 Task: Look for space in Stepnogorsk, Kazakhstan from 8th August, 2023 to 15th August, 2023 for 9 adults in price range Rs.10000 to Rs.14000. Place can be shared room with 5 bedrooms having 9 beds and 5 bathrooms. Property type can be house, flat, guest house. Amenities needed are: wifi, TV, free parkinig on premises, gym, breakfast. Booking option can be shelf check-in. Required host language is English.
Action: Mouse moved to (509, 96)
Screenshot: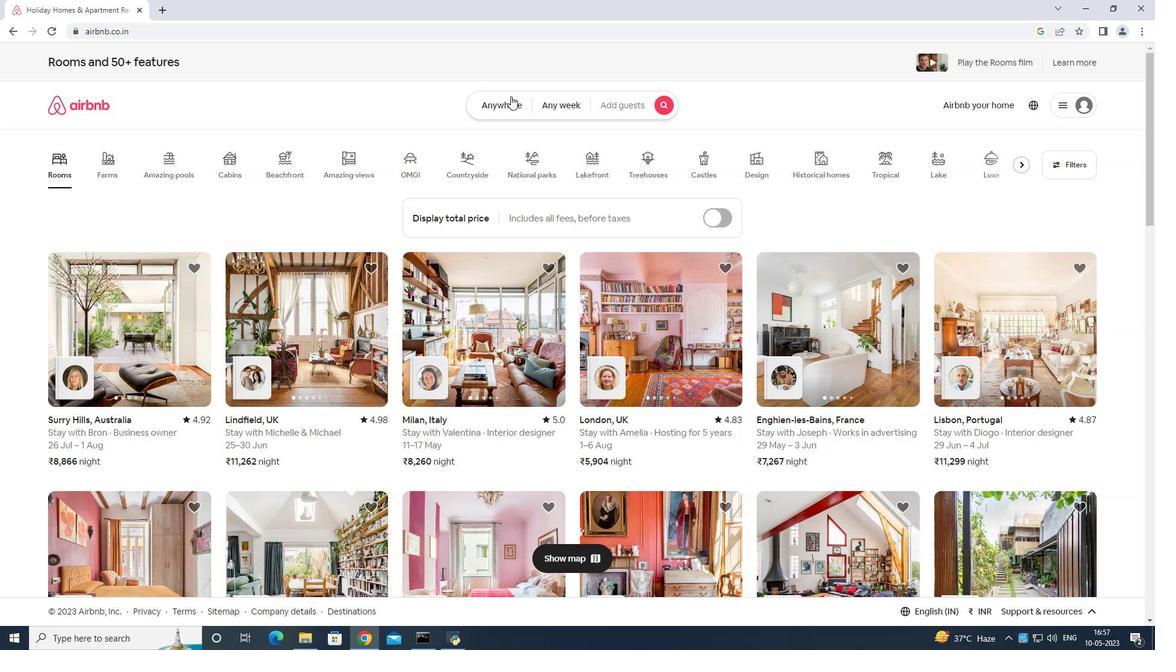 
Action: Mouse pressed left at (509, 96)
Screenshot: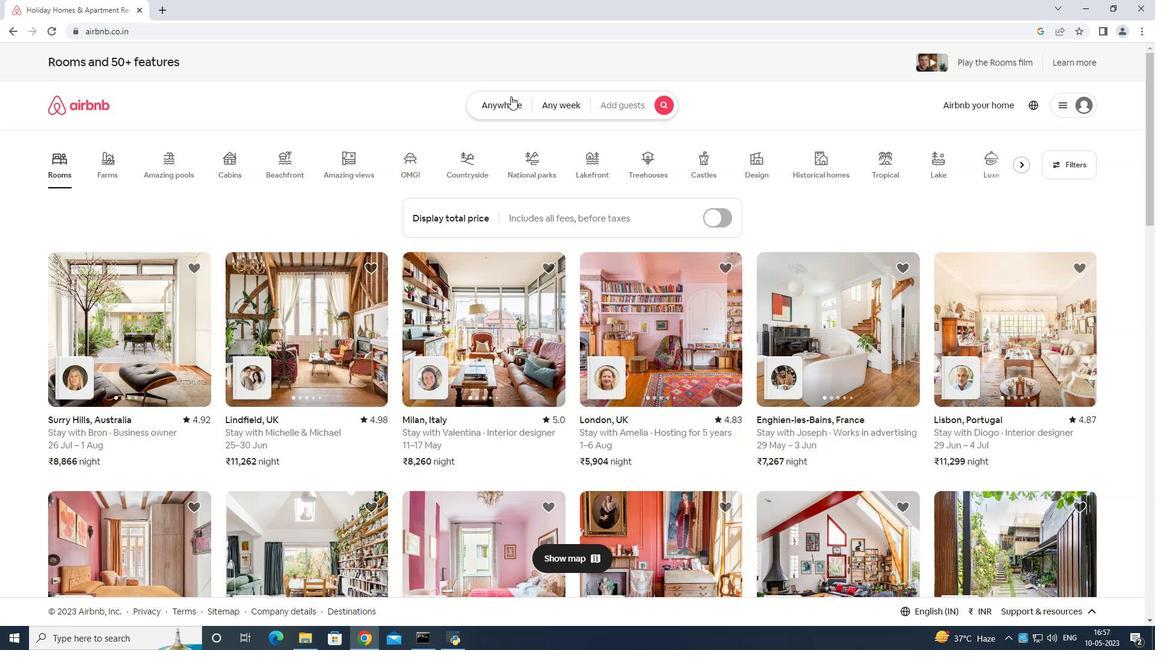 
Action: Mouse moved to (477, 134)
Screenshot: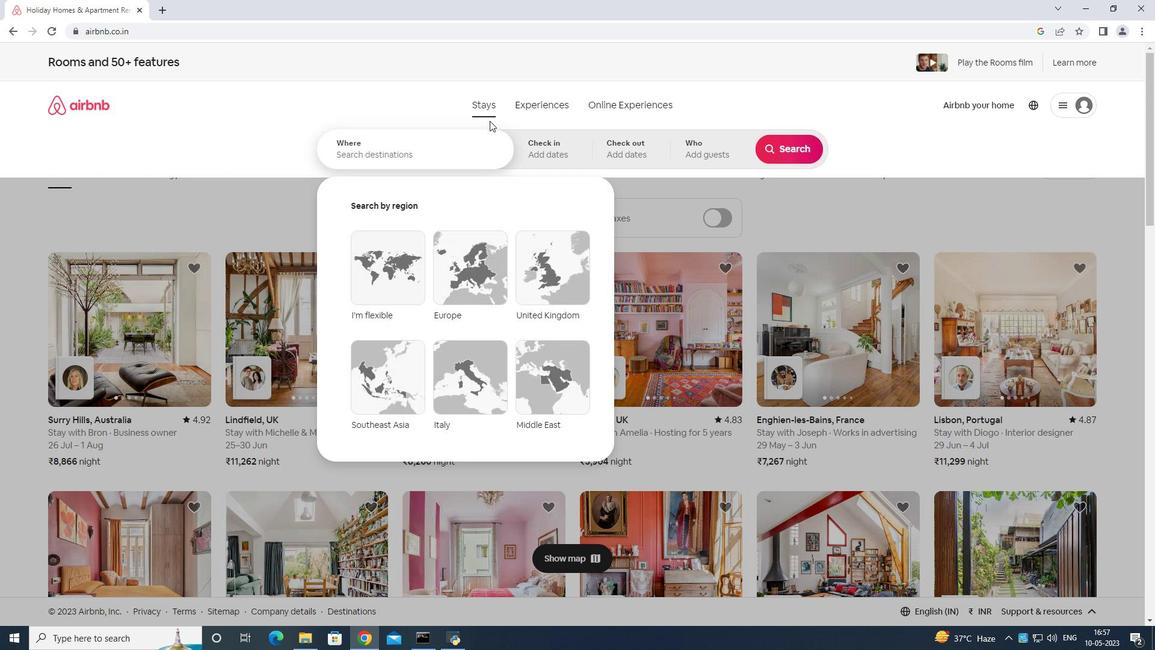 
Action: Mouse pressed left at (477, 134)
Screenshot: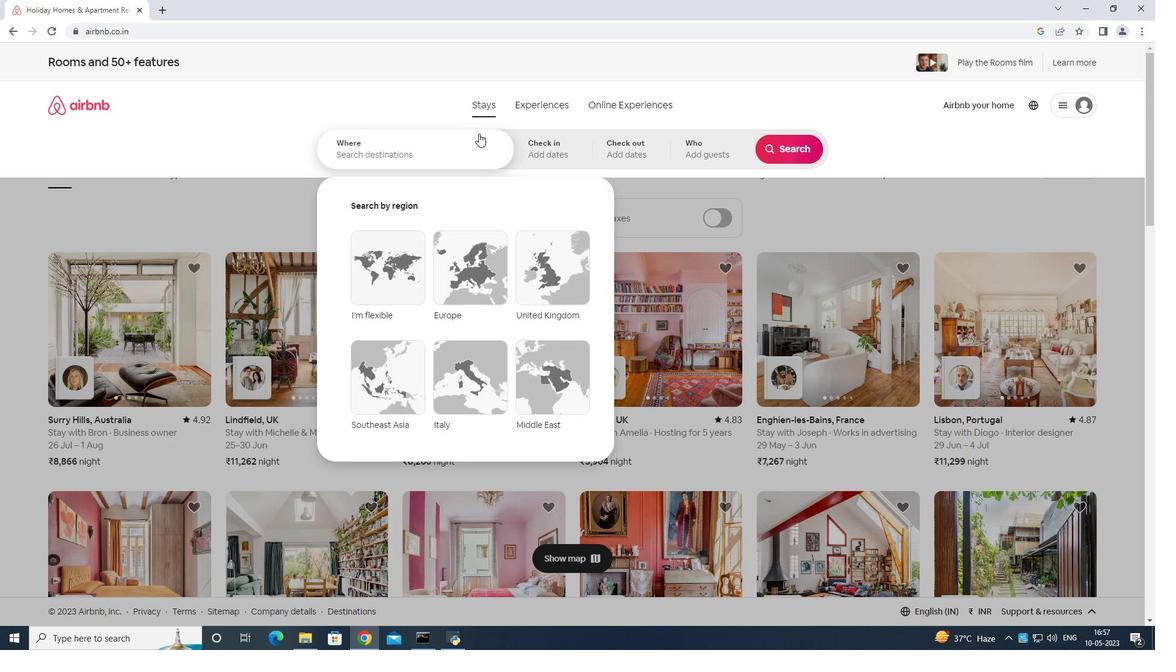 
Action: Mouse moved to (494, 151)
Screenshot: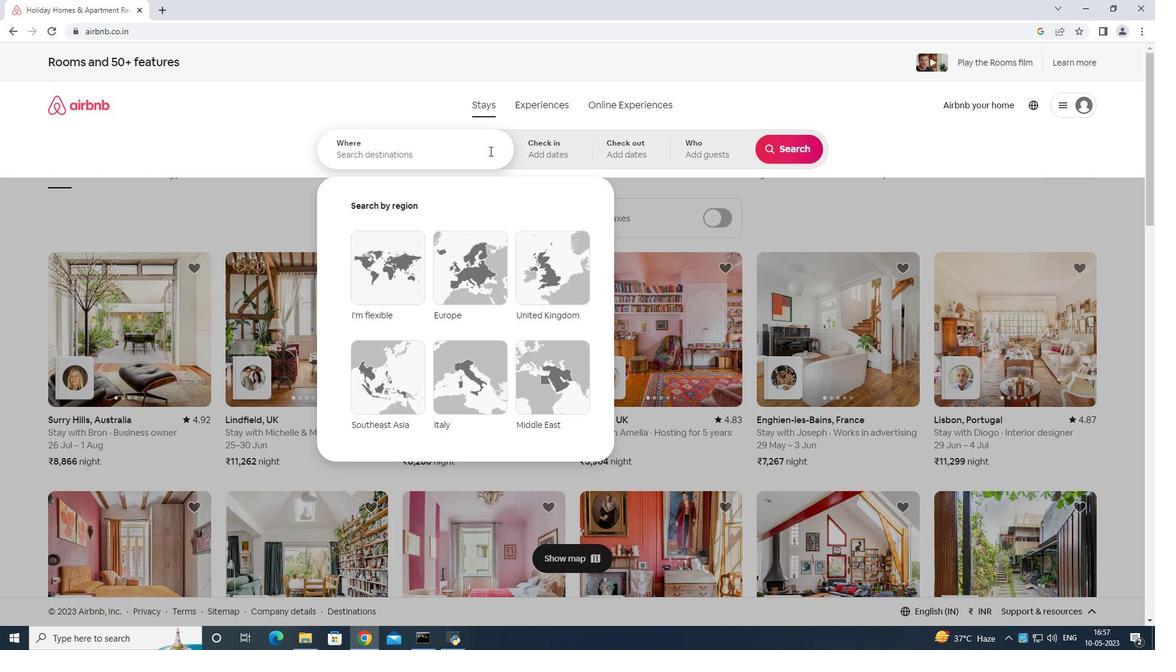 
Action: Key pressed <Key.shift>s<Key.backspace><Key.shift>Stepnogorsk<Key.space>kazakhstan<Key.enter>
Screenshot: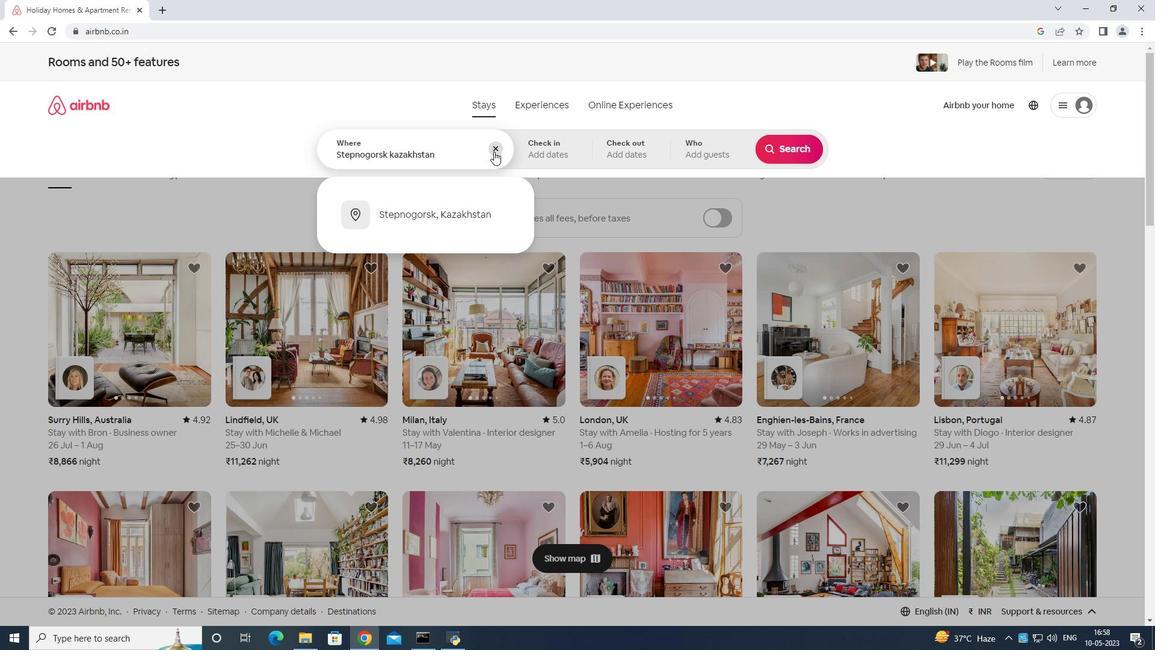
Action: Mouse moved to (789, 244)
Screenshot: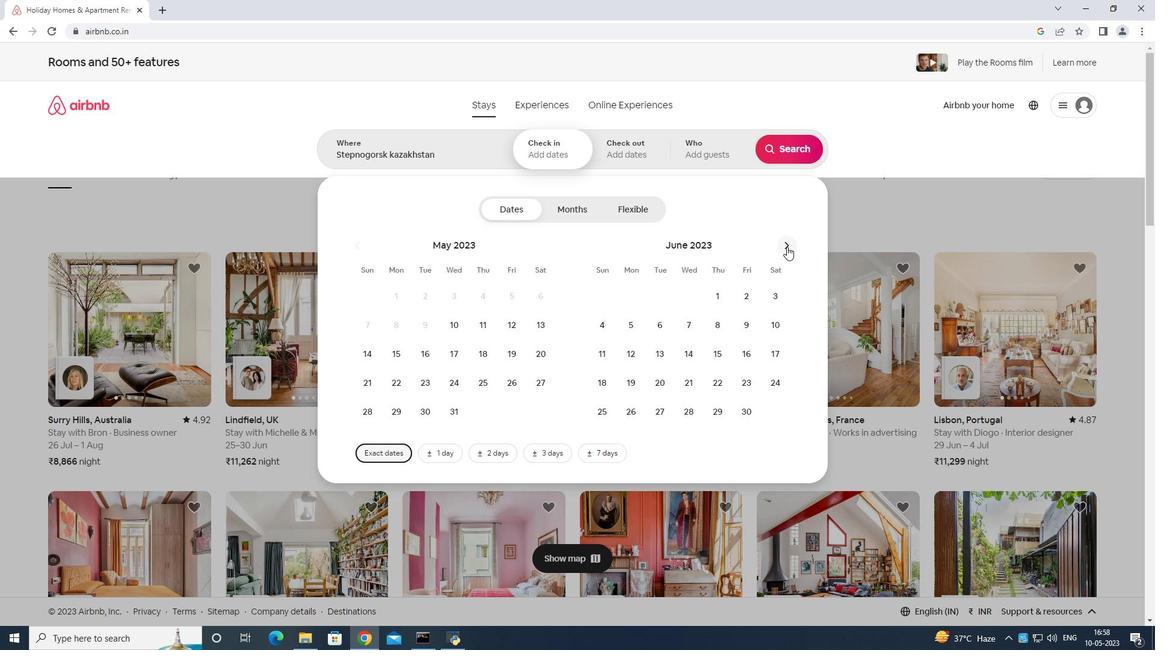 
Action: Mouse pressed left at (789, 244)
Screenshot: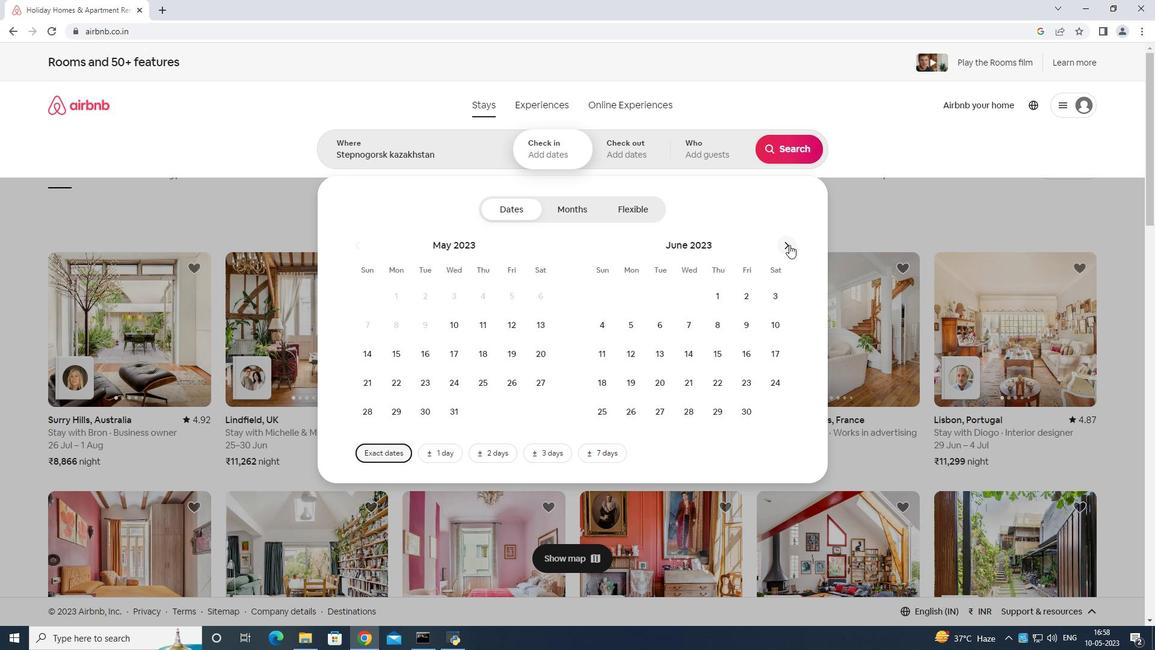 
Action: Mouse moved to (789, 243)
Screenshot: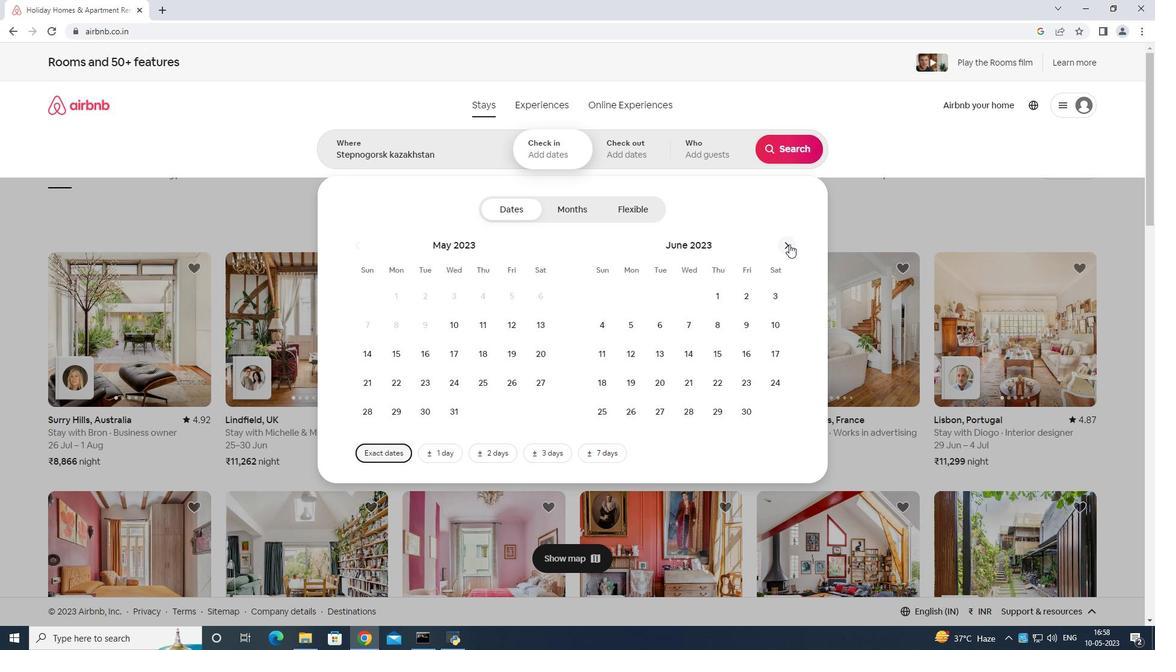 
Action: Mouse pressed left at (789, 243)
Screenshot: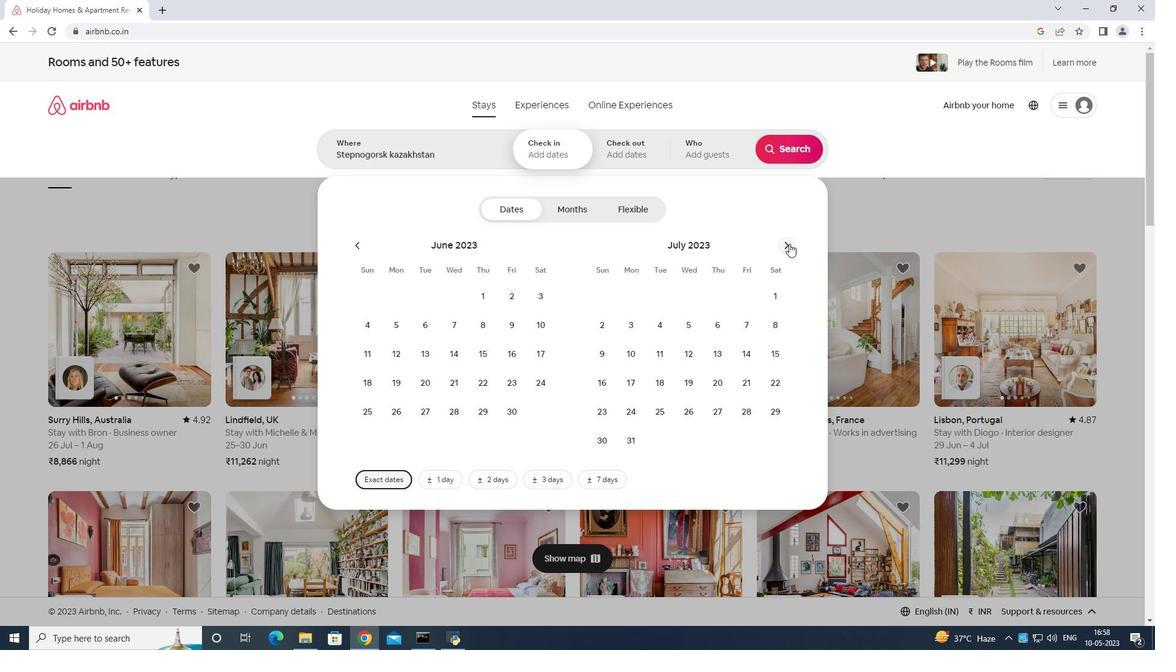 
Action: Mouse moved to (662, 323)
Screenshot: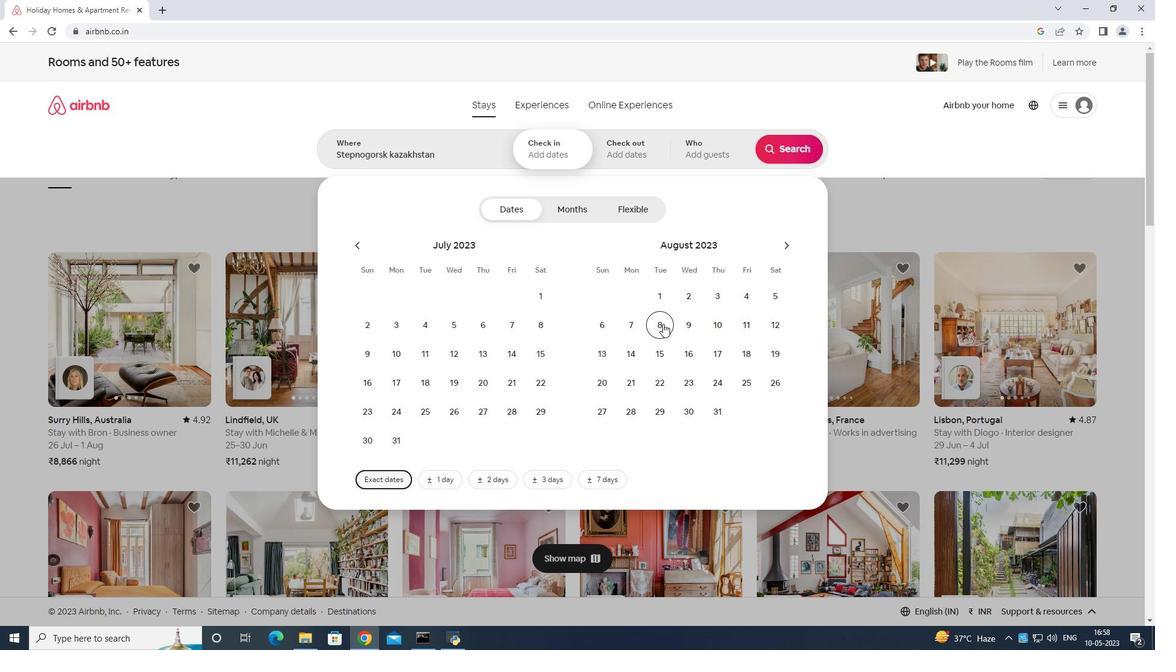 
Action: Mouse pressed left at (662, 323)
Screenshot: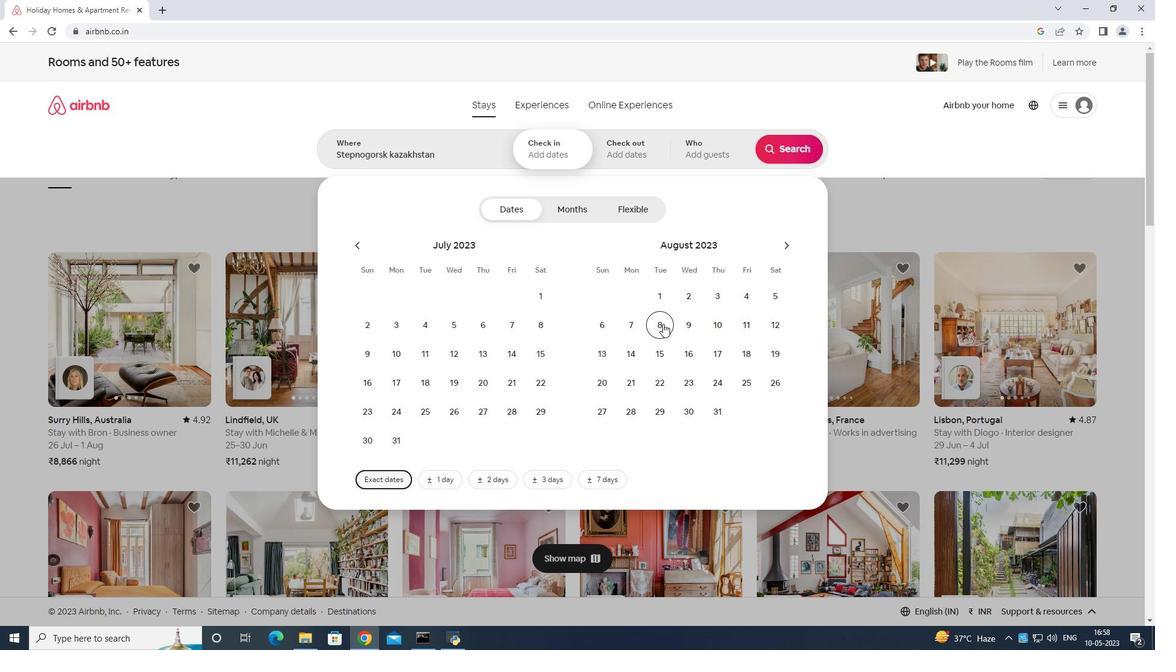 
Action: Mouse moved to (660, 349)
Screenshot: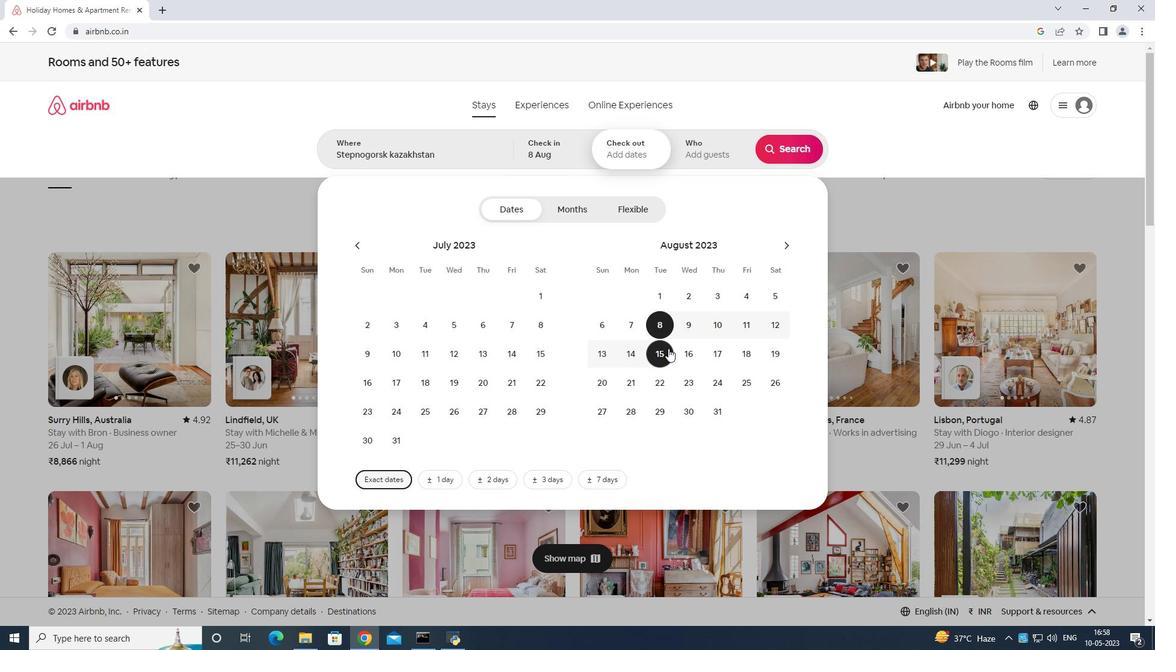 
Action: Mouse pressed left at (660, 349)
Screenshot: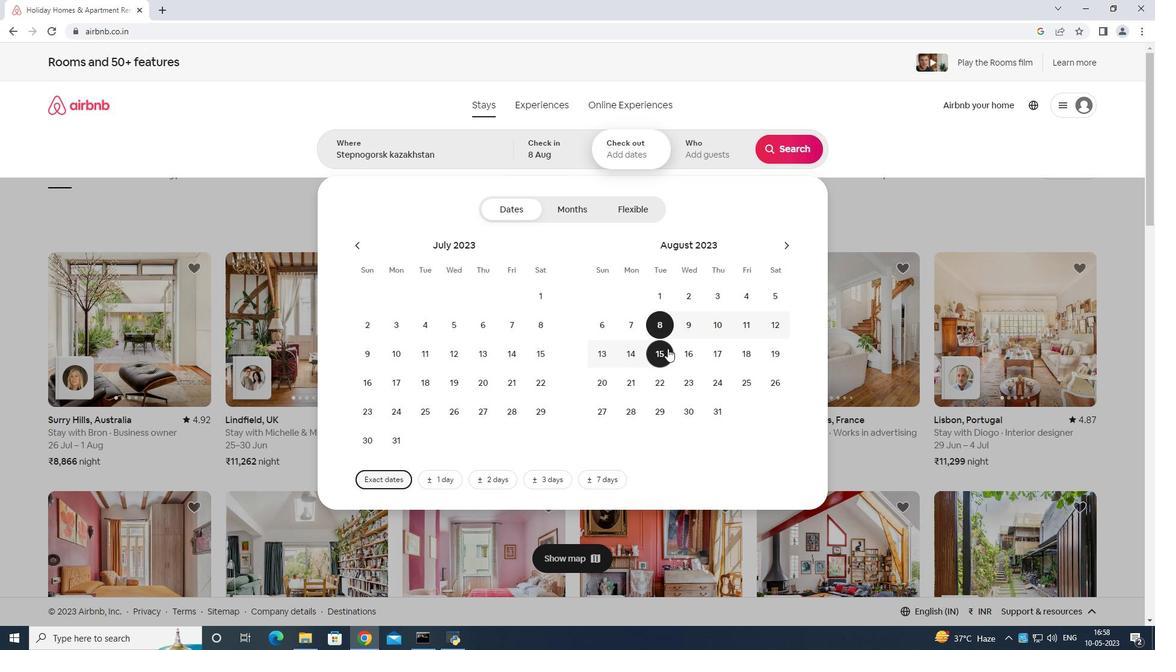 
Action: Mouse moved to (710, 152)
Screenshot: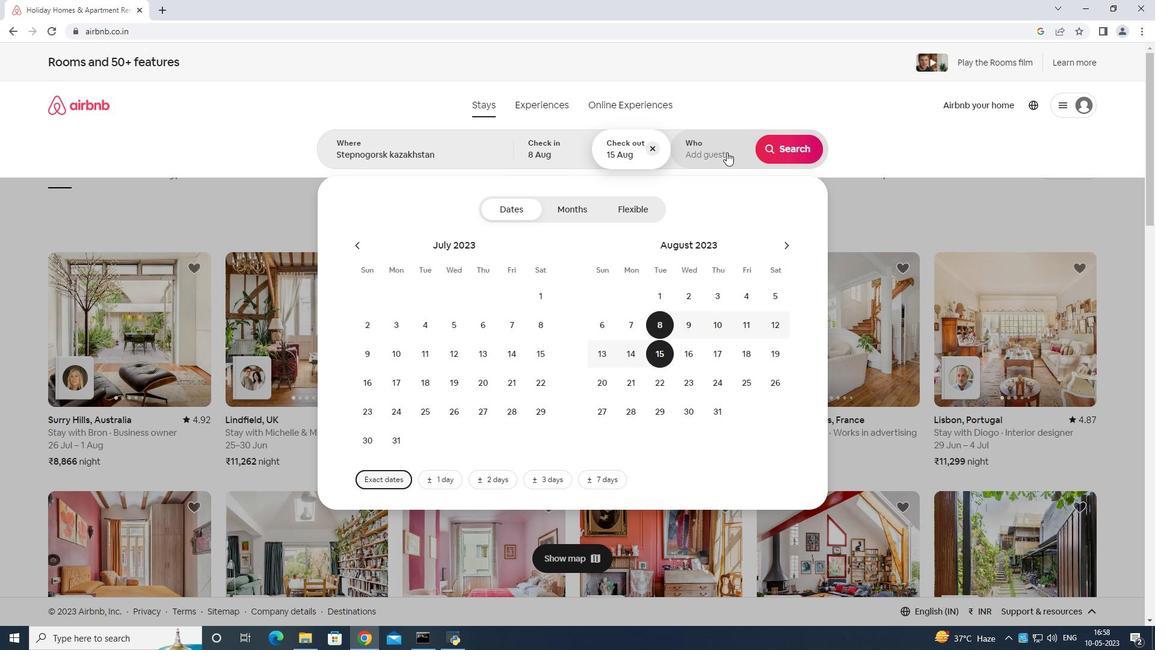
Action: Mouse pressed left at (710, 152)
Screenshot: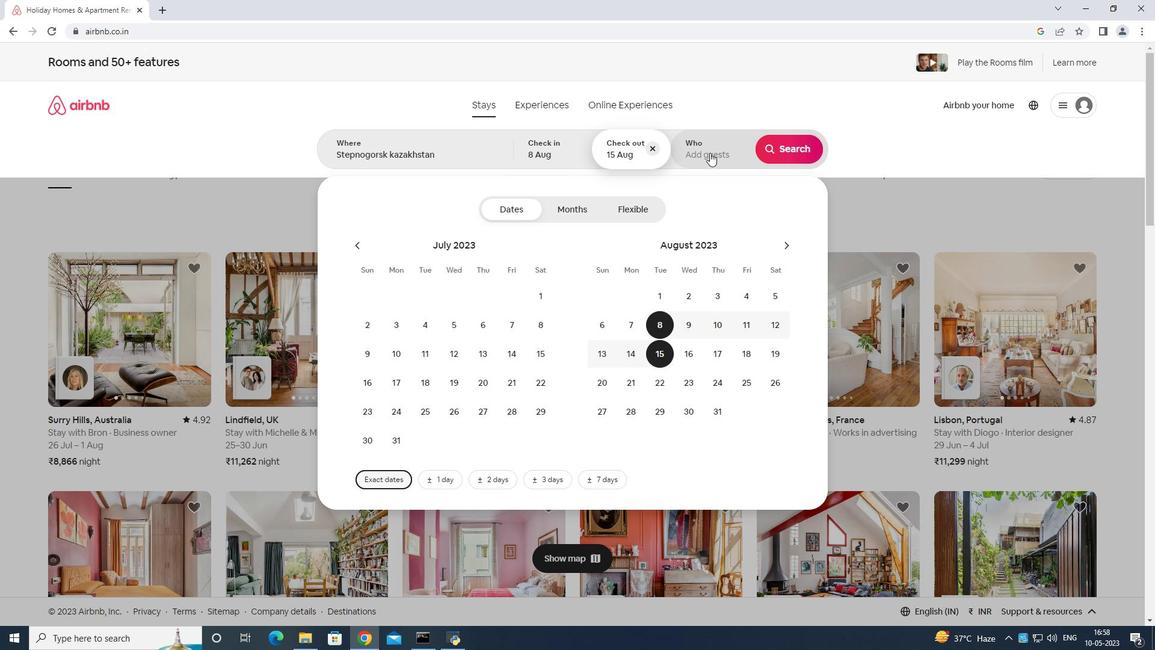 
Action: Mouse moved to (794, 212)
Screenshot: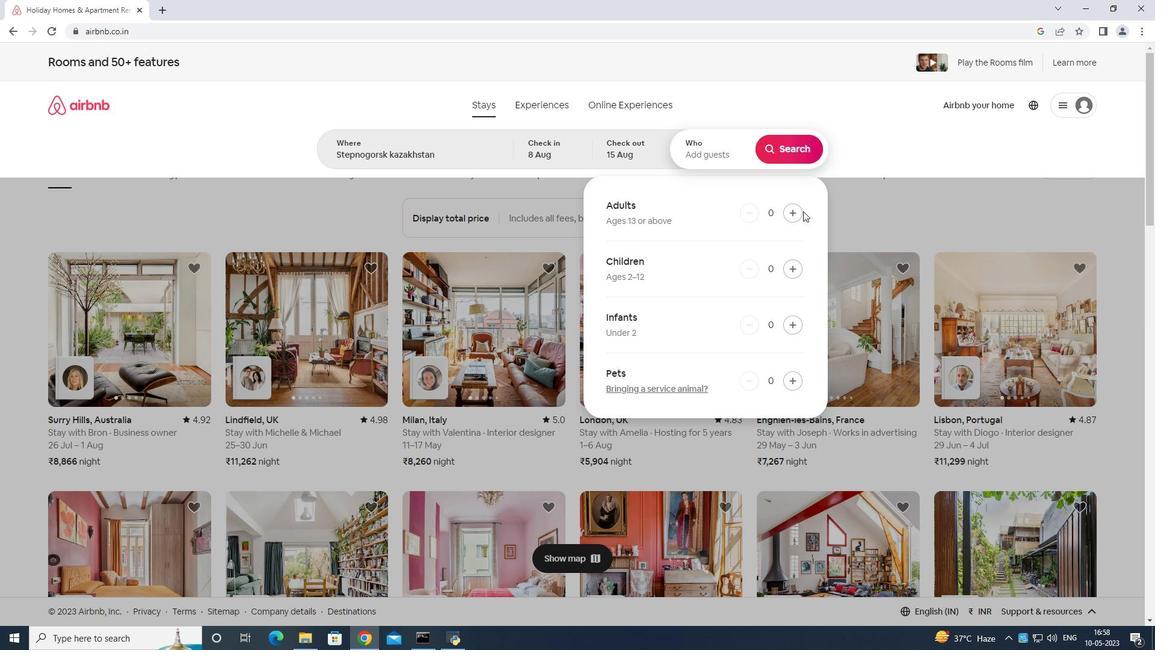 
Action: Mouse pressed left at (794, 212)
Screenshot: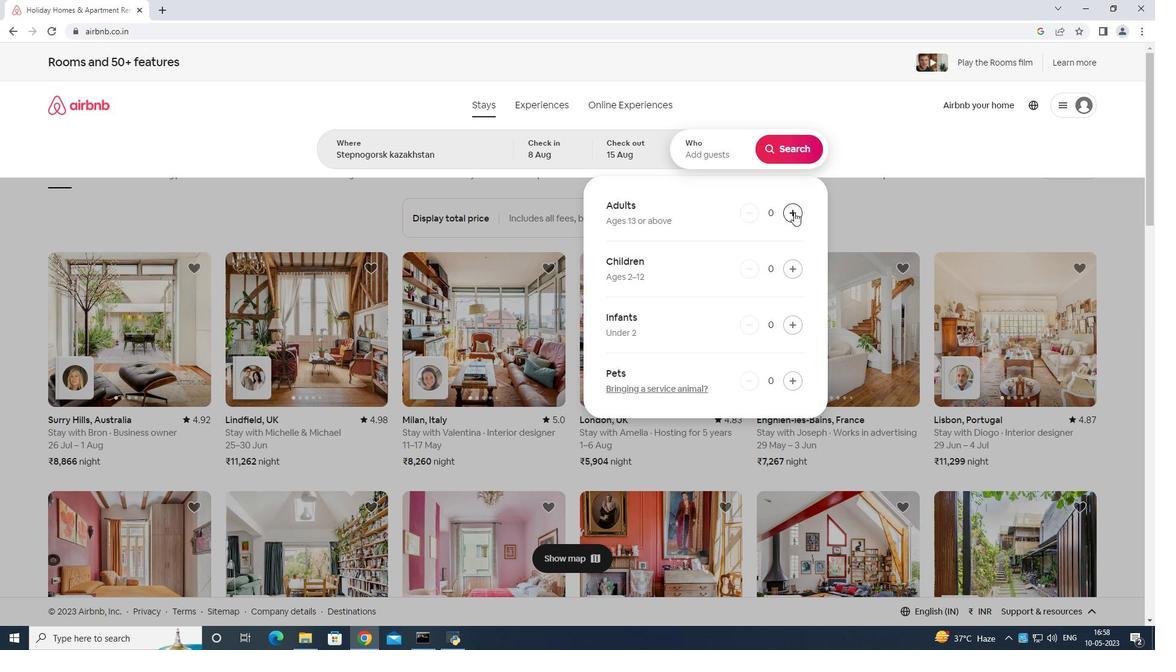 
Action: Mouse moved to (788, 213)
Screenshot: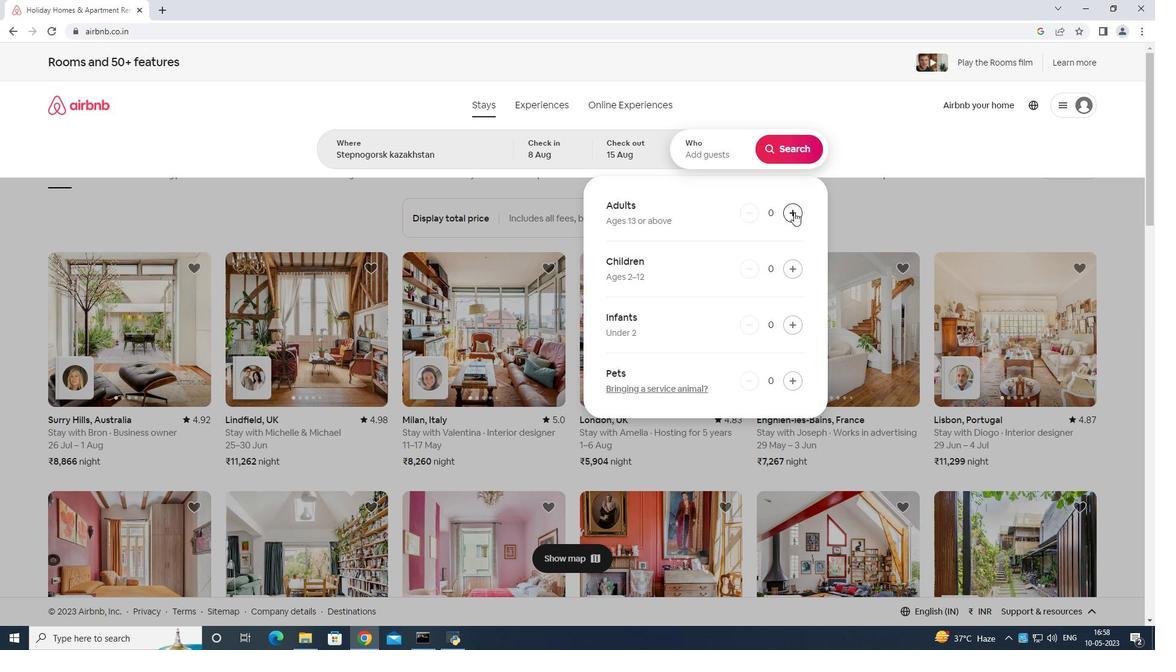 
Action: Mouse pressed left at (788, 213)
Screenshot: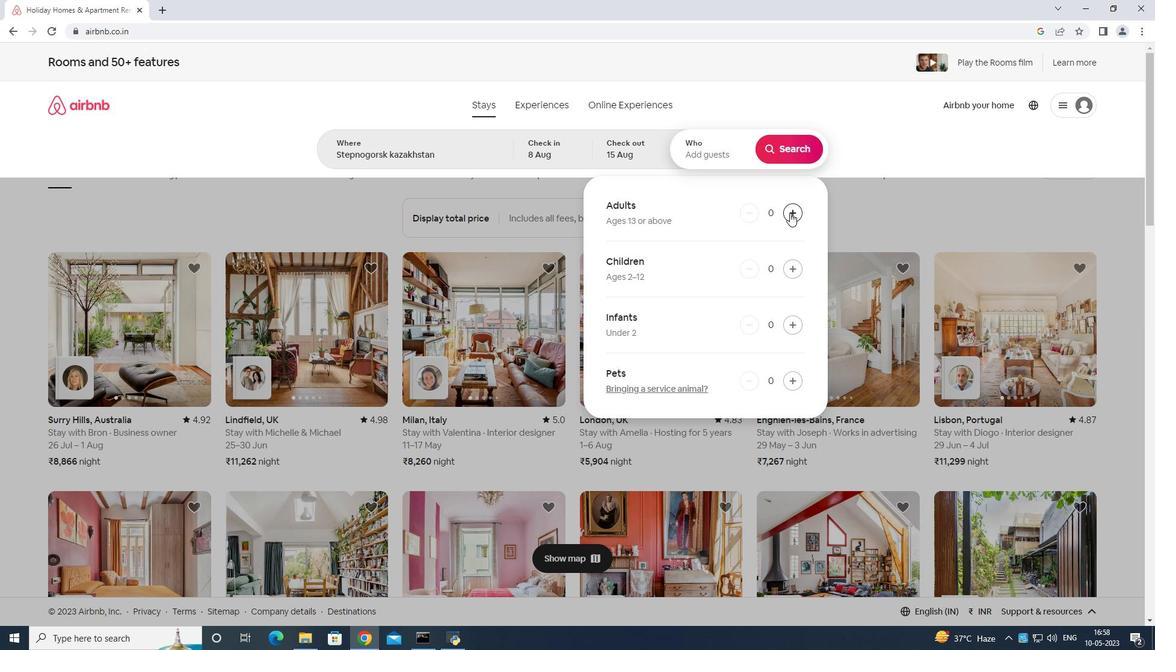 
Action: Mouse pressed left at (788, 213)
Screenshot: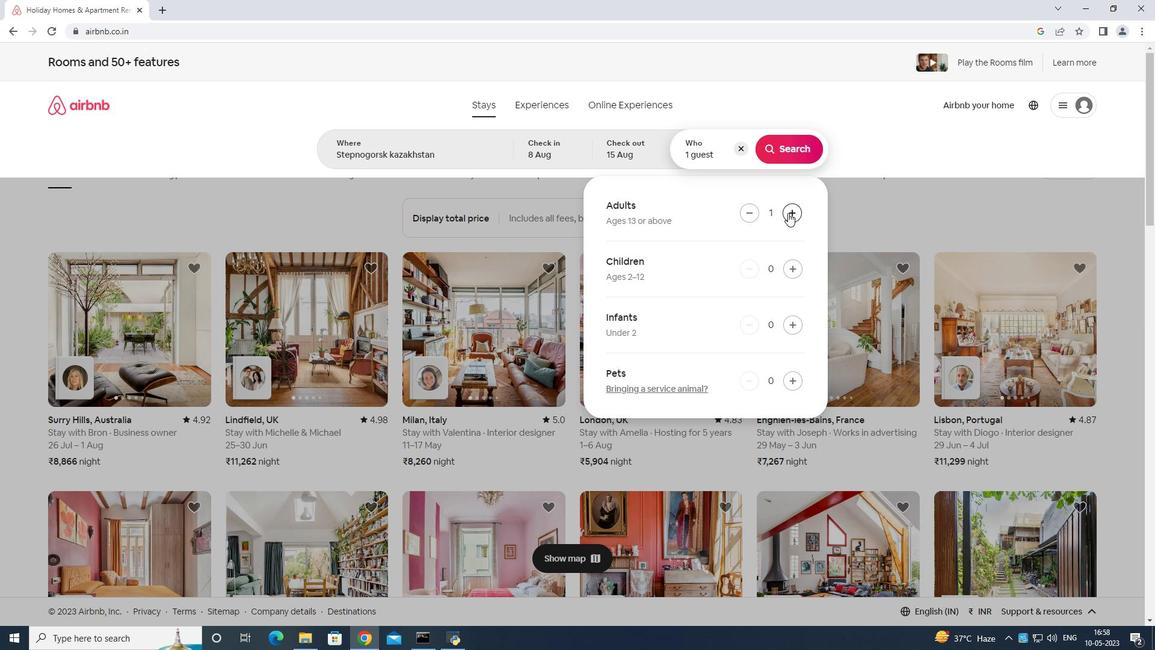 
Action: Mouse pressed left at (788, 213)
Screenshot: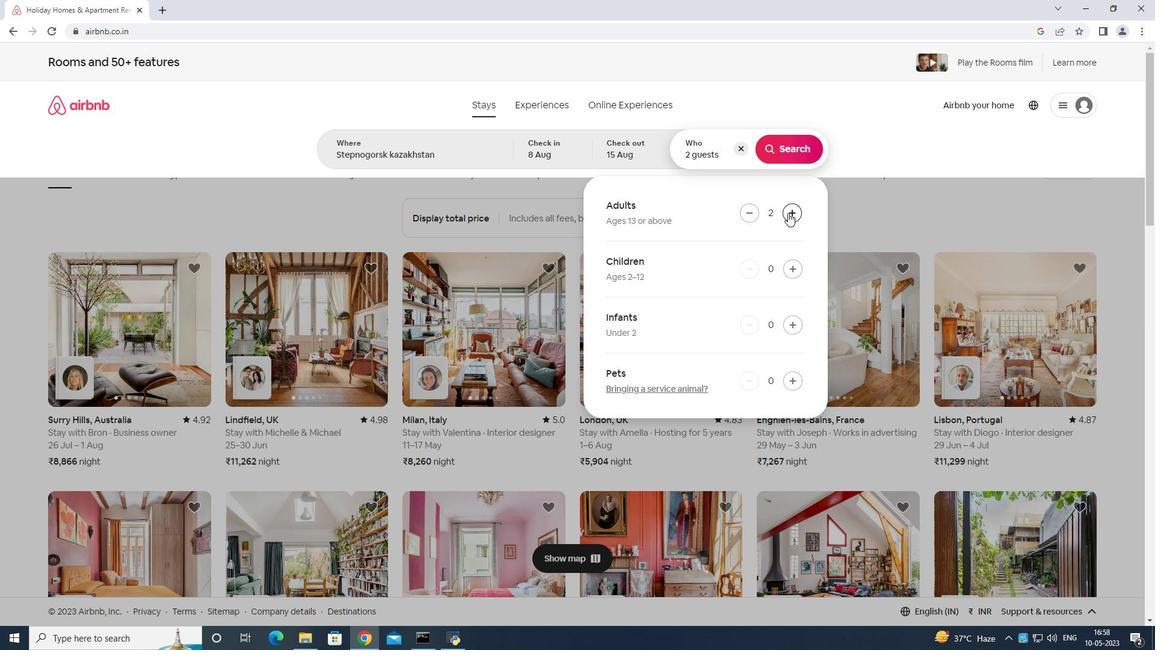 
Action: Mouse moved to (788, 212)
Screenshot: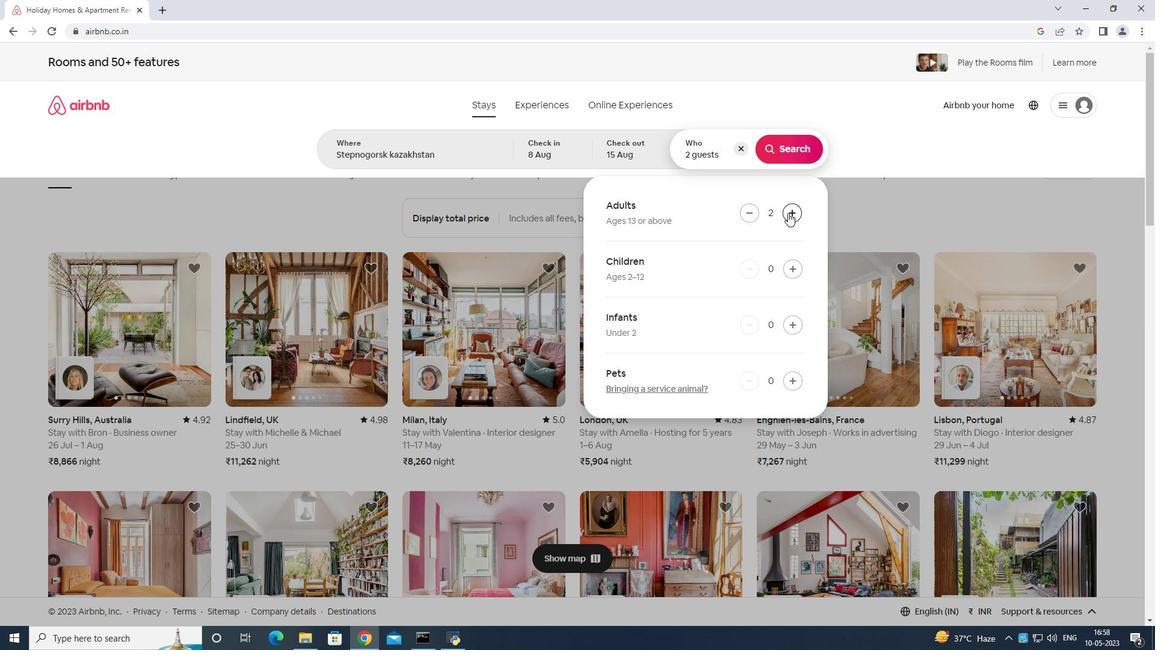 
Action: Mouse pressed left at (788, 212)
Screenshot: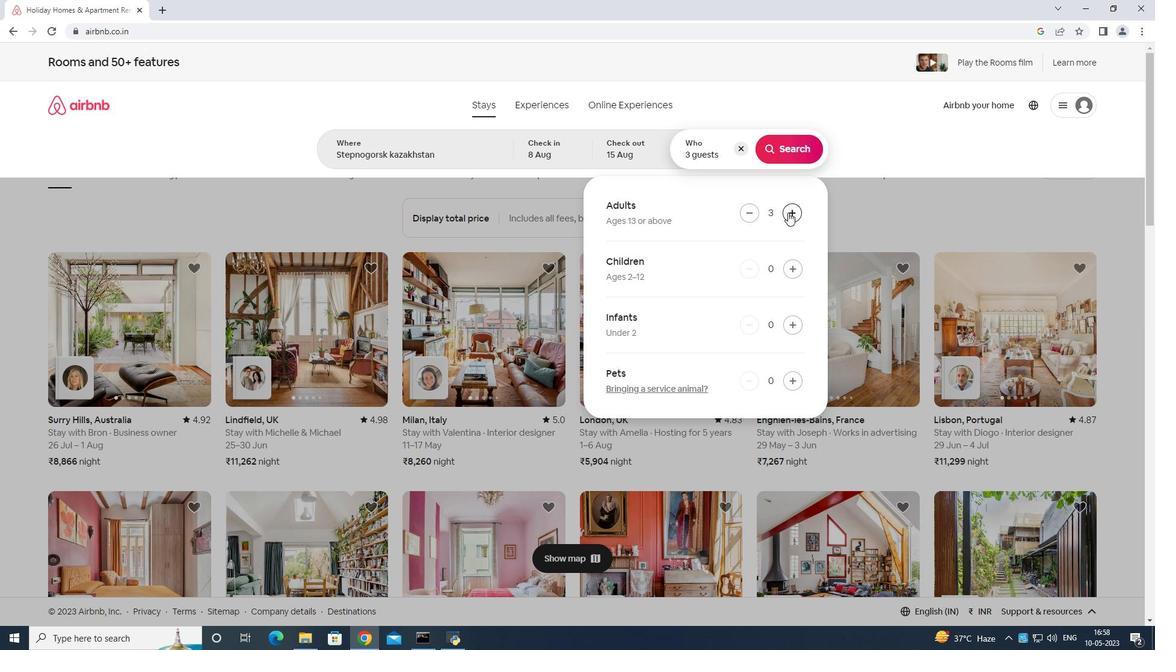 
Action: Mouse pressed left at (788, 212)
Screenshot: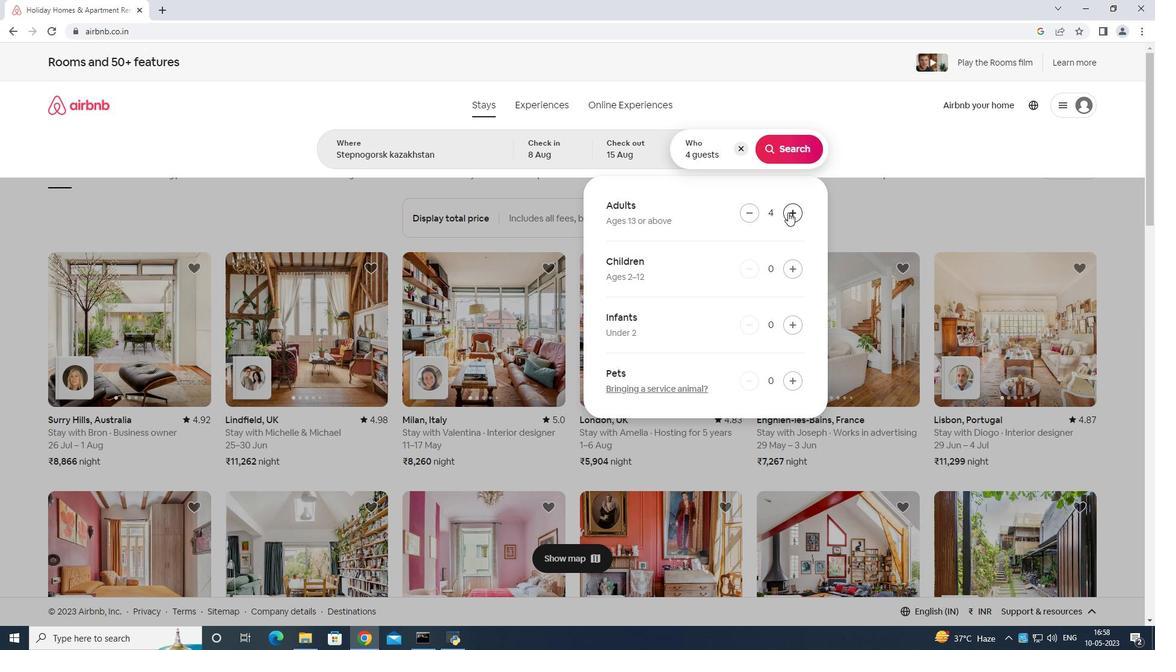 
Action: Mouse pressed left at (788, 212)
Screenshot: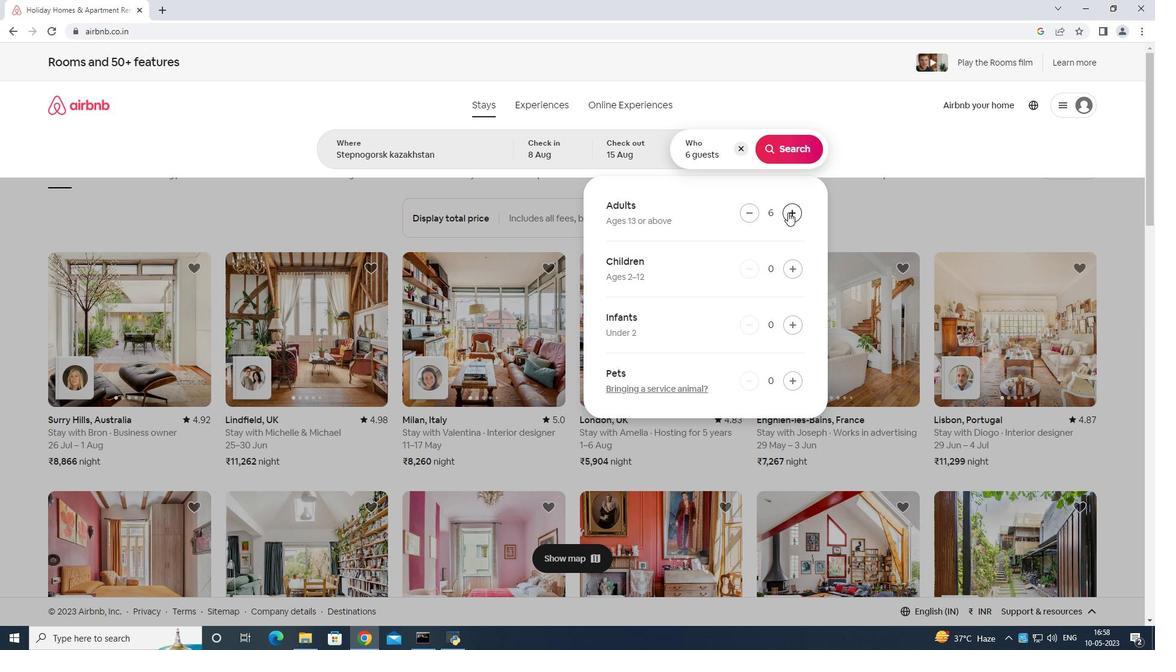 
Action: Mouse pressed left at (788, 212)
Screenshot: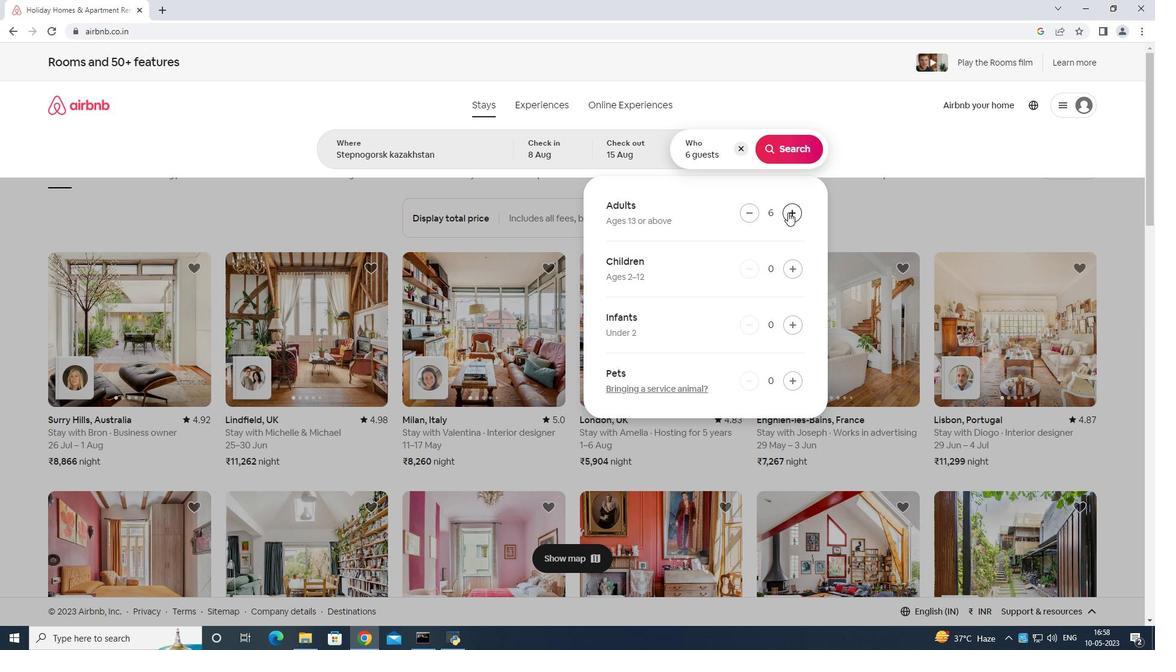 
Action: Mouse pressed left at (788, 212)
Screenshot: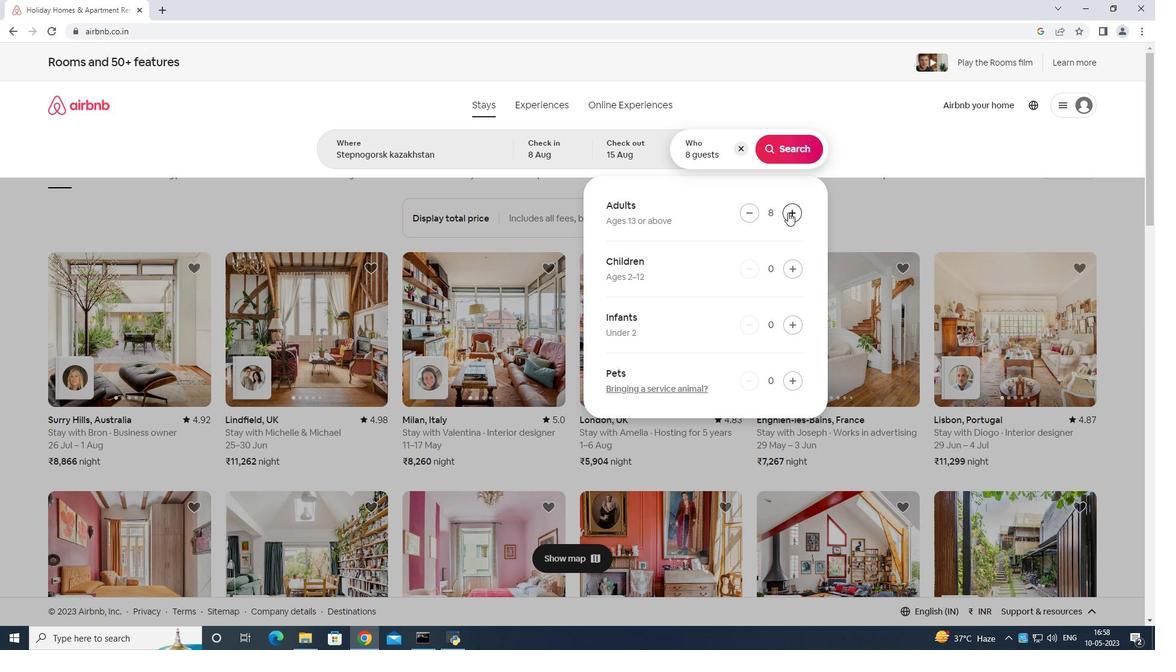 
Action: Mouse moved to (785, 140)
Screenshot: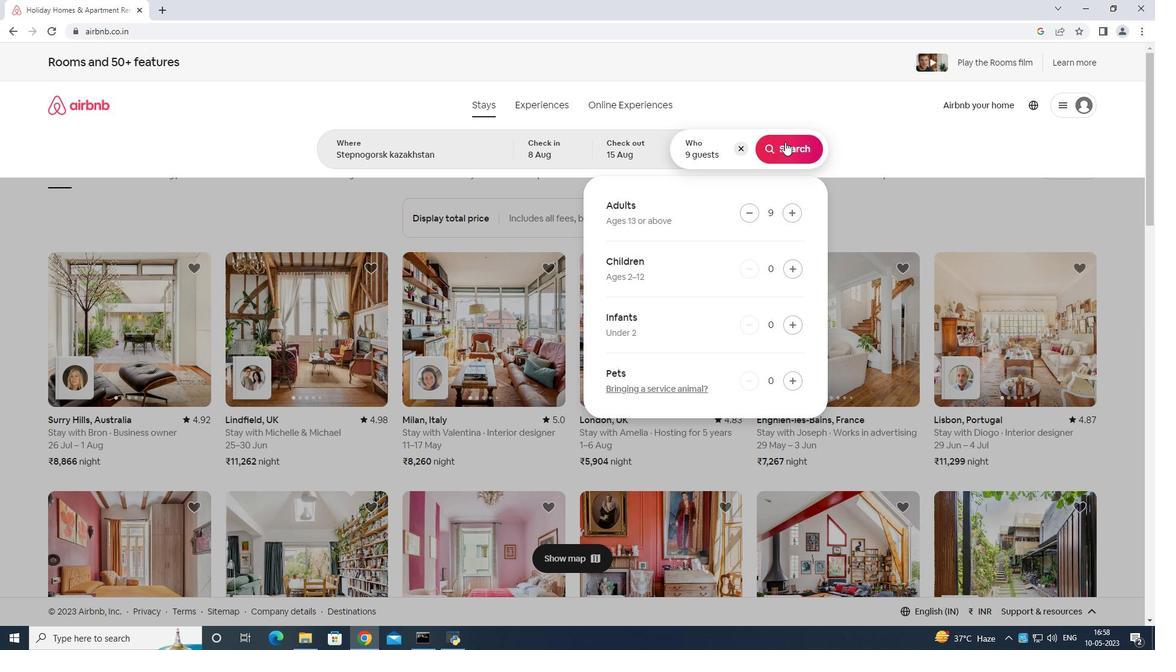 
Action: Mouse pressed left at (785, 140)
Screenshot: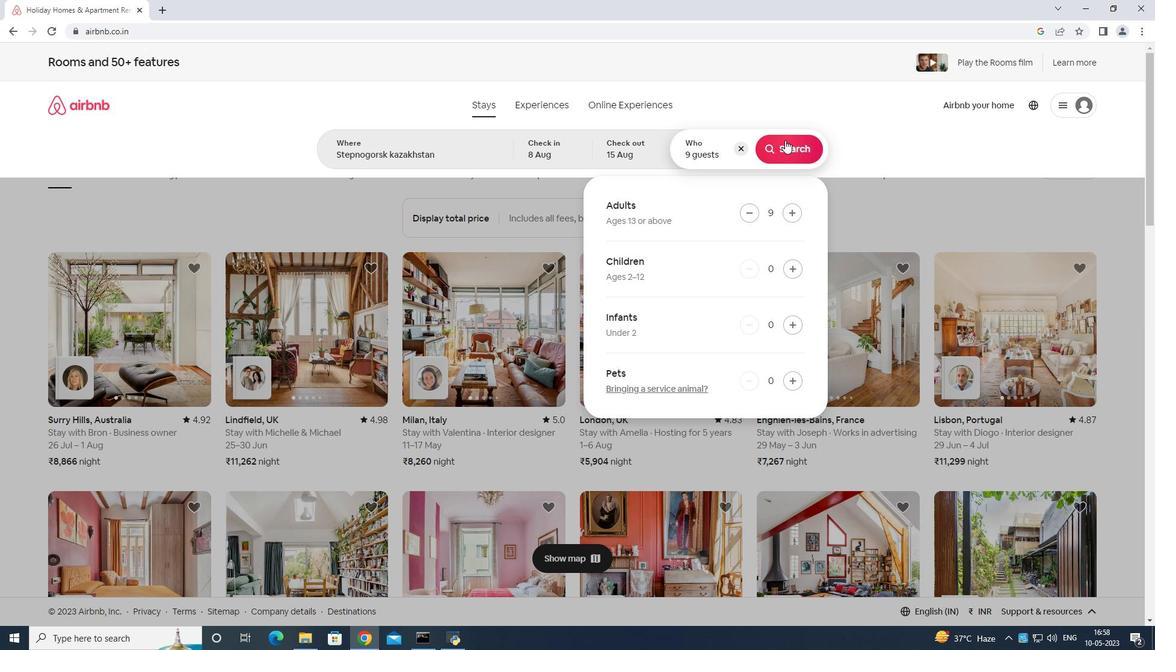 
Action: Mouse moved to (1103, 106)
Screenshot: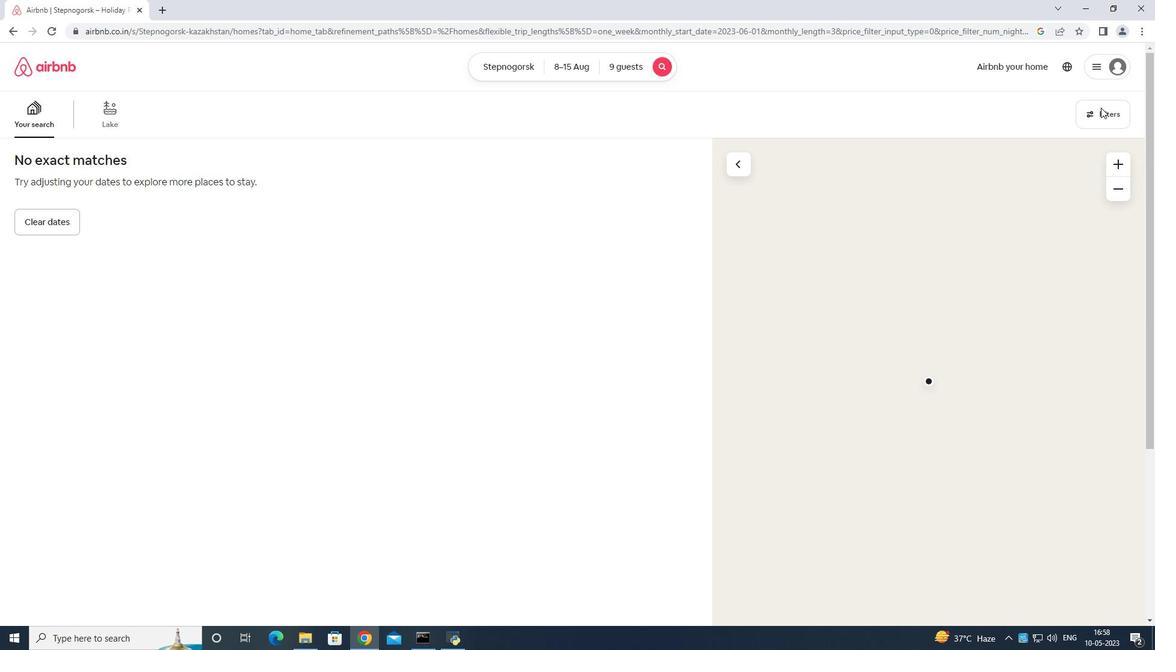 
Action: Mouse pressed left at (1103, 106)
Screenshot: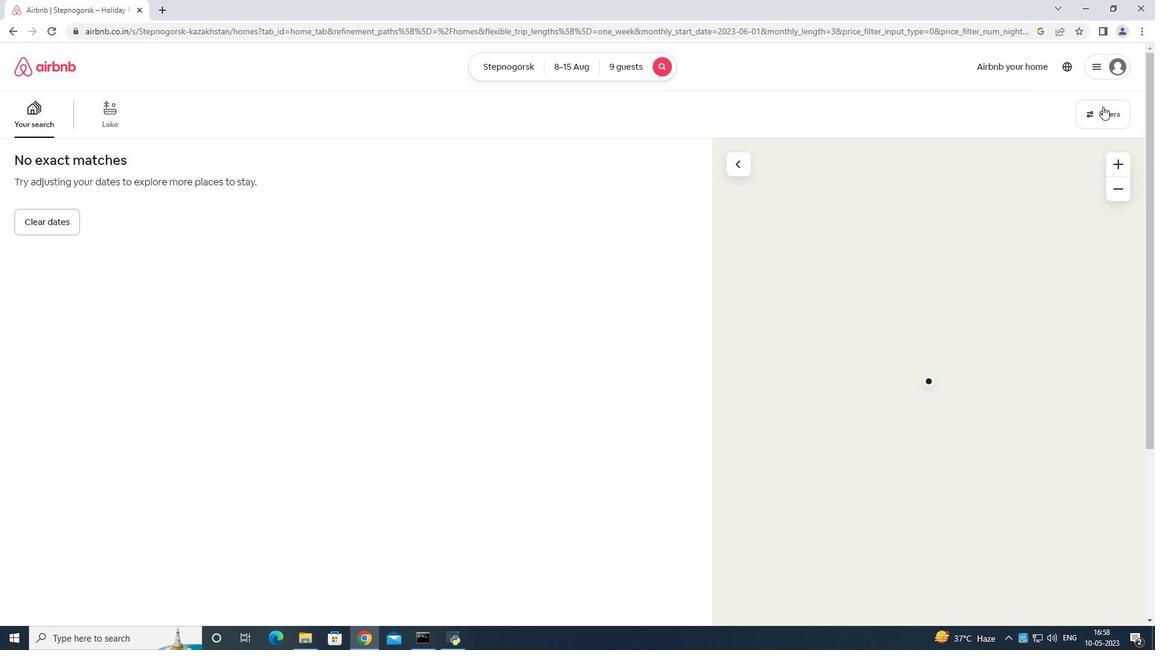 
Action: Mouse moved to (526, 414)
Screenshot: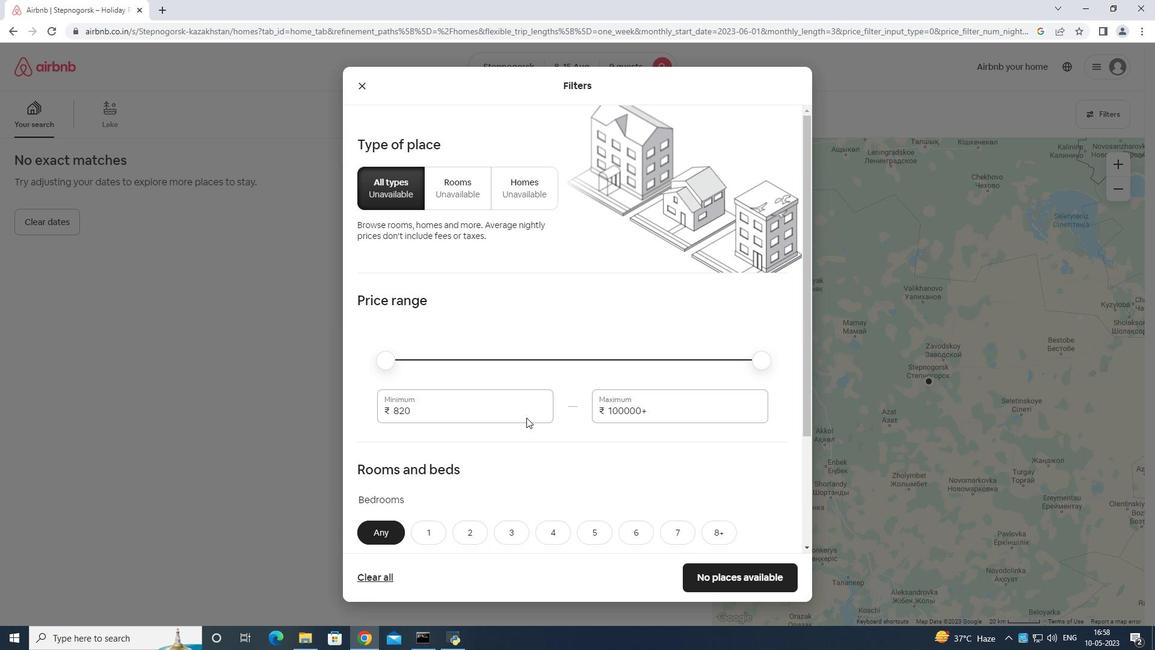 
Action: Mouse pressed left at (526, 414)
Screenshot: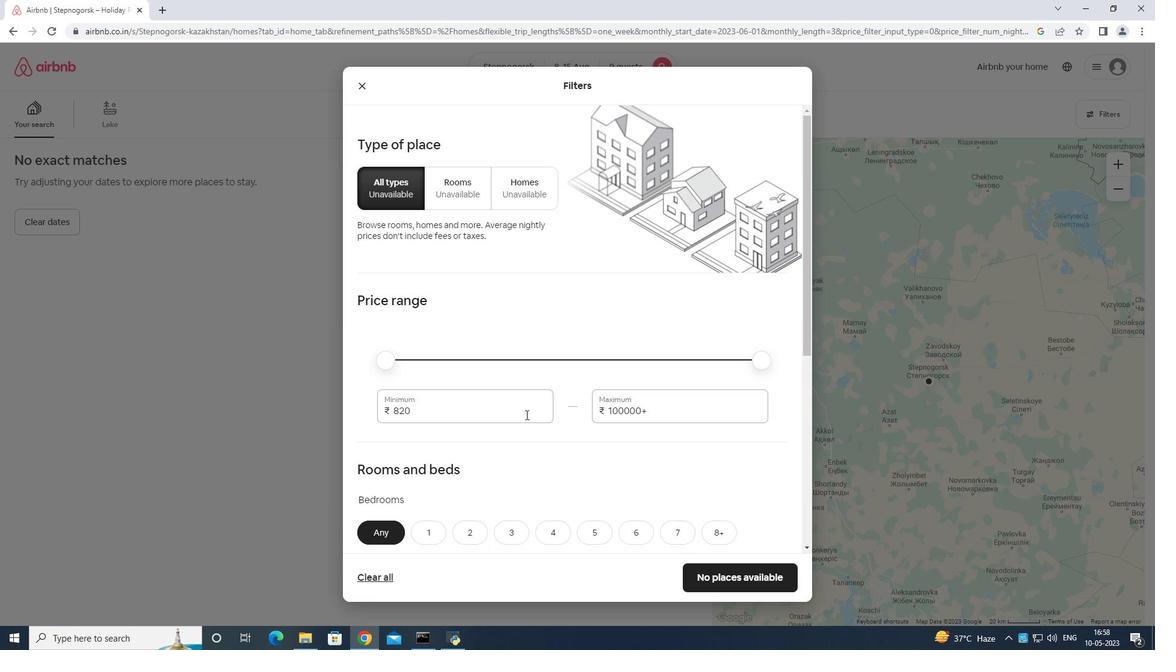 
Action: Mouse moved to (545, 357)
Screenshot: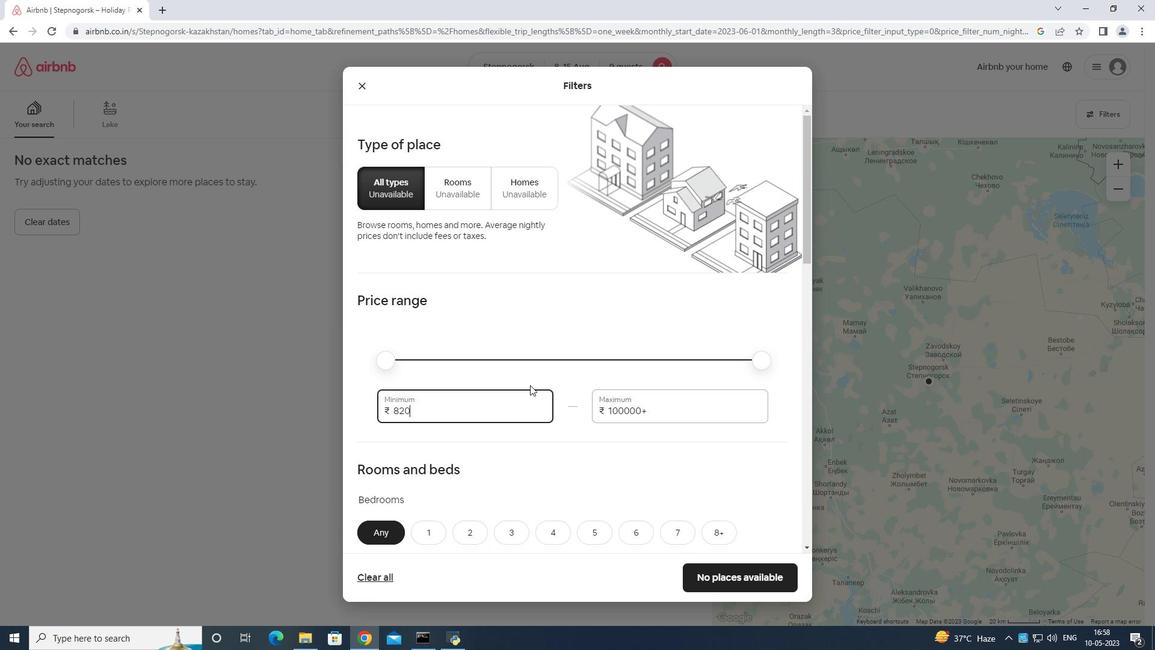 
Action: Key pressed <Key.backspace><Key.backspace><Key.backspace><Key.backspace><Key.backspace><Key.backspace><Key.backspace><Key.backspace><Key.backspace><Key.backspace><Key.backspace>10000
Screenshot: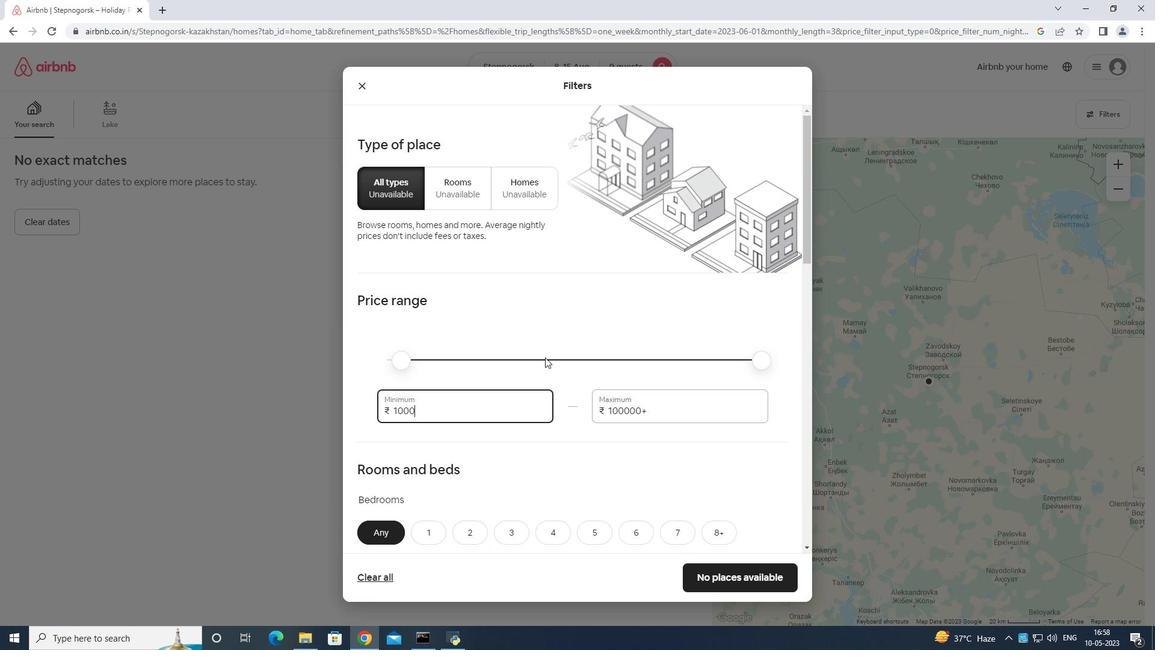 
Action: Mouse moved to (684, 413)
Screenshot: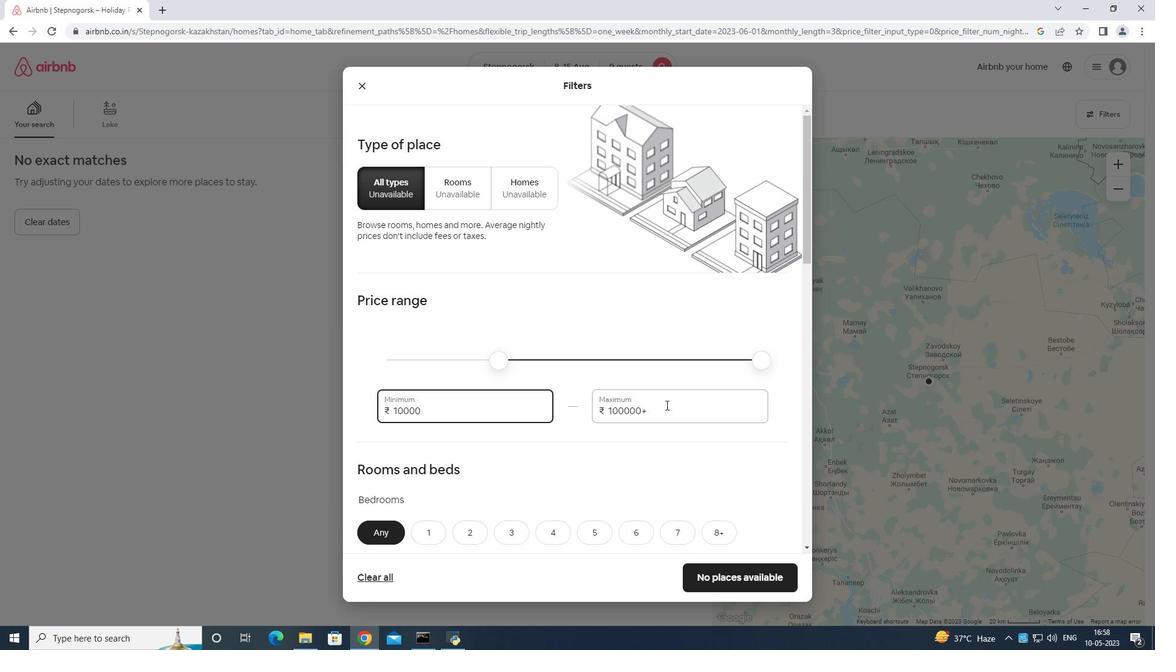
Action: Mouse pressed left at (684, 413)
Screenshot: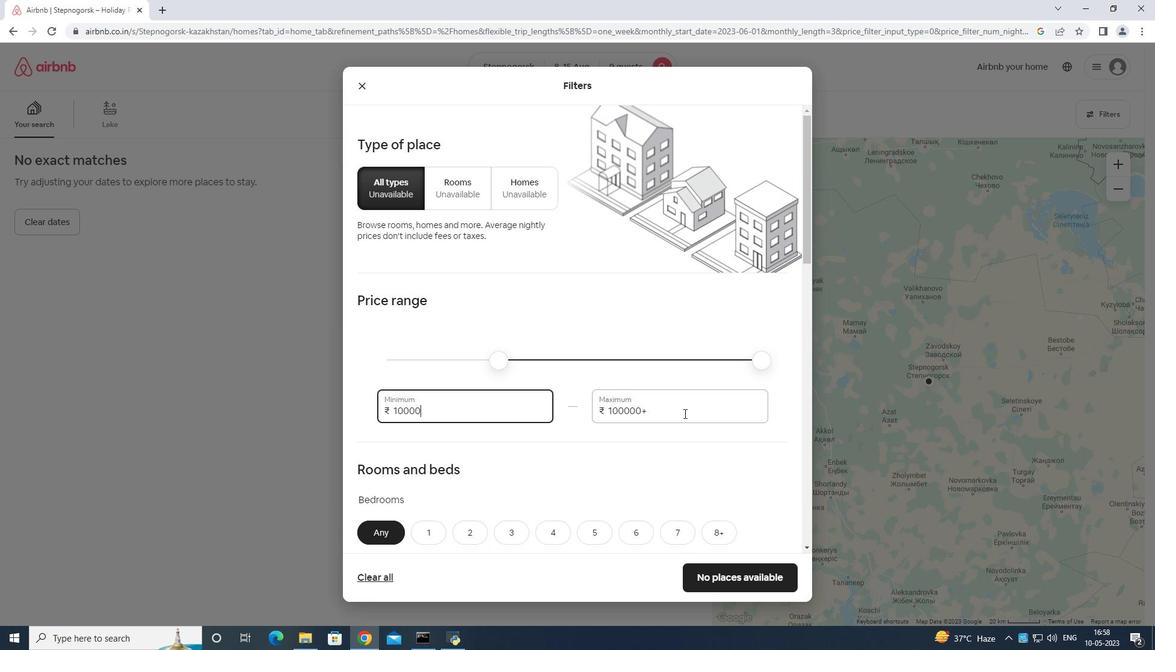
Action: Mouse moved to (683, 413)
Screenshot: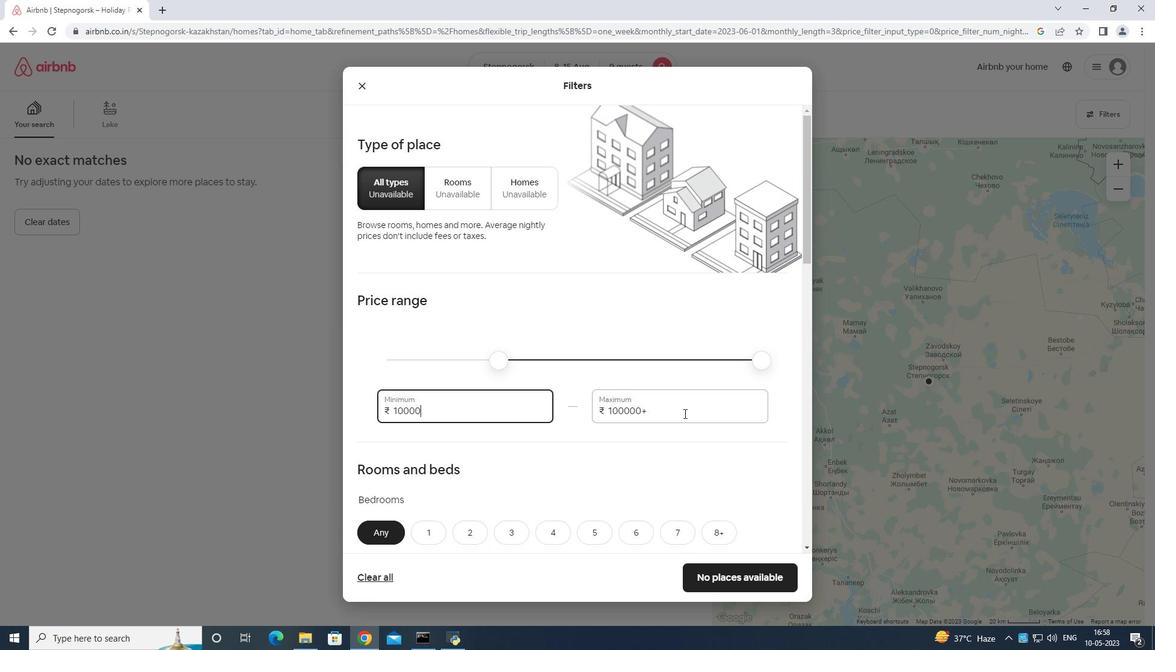
Action: Key pressed <Key.backspace><Key.backspace><Key.backspace><Key.backspace><Key.backspace><Key.backspace><Key.backspace><Key.backspace><Key.backspace><Key.backspace><Key.backspace><Key.backspace><Key.backspace><Key.backspace>14000
Screenshot: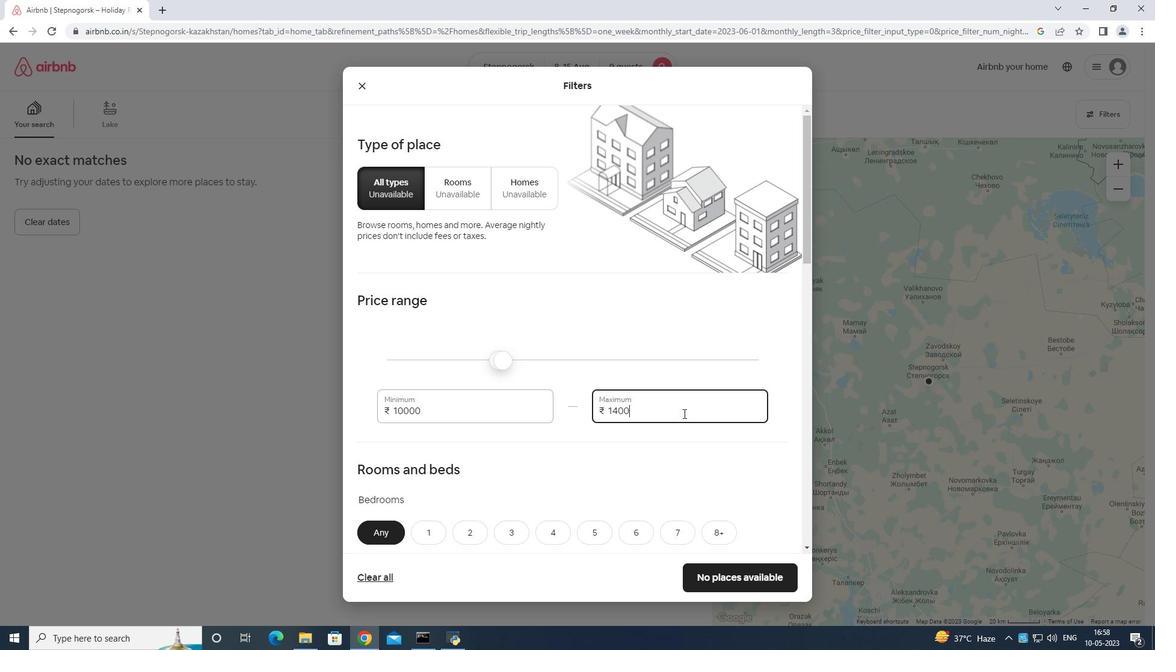 
Action: Mouse moved to (679, 412)
Screenshot: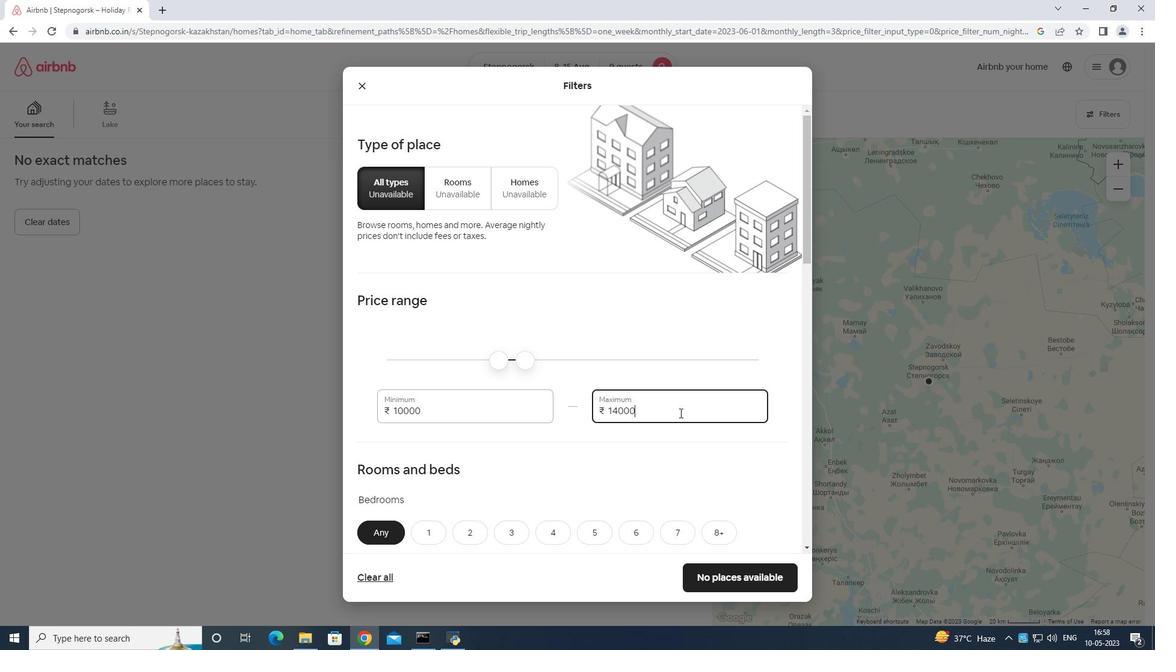 
Action: Mouse scrolled (679, 412) with delta (0, 0)
Screenshot: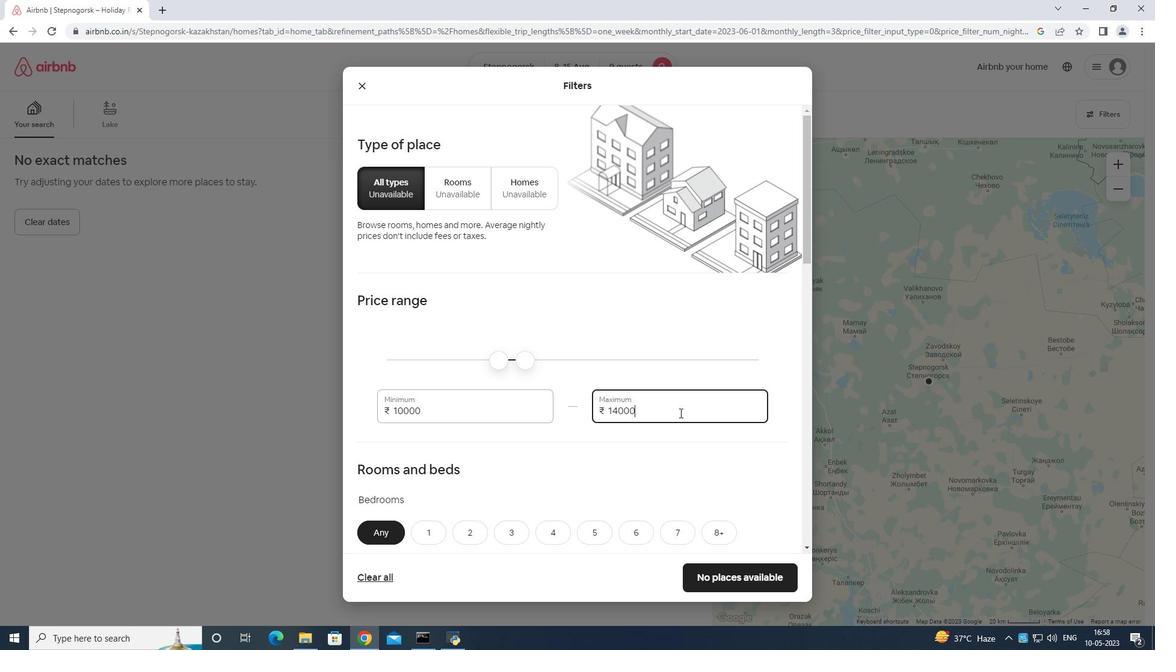 
Action: Mouse moved to (679, 414)
Screenshot: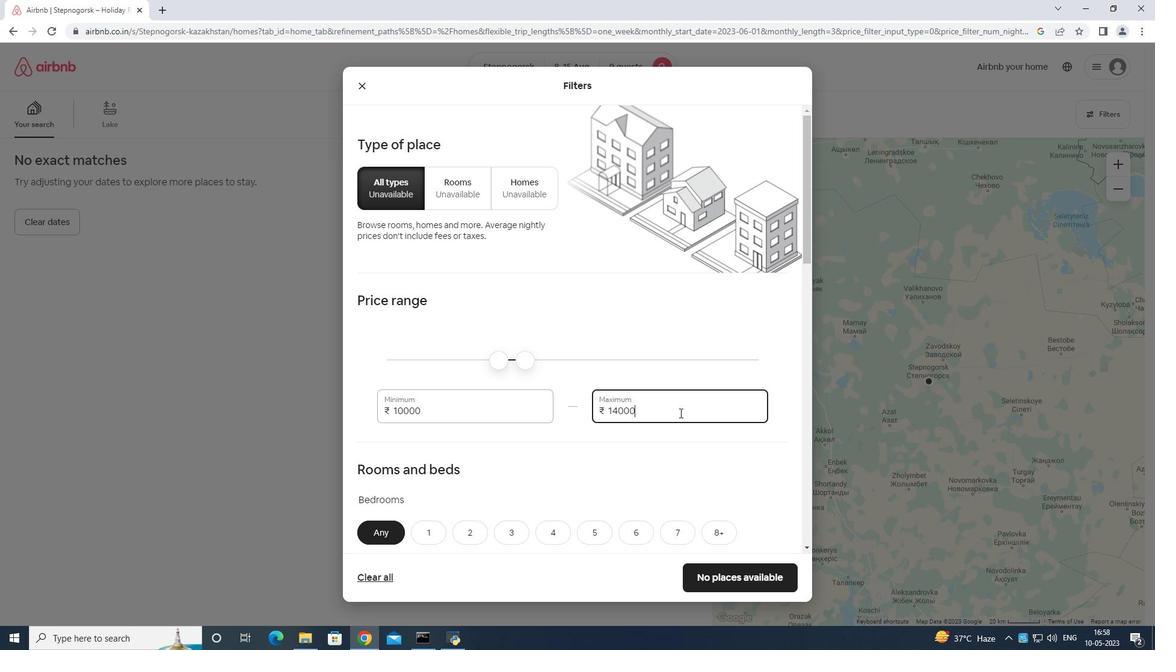 
Action: Mouse scrolled (679, 414) with delta (0, 0)
Screenshot: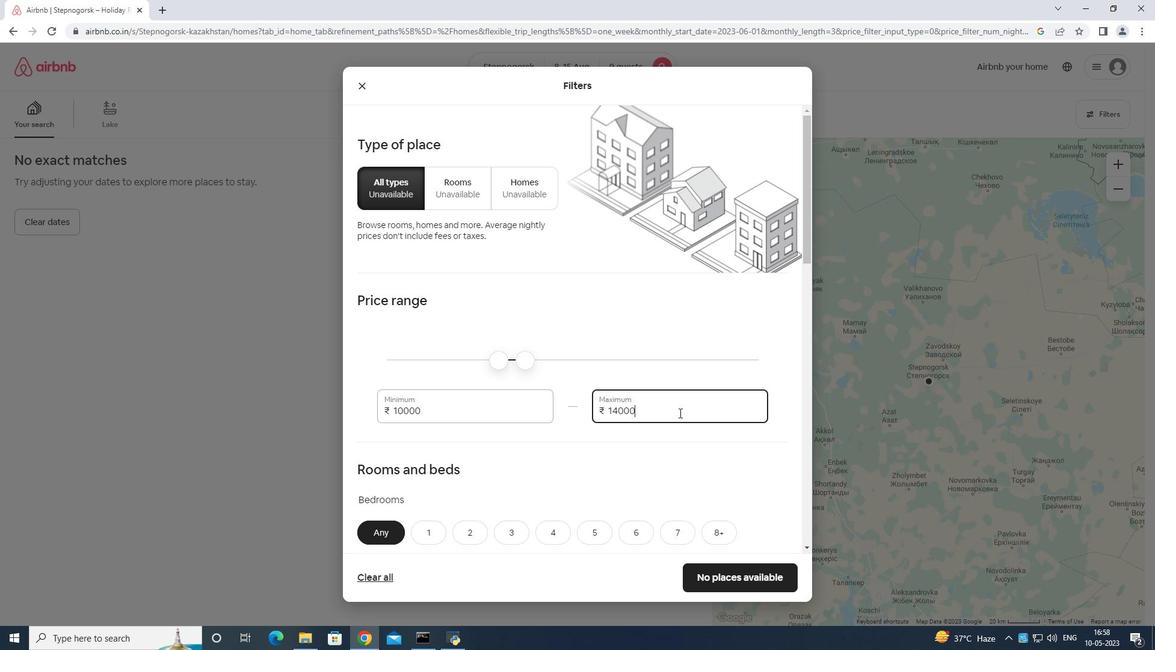 
Action: Mouse moved to (679, 415)
Screenshot: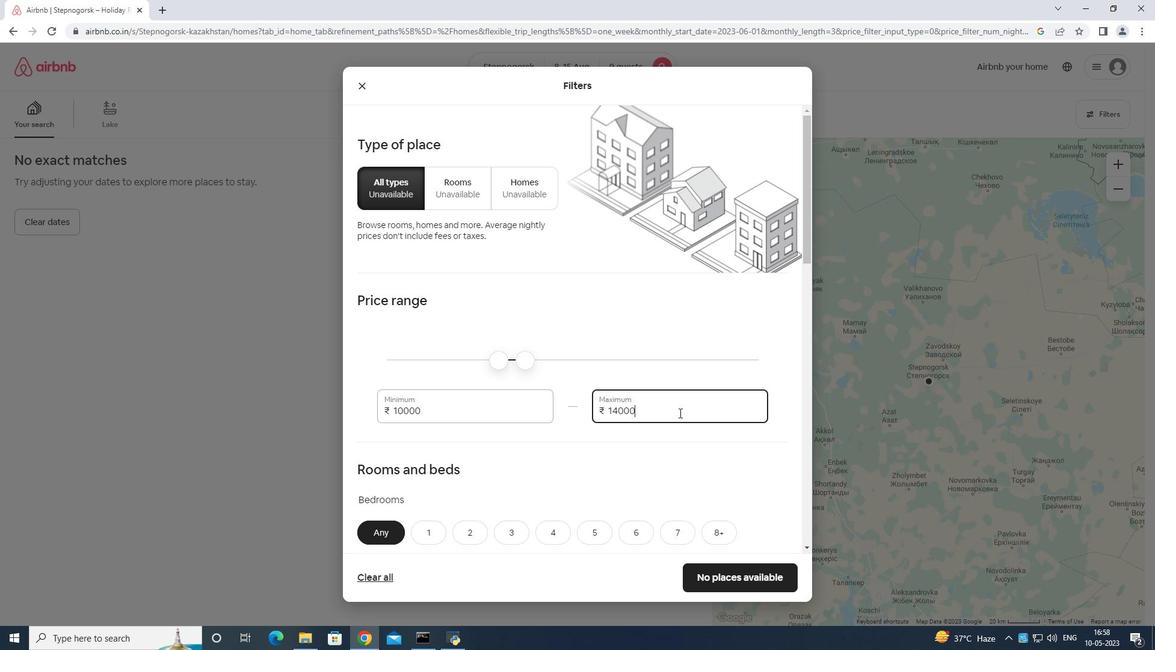 
Action: Mouse scrolled (679, 414) with delta (0, 0)
Screenshot: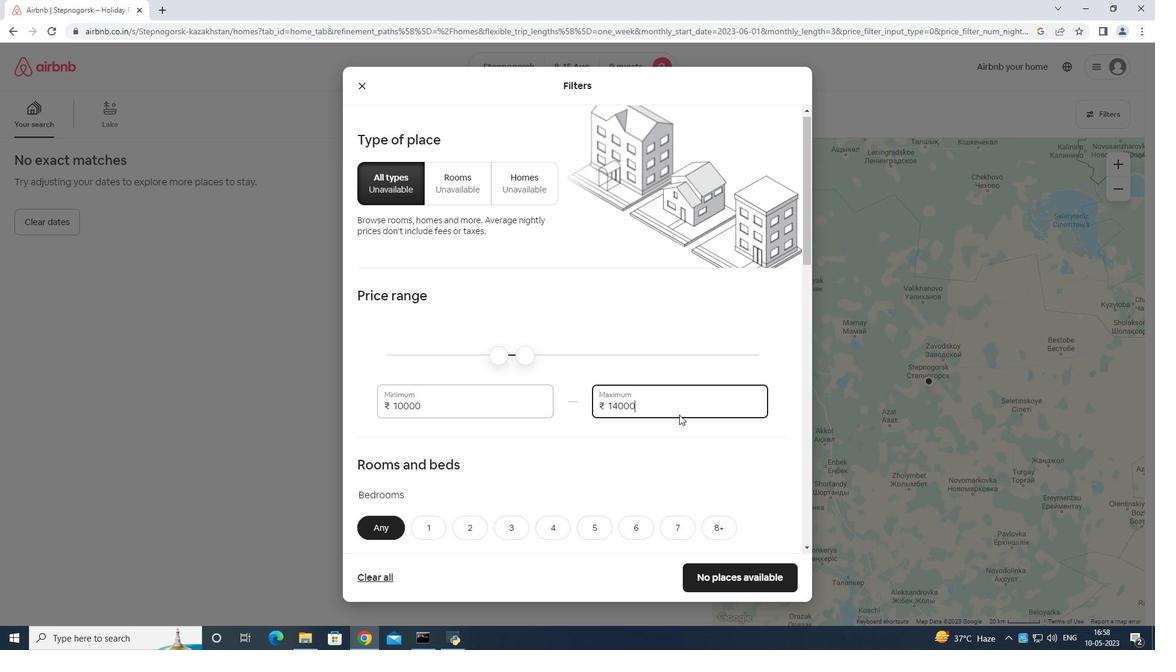 
Action: Mouse moved to (679, 415)
Screenshot: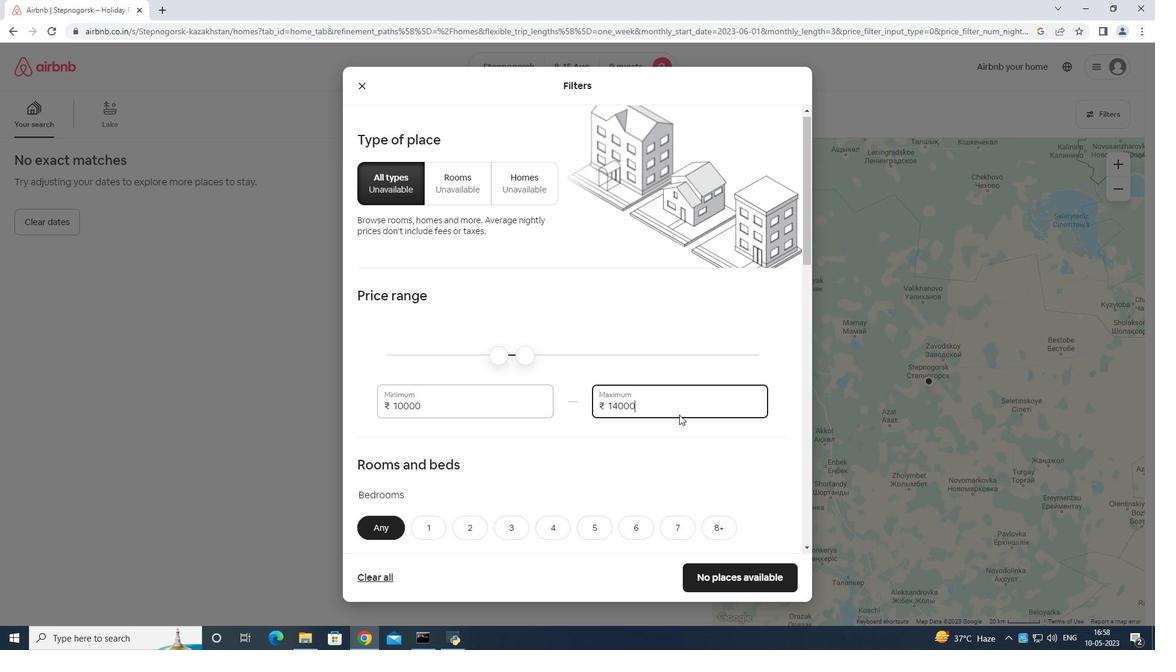 
Action: Mouse scrolled (679, 415) with delta (0, 0)
Screenshot: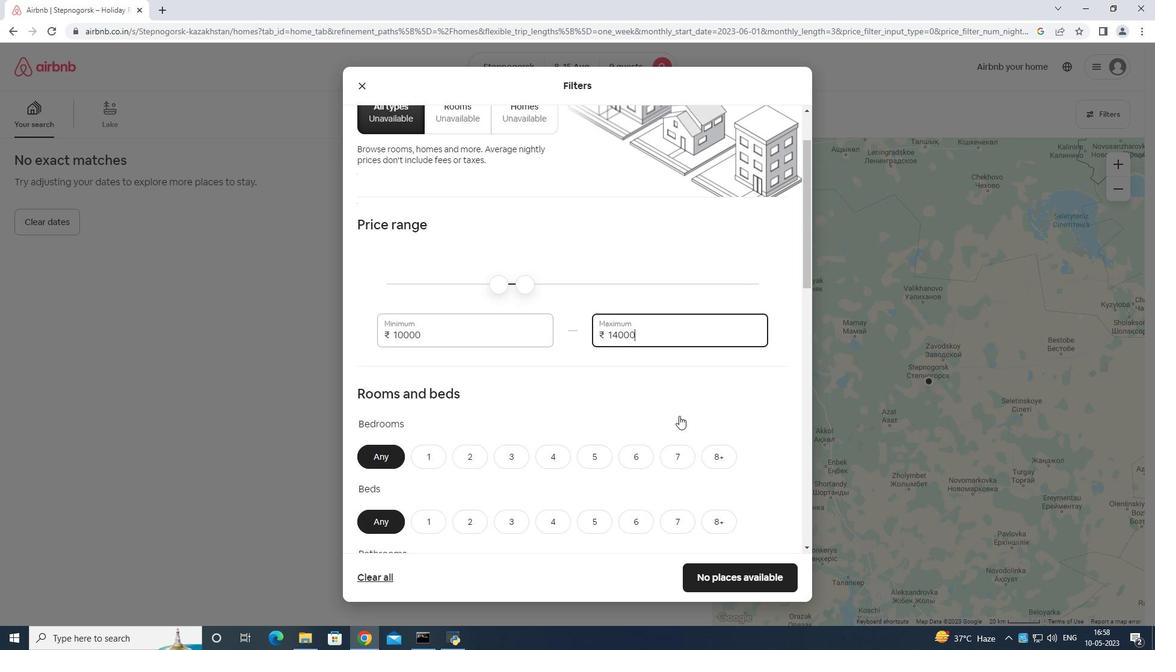 
Action: Mouse moved to (590, 283)
Screenshot: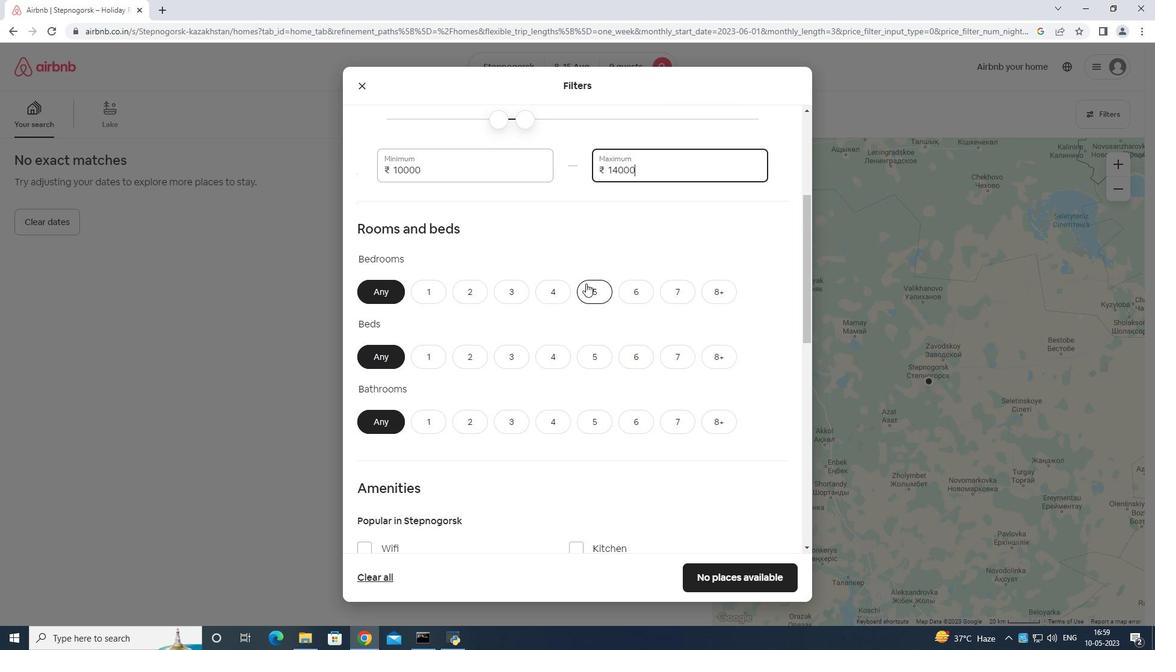 
Action: Mouse pressed left at (590, 283)
Screenshot: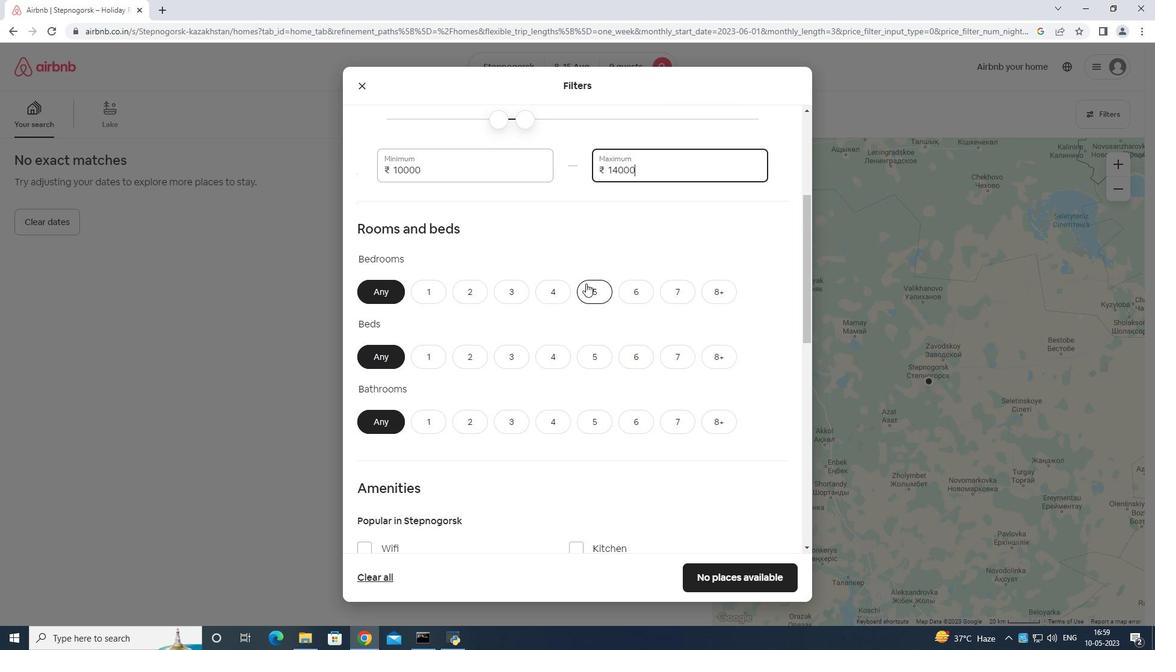 
Action: Mouse moved to (716, 350)
Screenshot: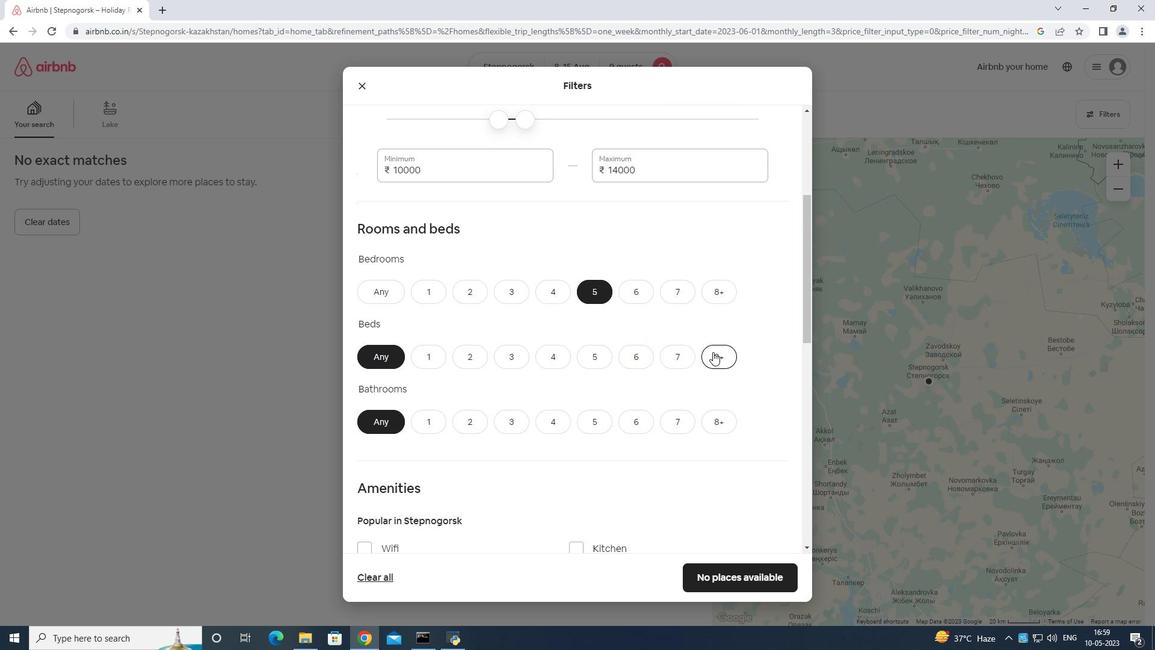 
Action: Mouse pressed left at (716, 350)
Screenshot: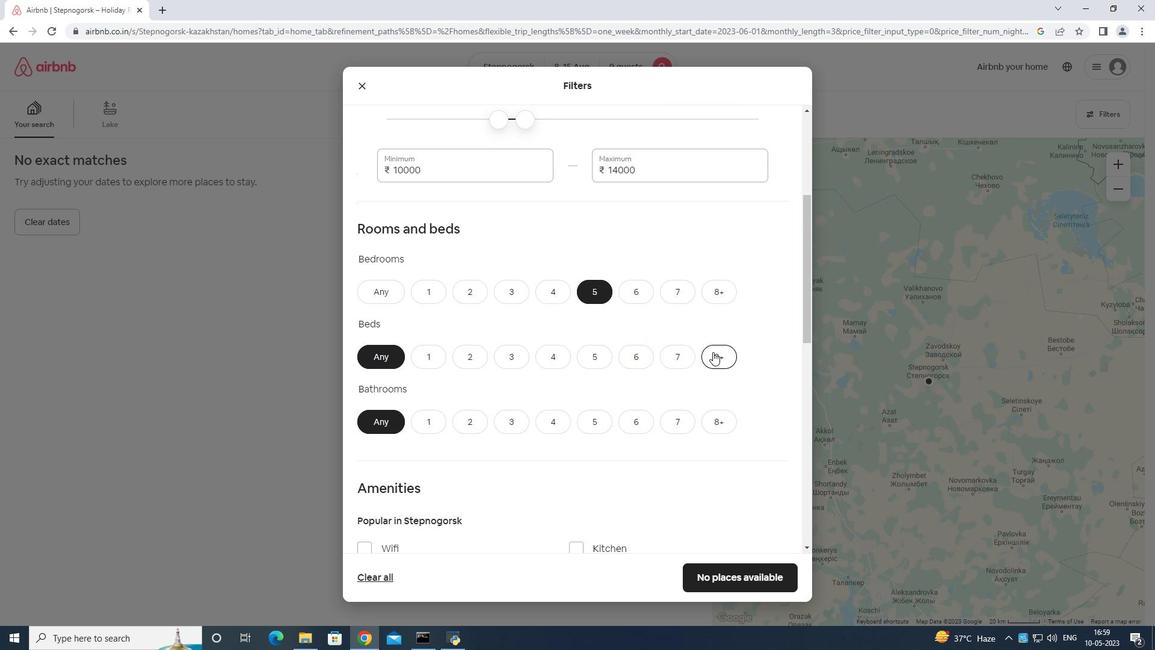 
Action: Mouse moved to (593, 416)
Screenshot: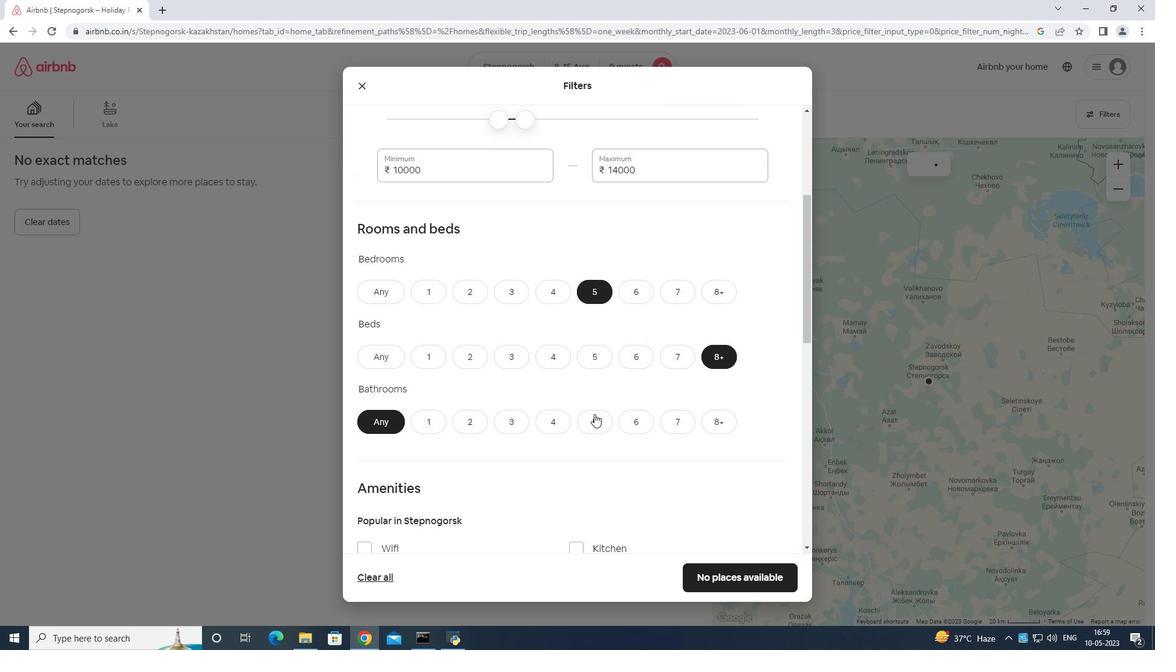 
Action: Mouse pressed left at (593, 416)
Screenshot: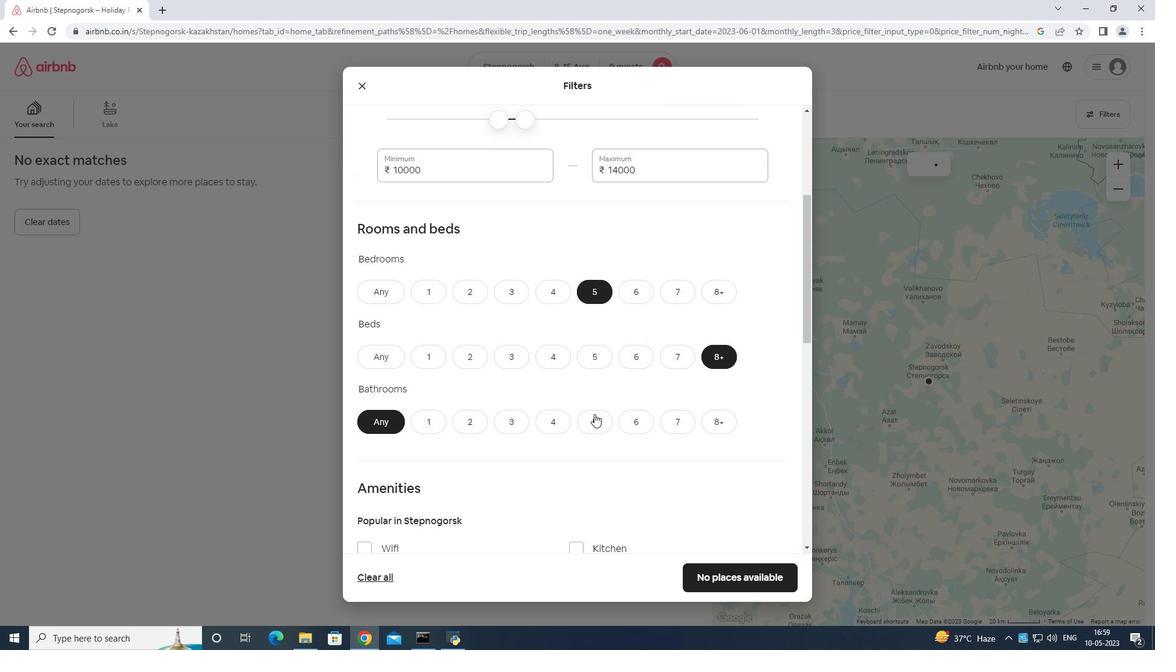 
Action: Mouse moved to (595, 406)
Screenshot: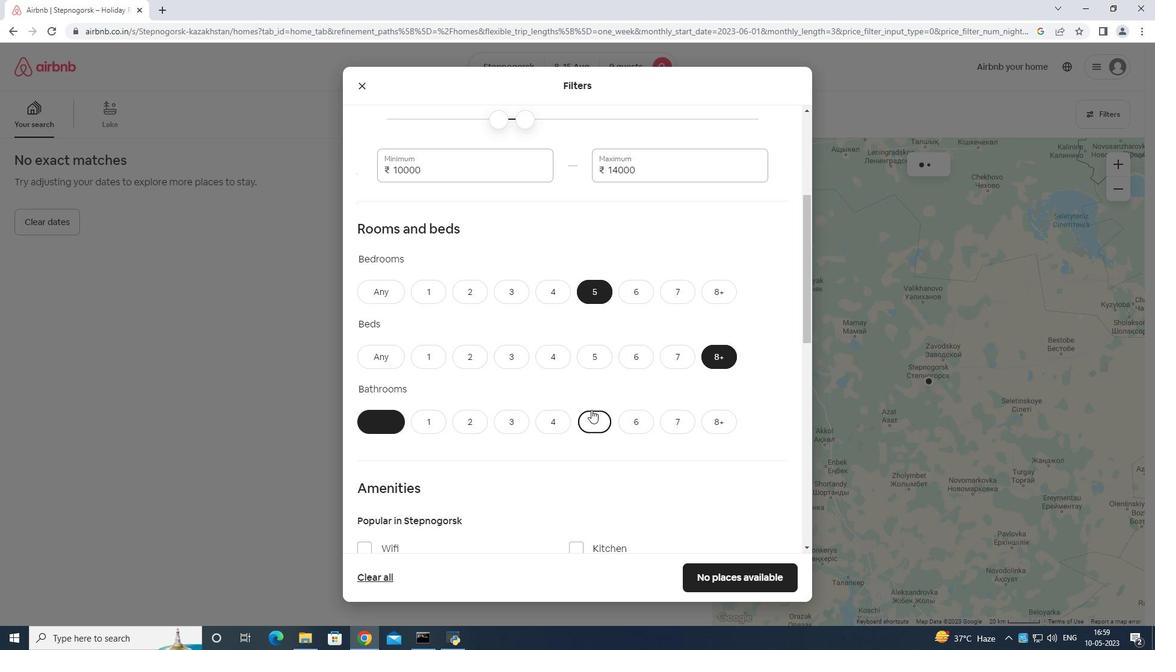 
Action: Mouse scrolled (595, 405) with delta (0, 0)
Screenshot: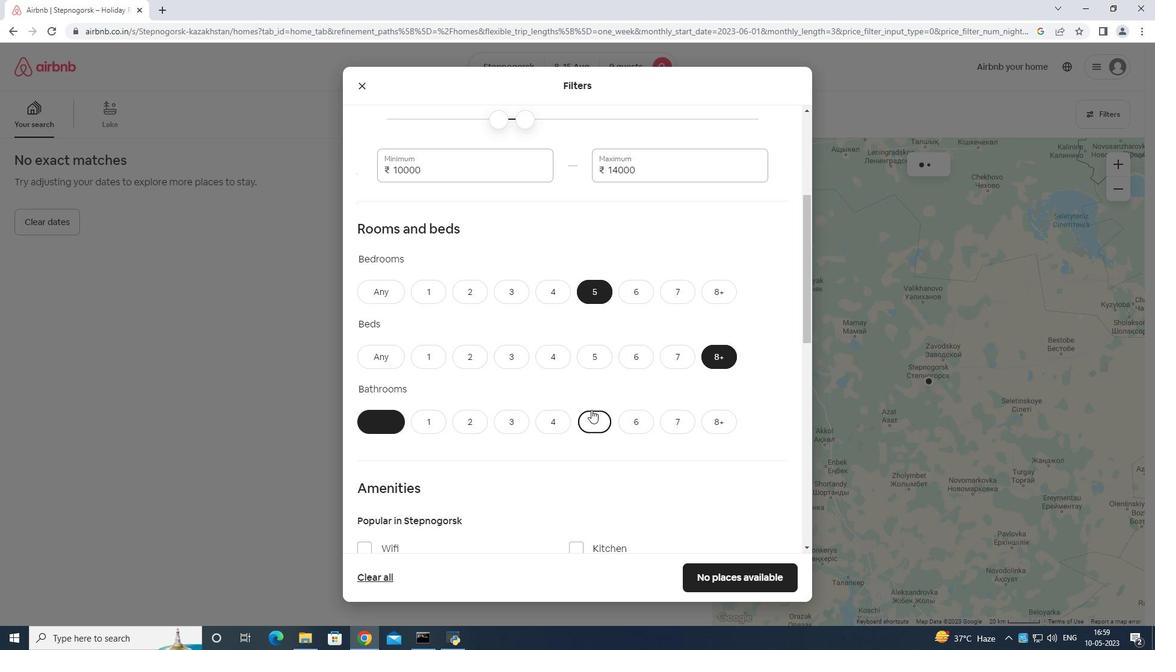 
Action: Mouse moved to (595, 406)
Screenshot: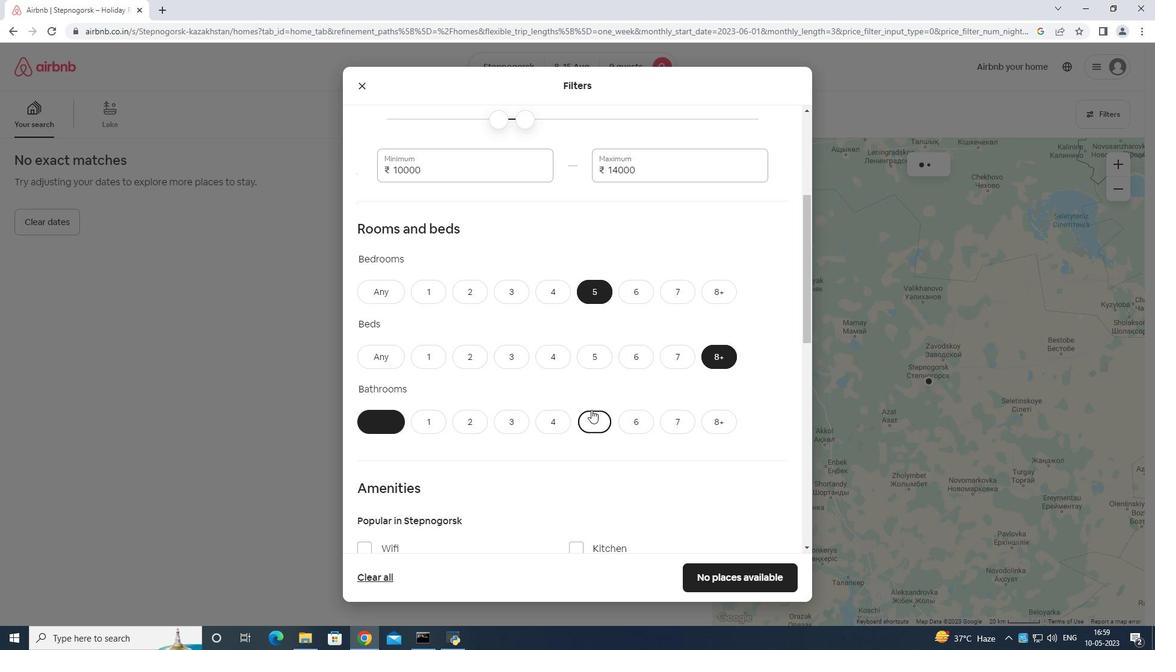 
Action: Mouse scrolled (595, 405) with delta (0, 0)
Screenshot: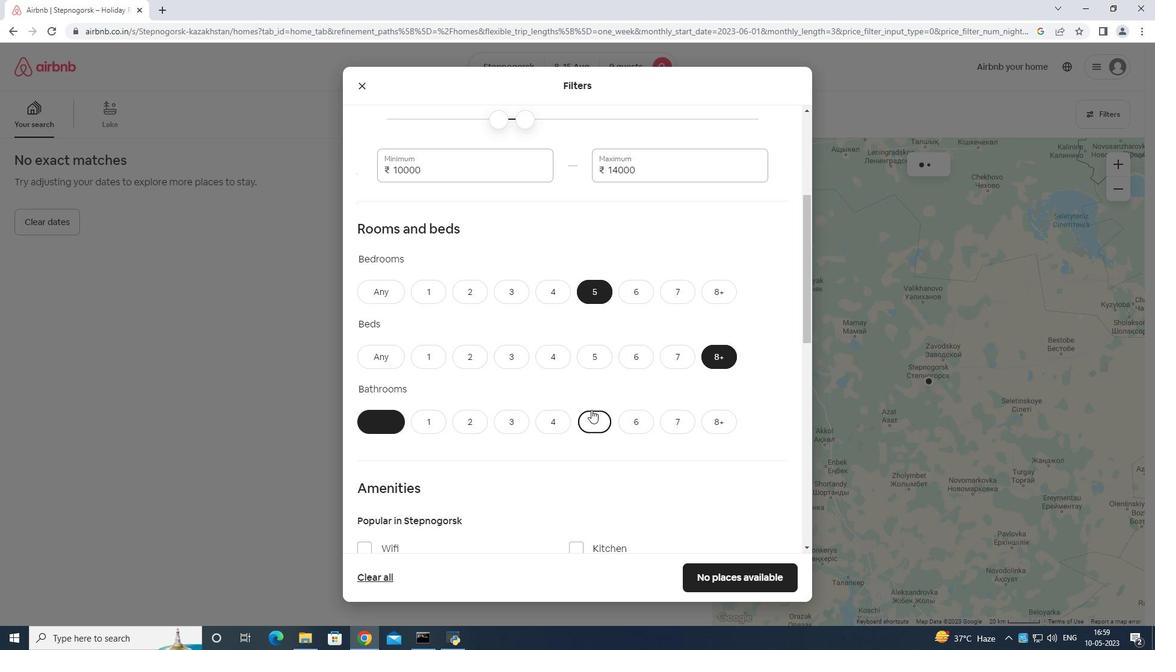
Action: Mouse scrolled (595, 405) with delta (0, 0)
Screenshot: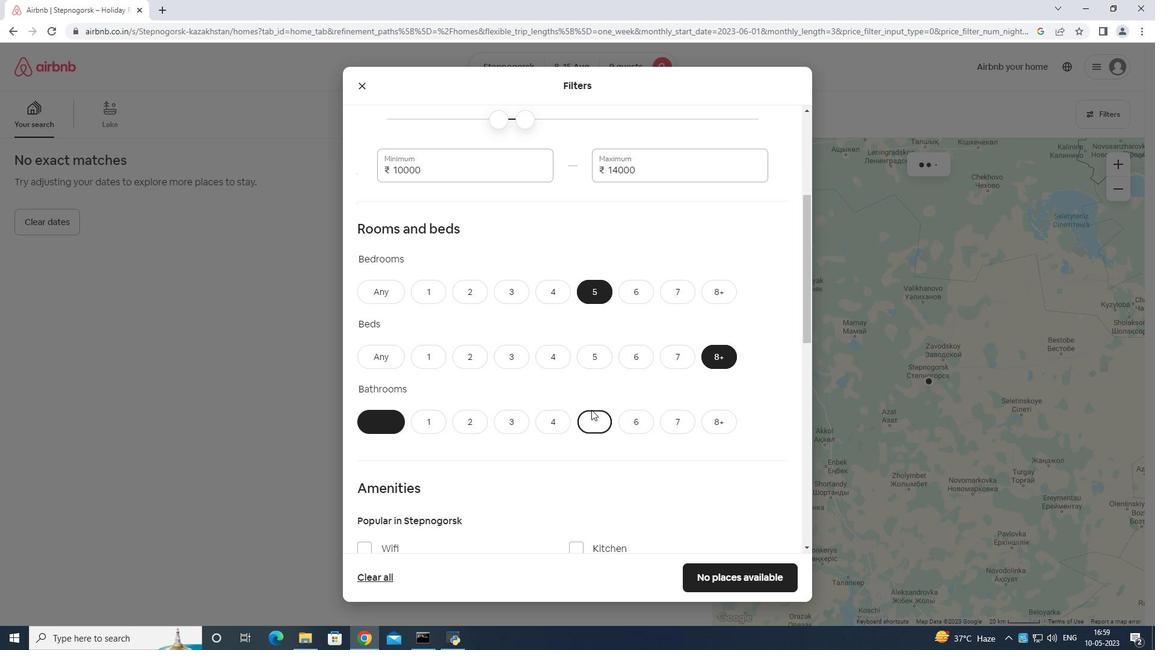 
Action: Mouse scrolled (595, 405) with delta (0, 0)
Screenshot: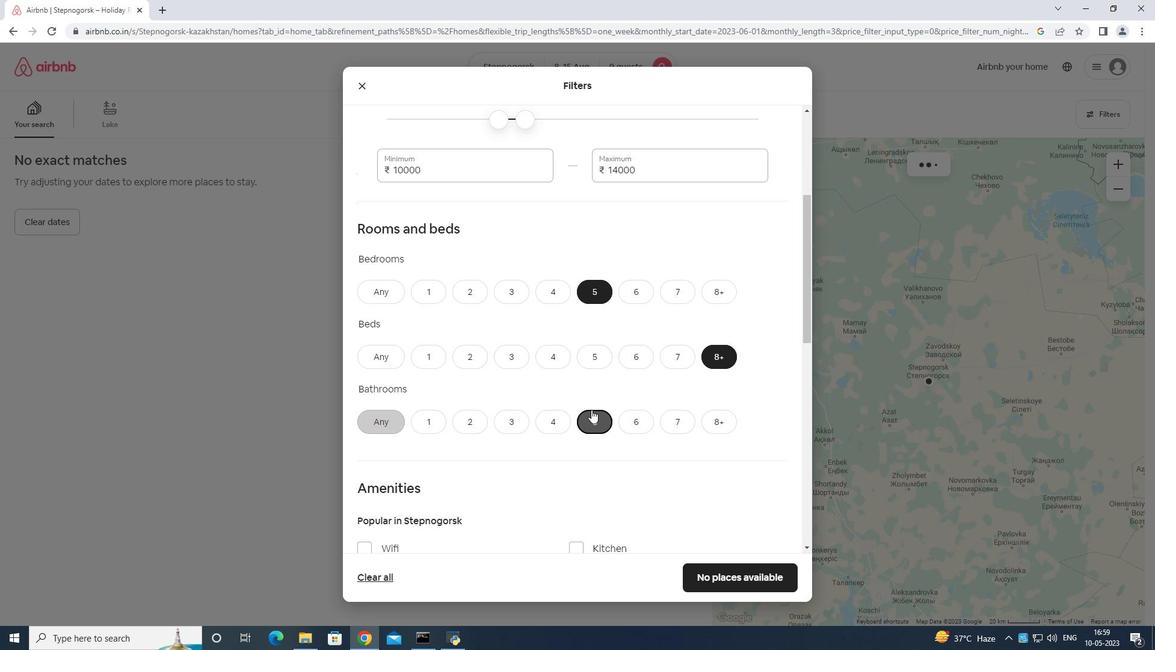 
Action: Mouse moved to (362, 302)
Screenshot: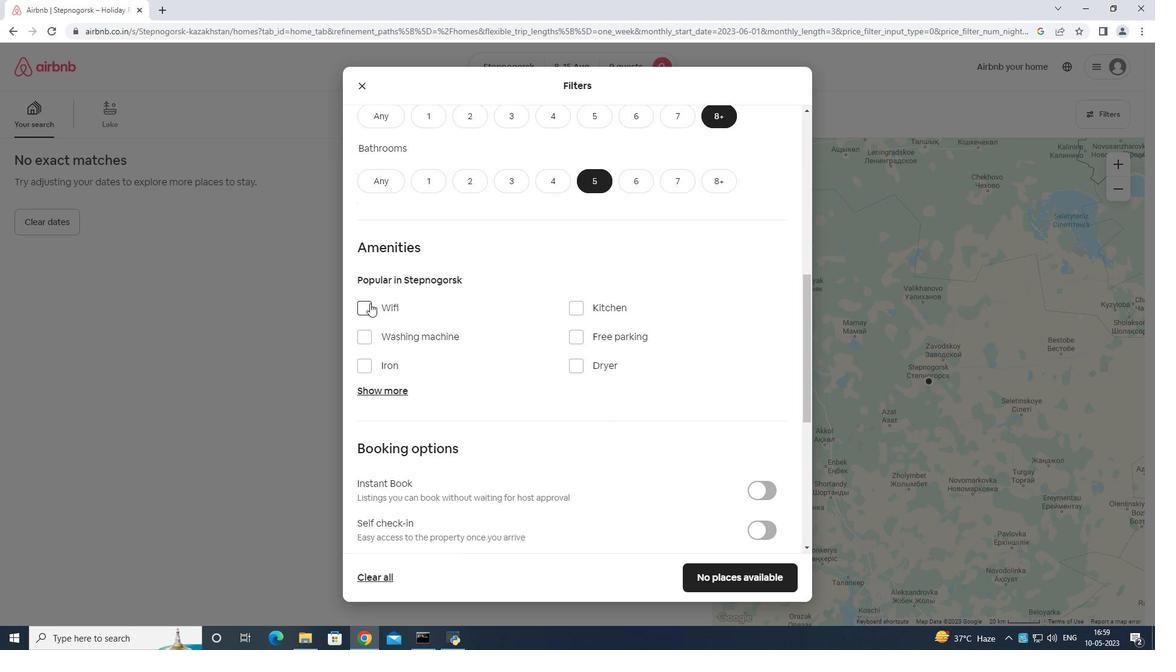 
Action: Mouse pressed left at (362, 302)
Screenshot: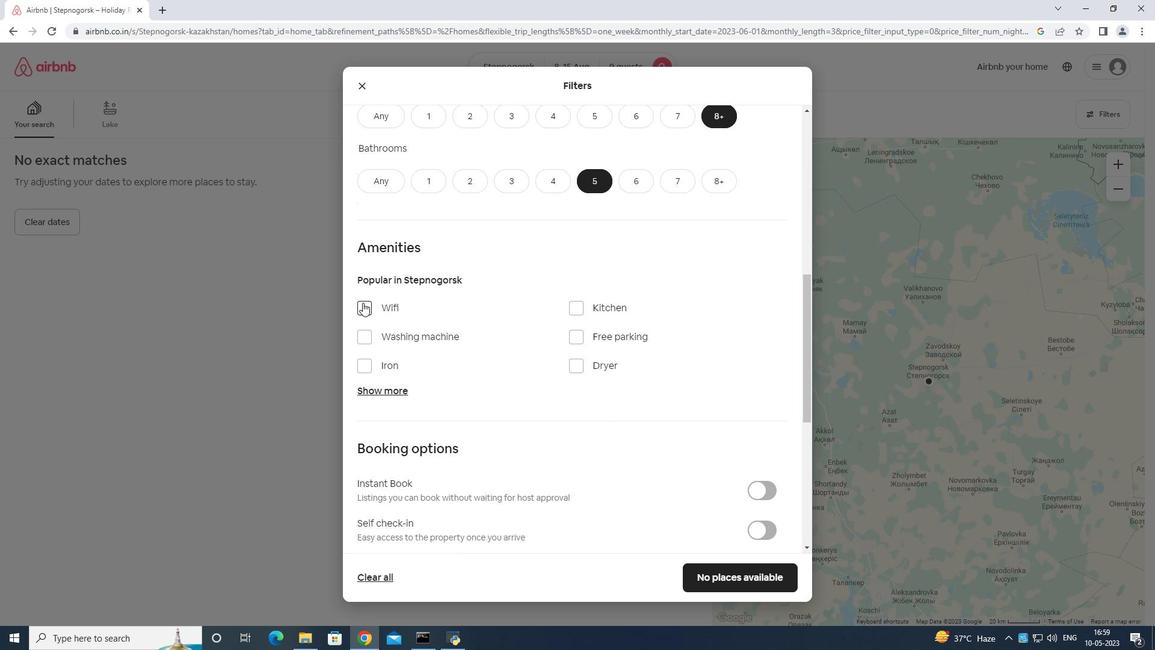 
Action: Mouse moved to (583, 338)
Screenshot: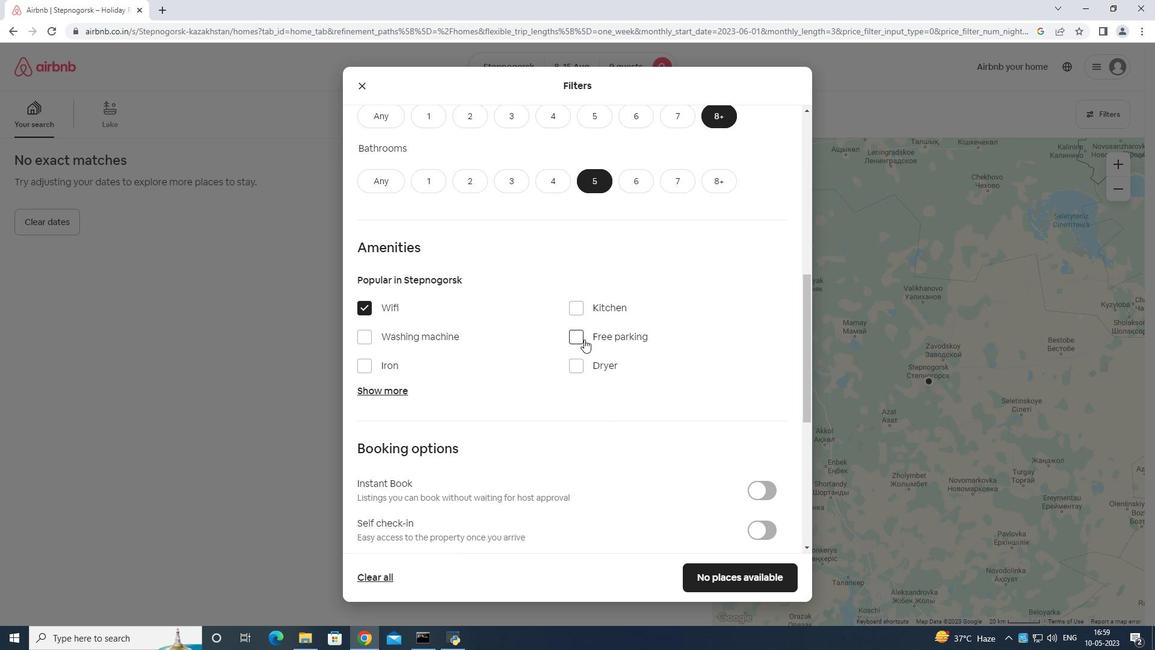 
Action: Mouse pressed left at (583, 338)
Screenshot: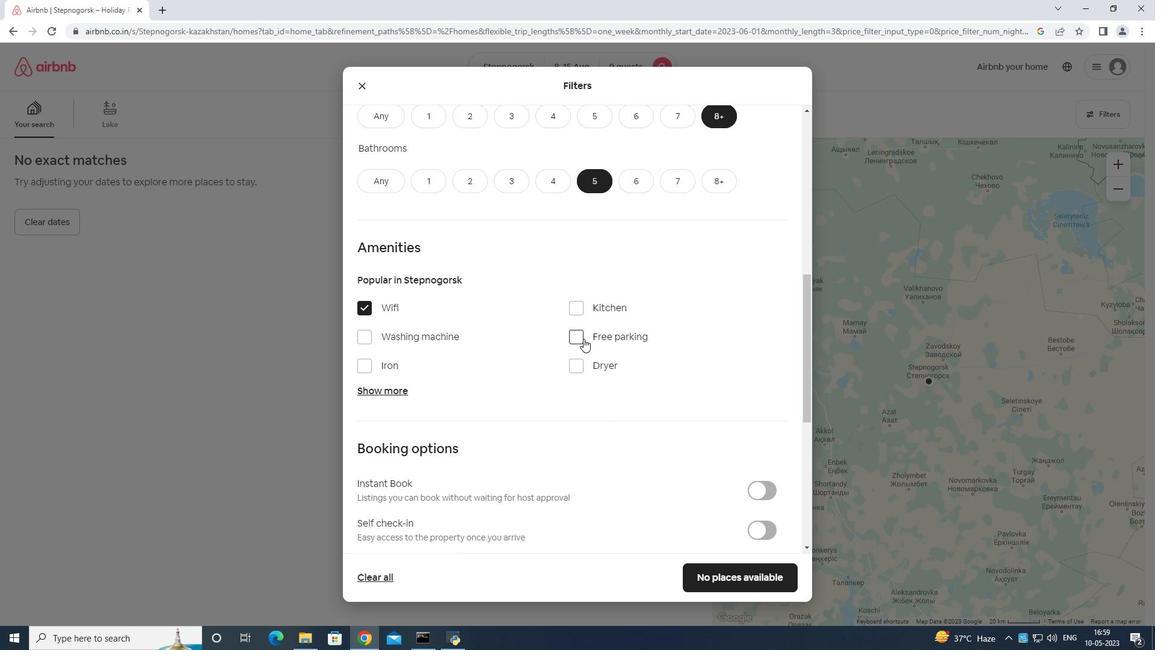 
Action: Mouse moved to (387, 388)
Screenshot: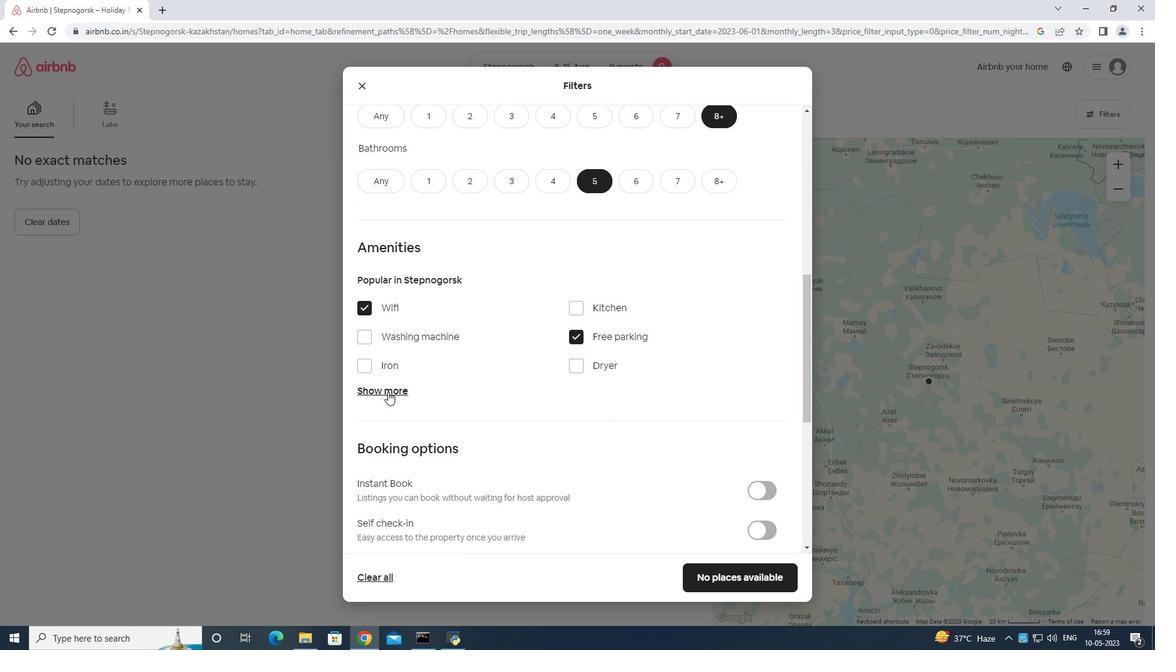 
Action: Mouse pressed left at (387, 388)
Screenshot: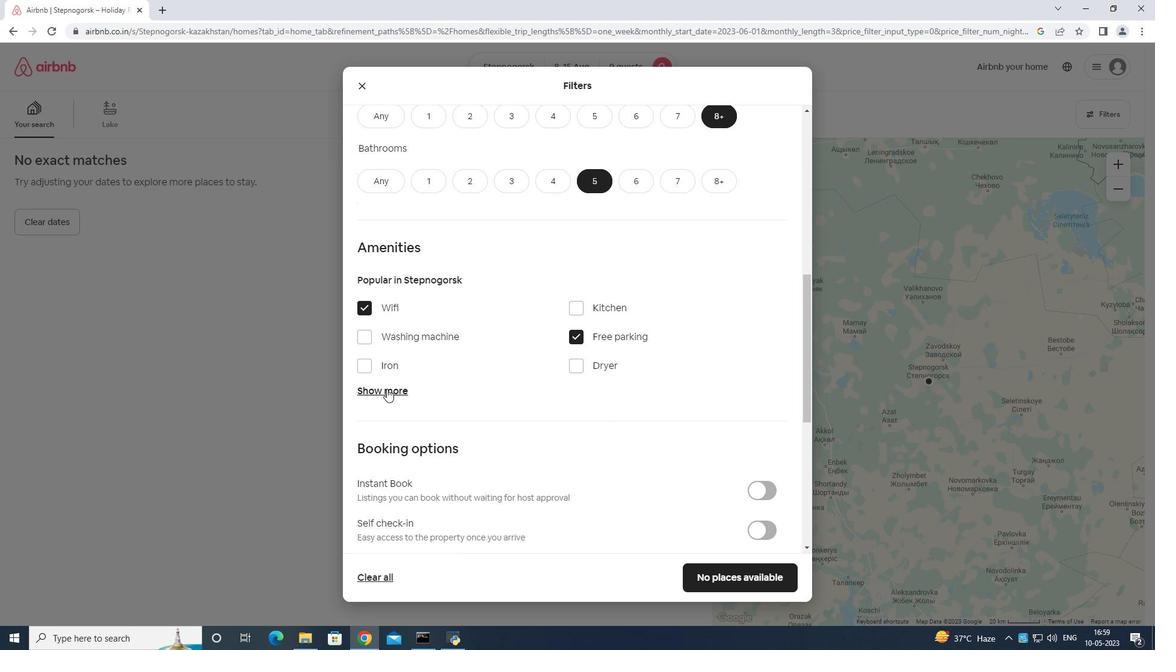 
Action: Mouse moved to (483, 435)
Screenshot: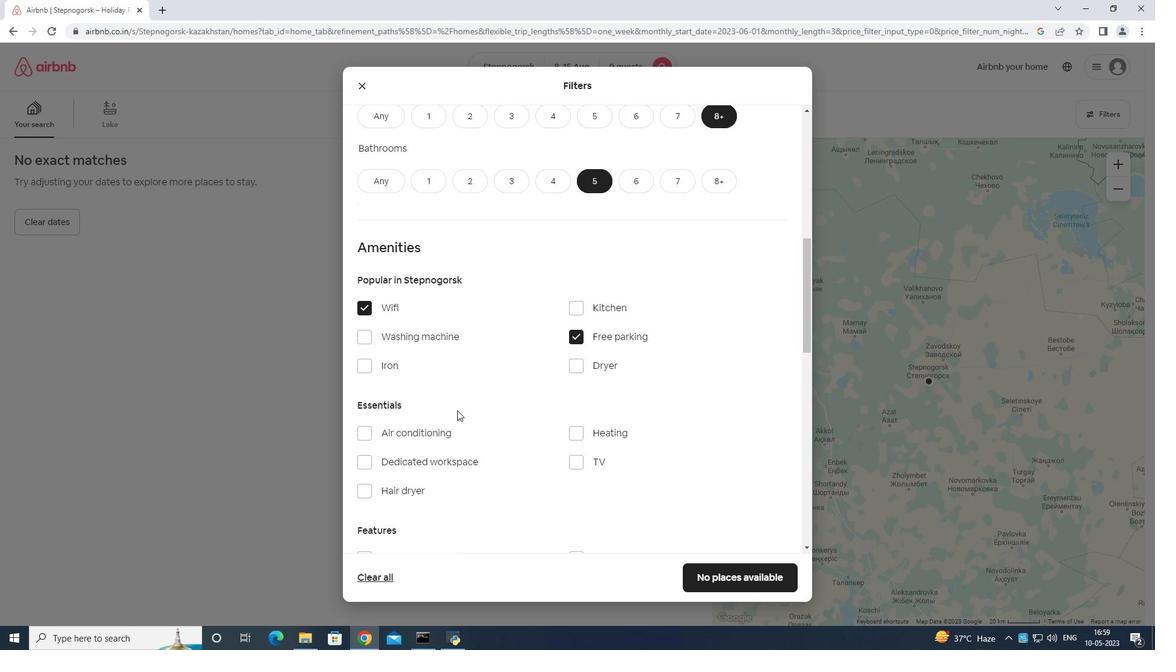 
Action: Mouse scrolled (483, 434) with delta (0, 0)
Screenshot: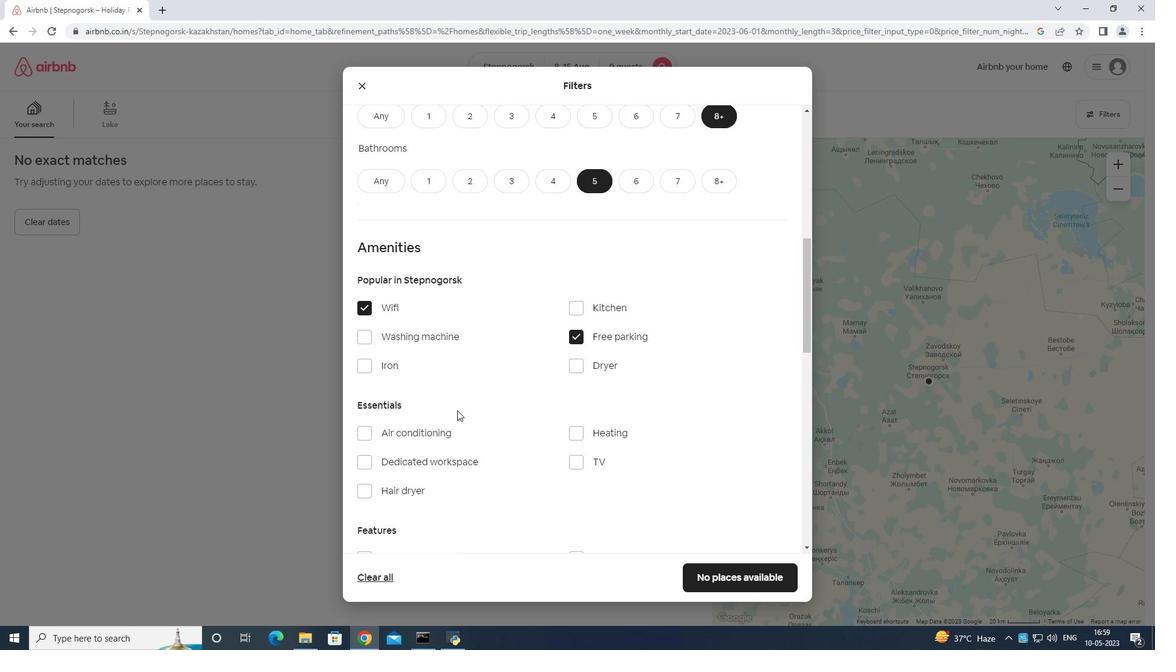 
Action: Mouse moved to (579, 400)
Screenshot: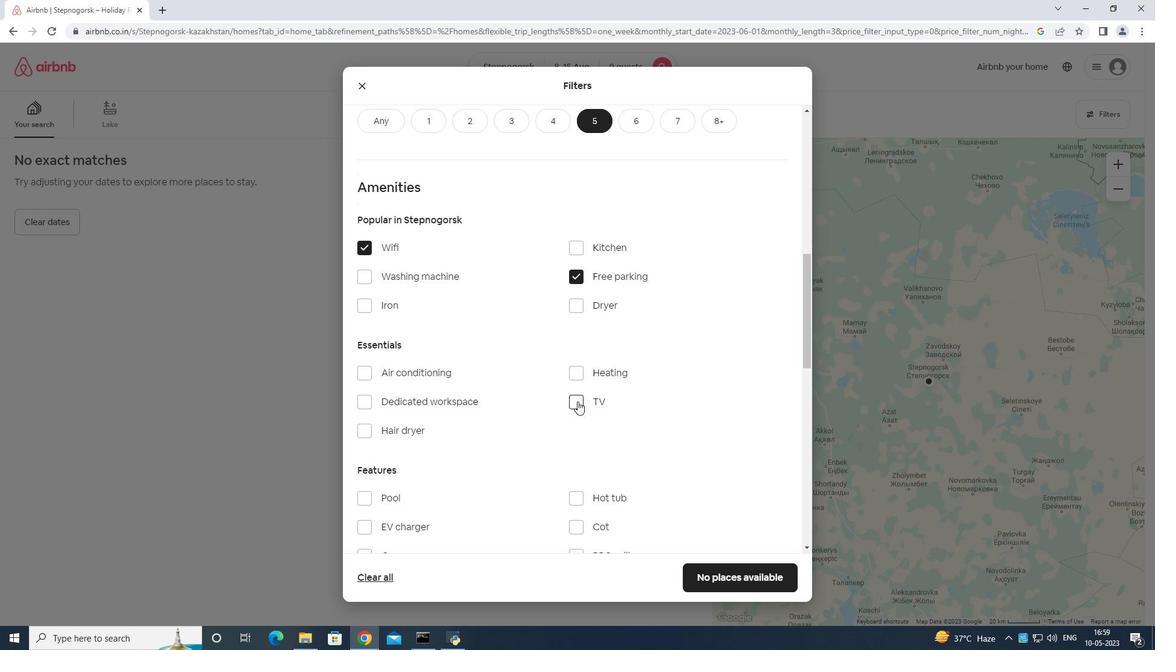 
Action: Mouse pressed left at (579, 400)
Screenshot: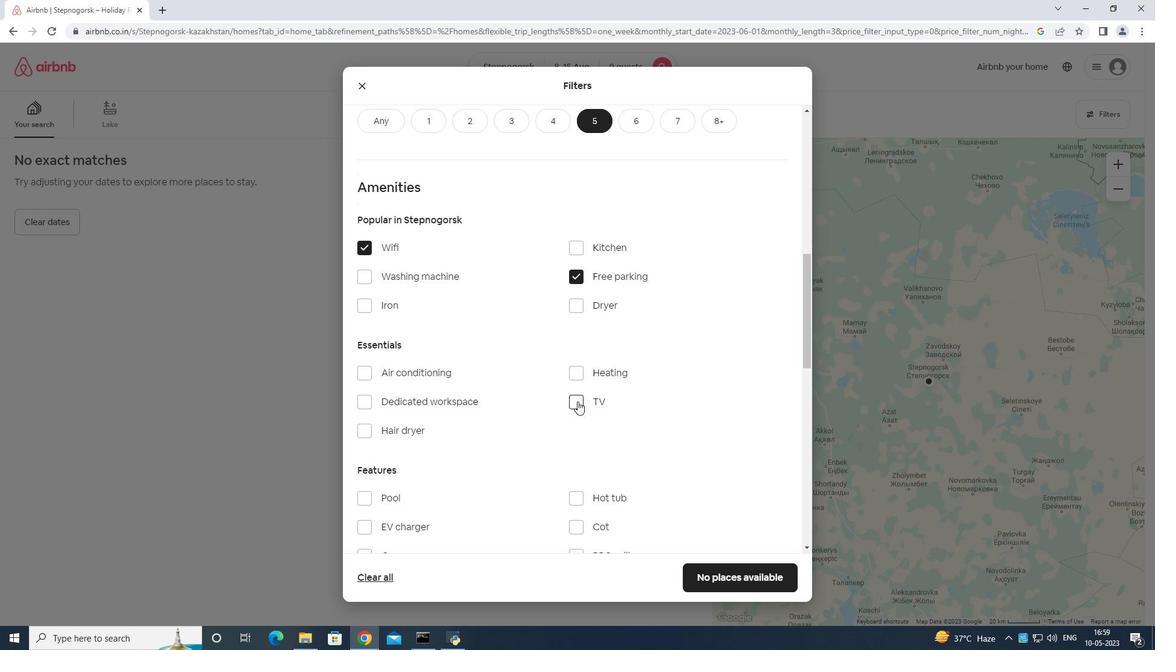 
Action: Mouse moved to (579, 397)
Screenshot: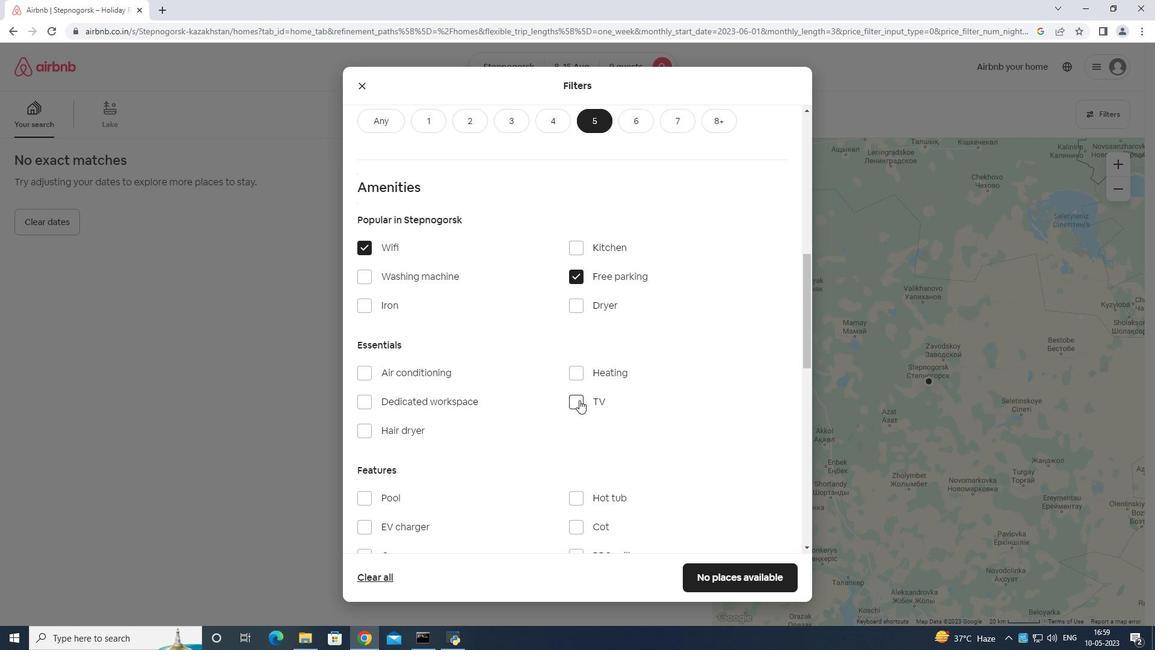 
Action: Mouse scrolled (579, 397) with delta (0, 0)
Screenshot: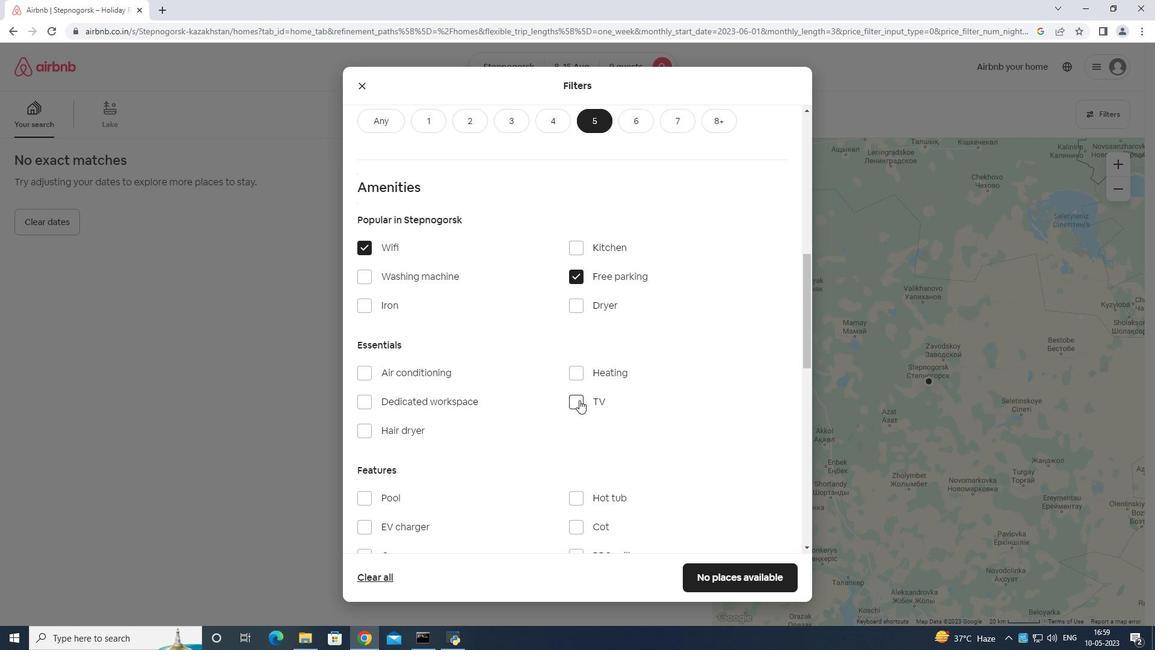 
Action: Mouse scrolled (579, 397) with delta (0, 0)
Screenshot: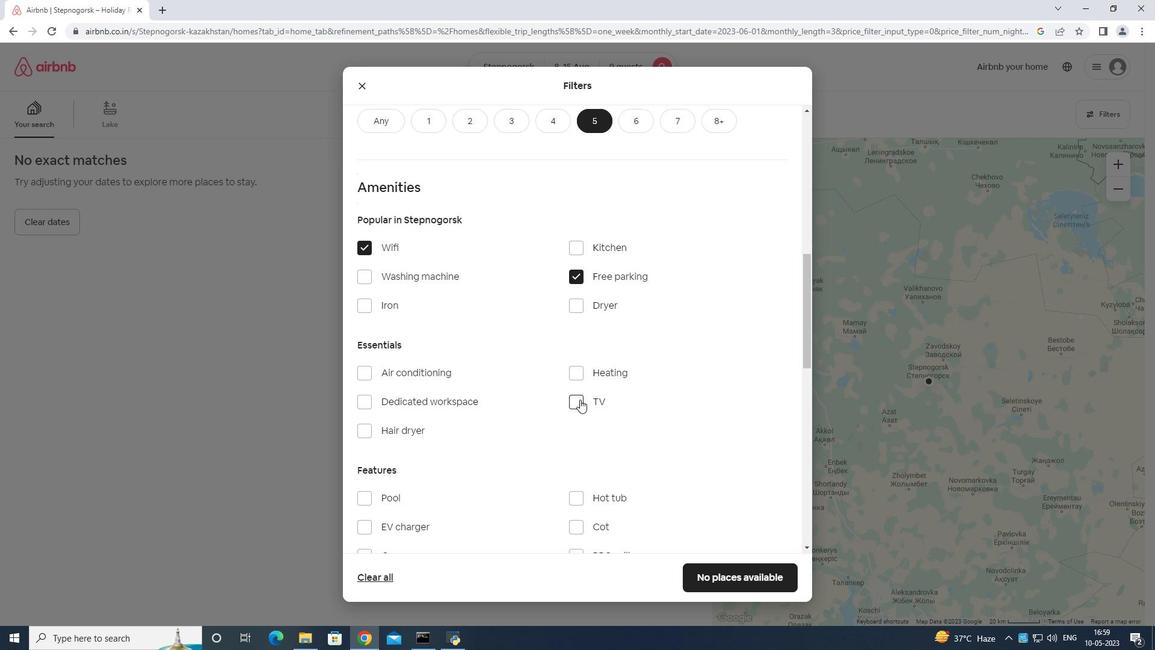 
Action: Mouse scrolled (579, 397) with delta (0, 0)
Screenshot: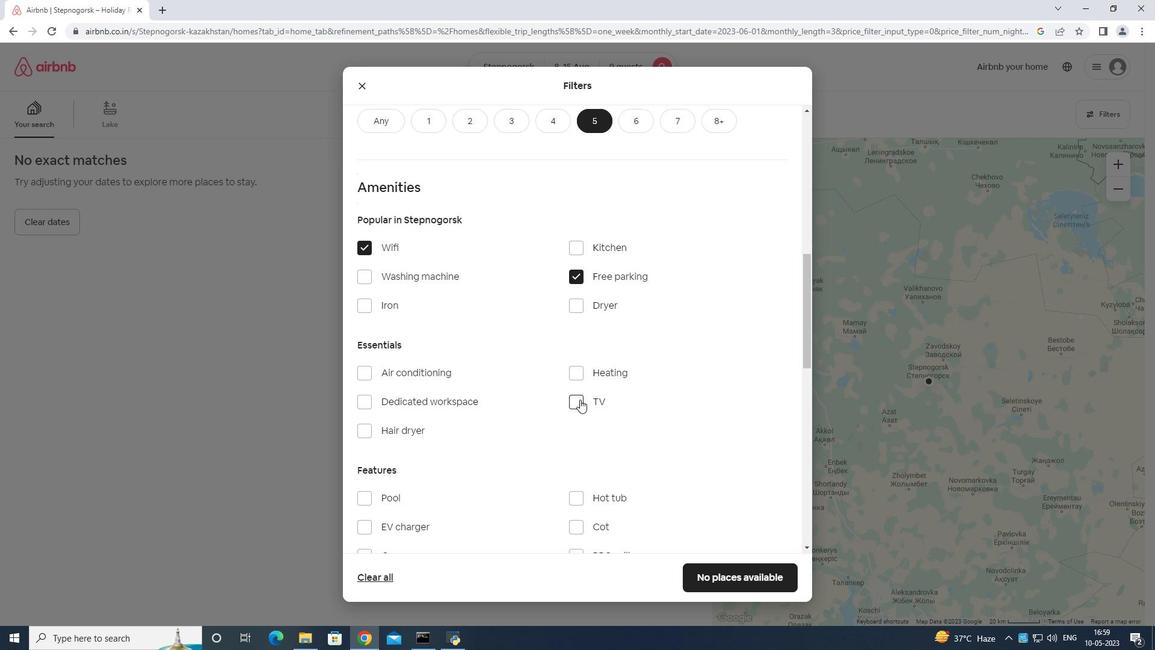
Action: Mouse moved to (357, 370)
Screenshot: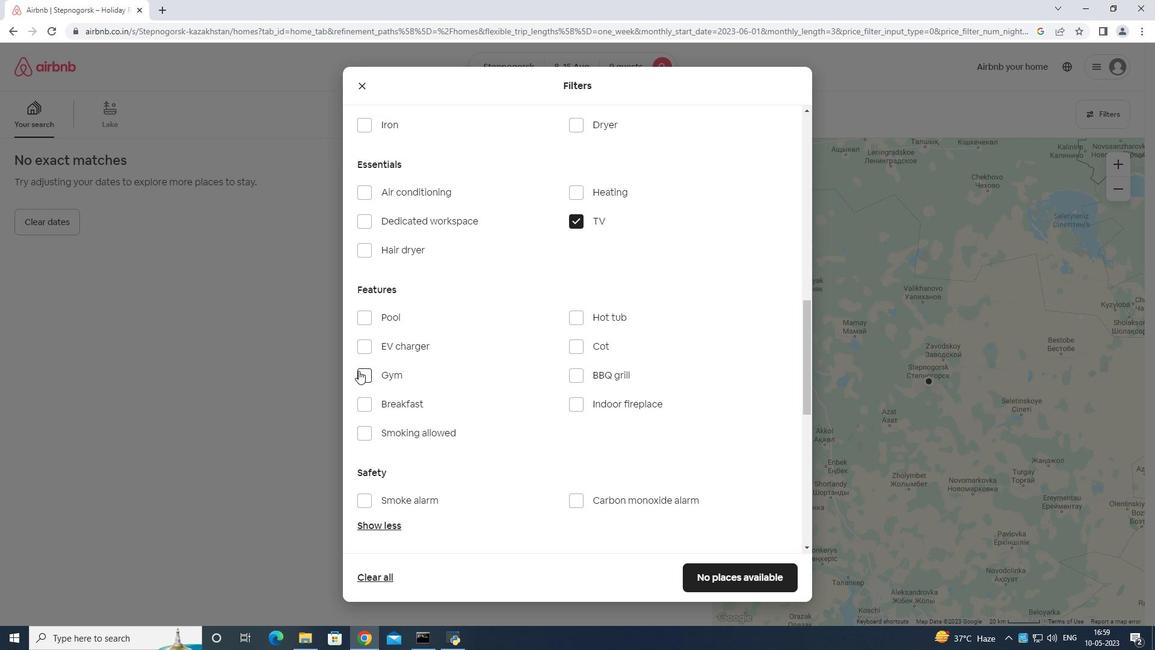 
Action: Mouse pressed left at (357, 370)
Screenshot: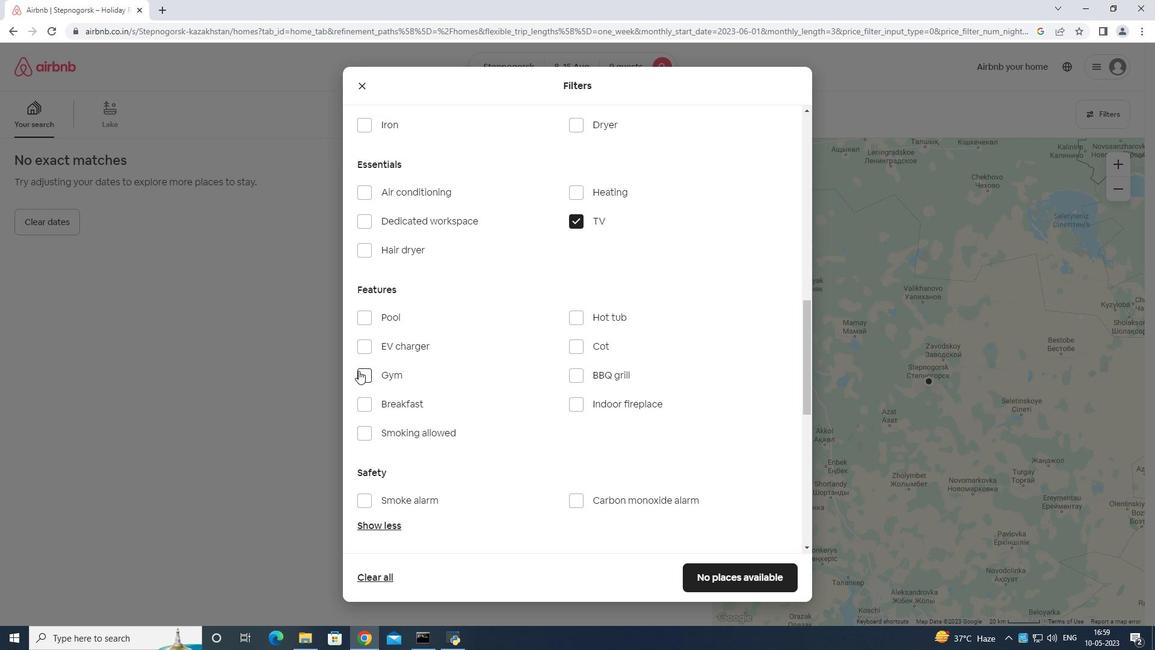 
Action: Mouse moved to (361, 403)
Screenshot: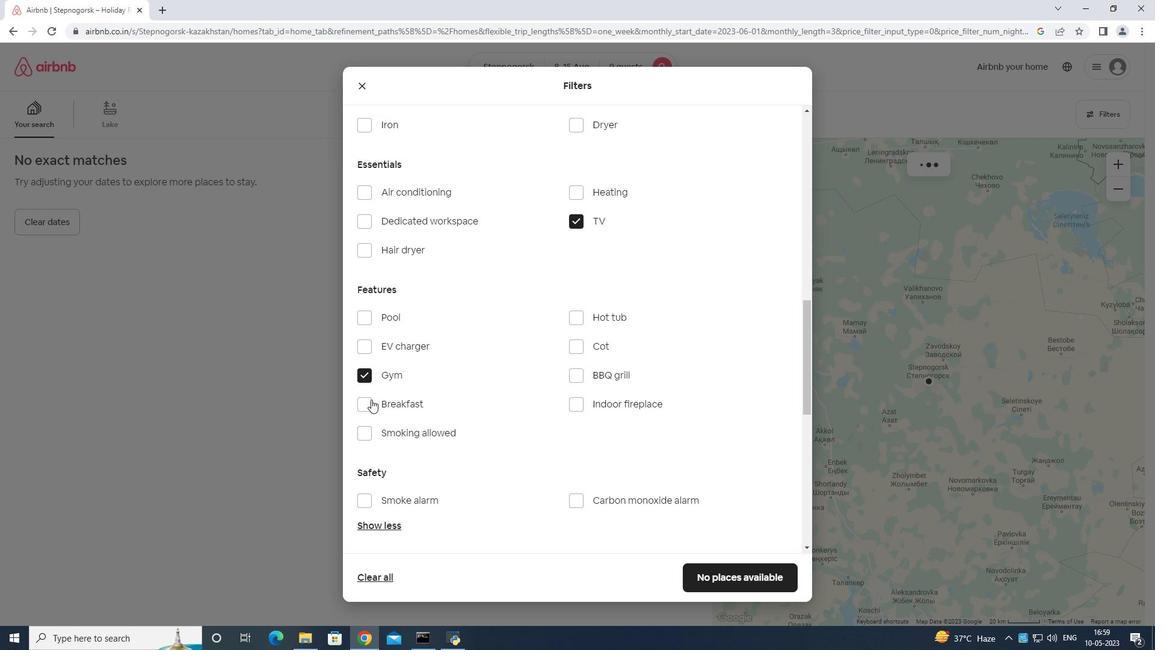 
Action: Mouse pressed left at (361, 403)
Screenshot: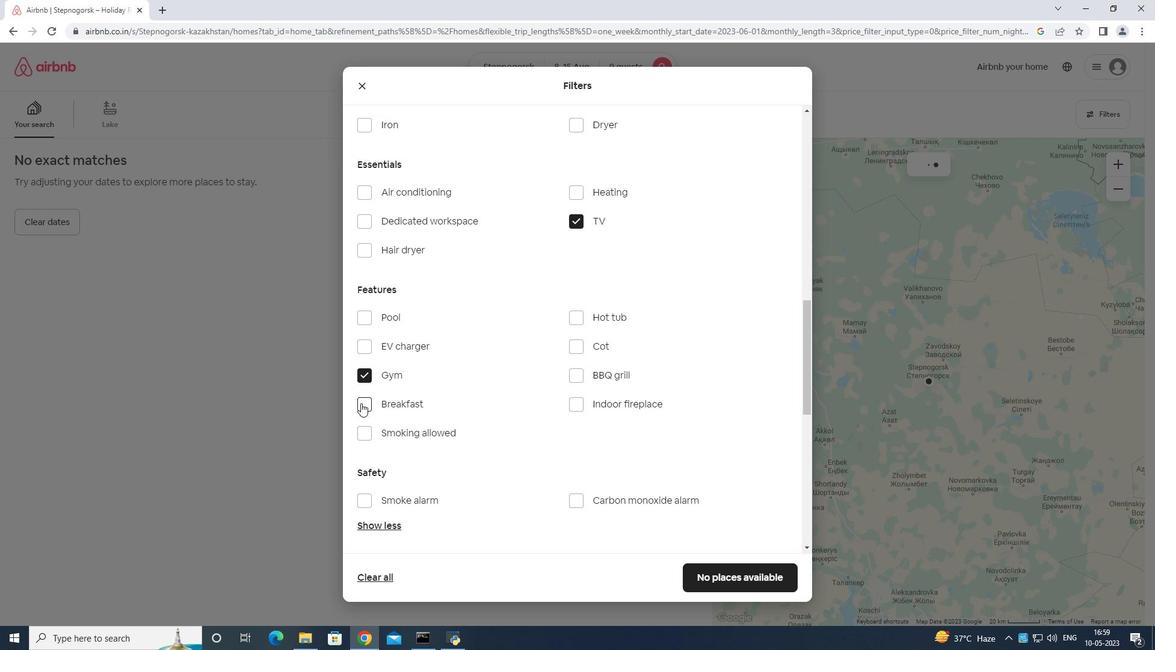 
Action: Mouse moved to (487, 382)
Screenshot: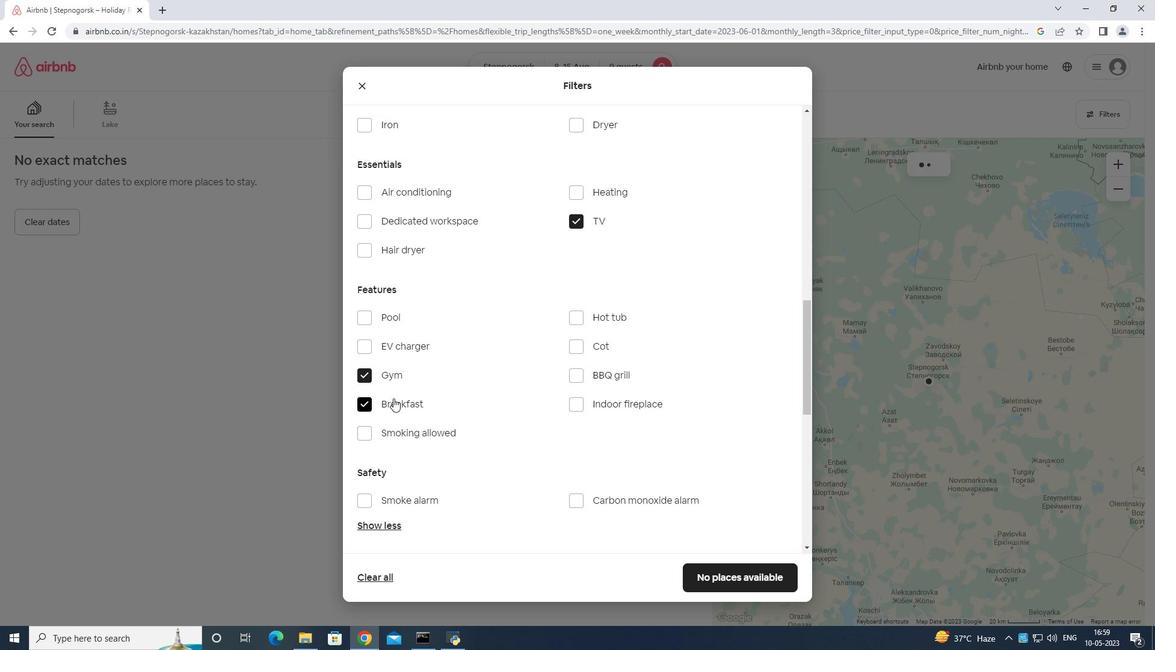 
Action: Mouse scrolled (467, 380) with delta (0, 0)
Screenshot: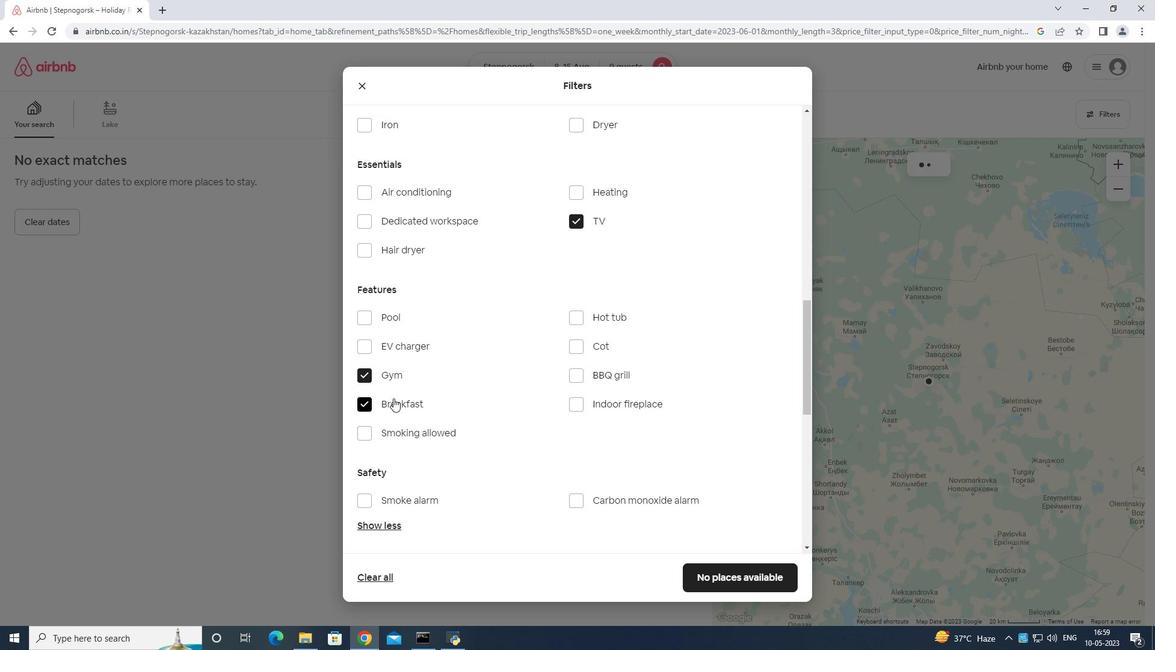 
Action: Mouse moved to (491, 384)
Screenshot: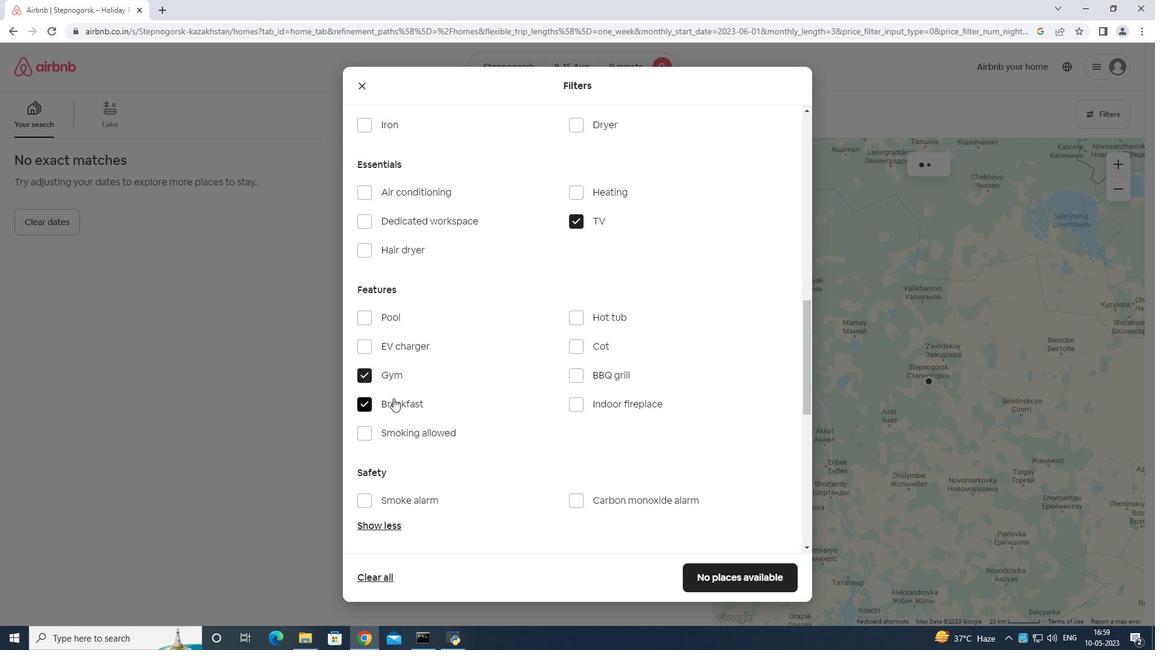 
Action: Mouse scrolled (479, 381) with delta (0, 0)
Screenshot: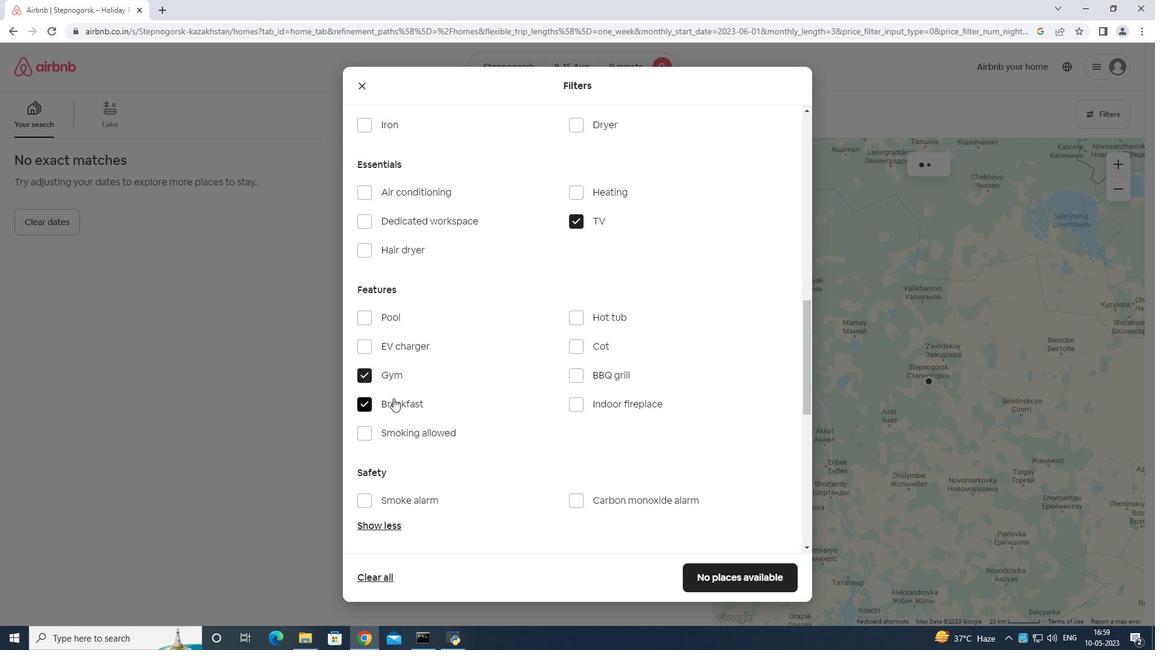 
Action: Mouse moved to (497, 385)
Screenshot: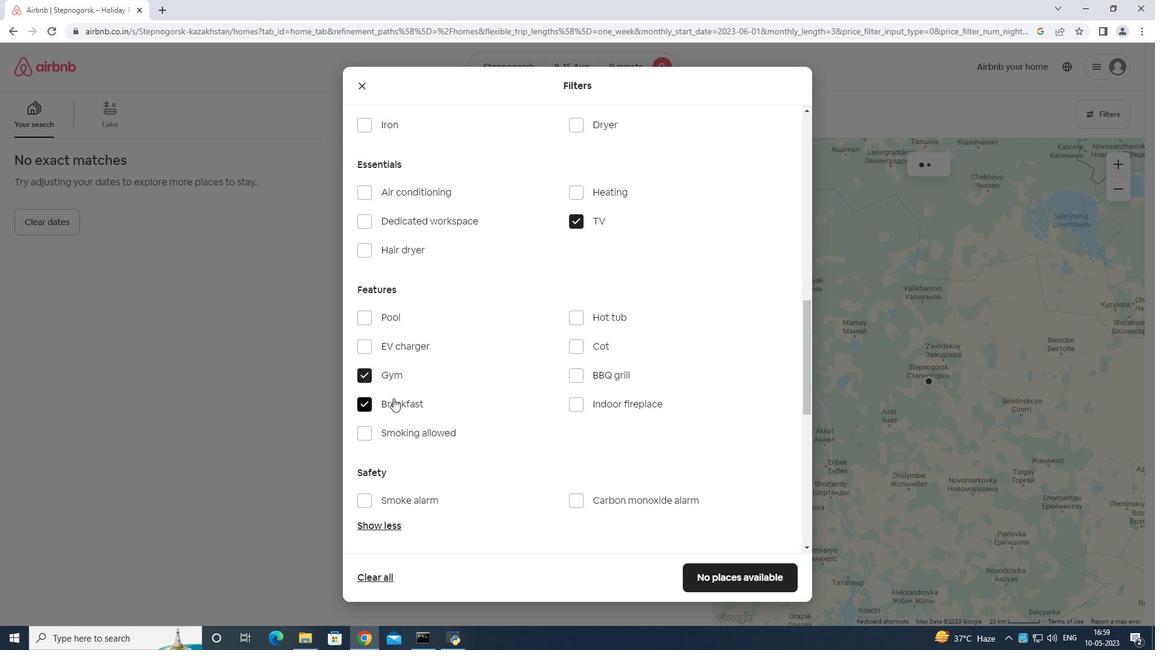 
Action: Mouse scrolled (487, 382) with delta (0, 0)
Screenshot: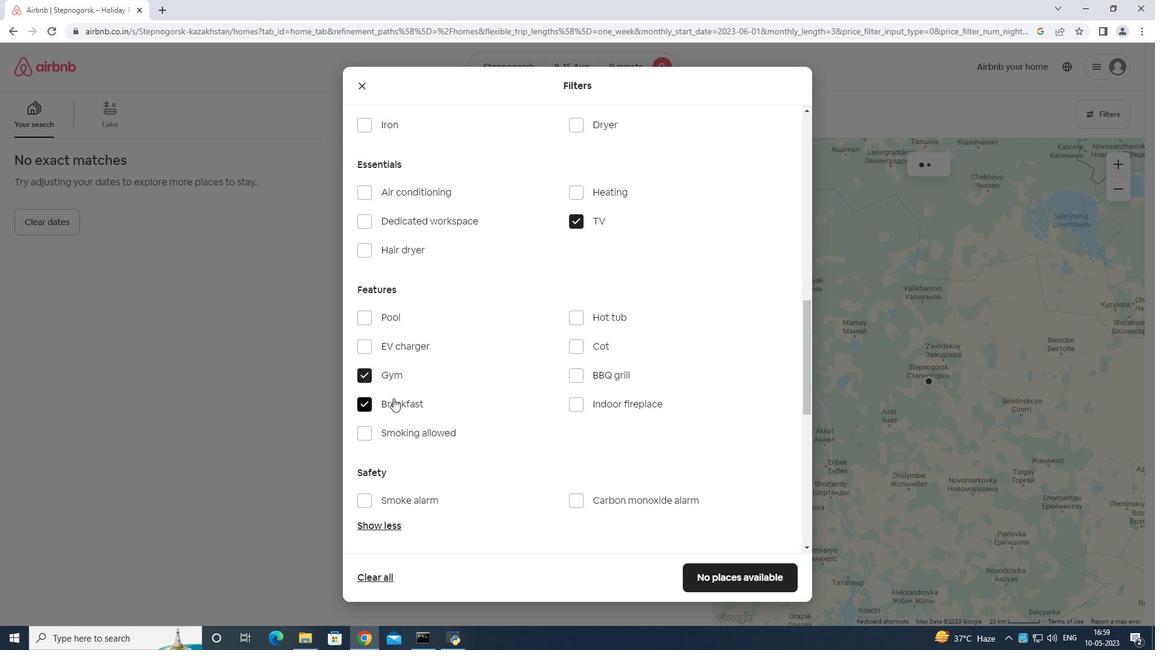 
Action: Mouse moved to (509, 380)
Screenshot: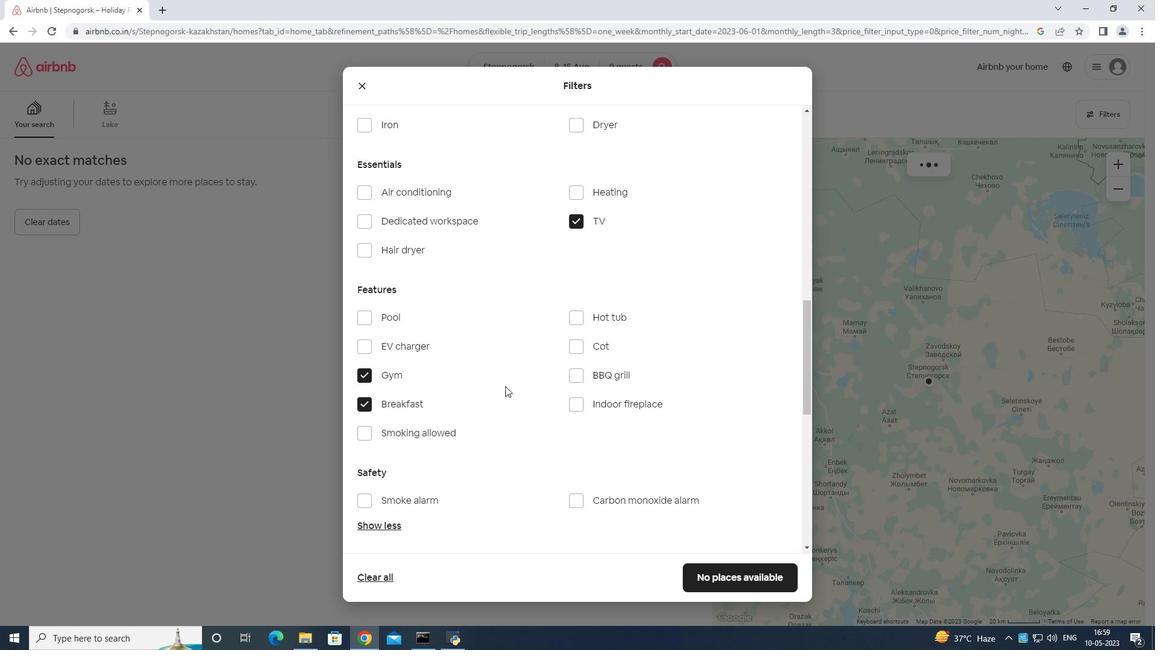 
Action: Mouse scrolled (509, 380) with delta (0, 0)
Screenshot: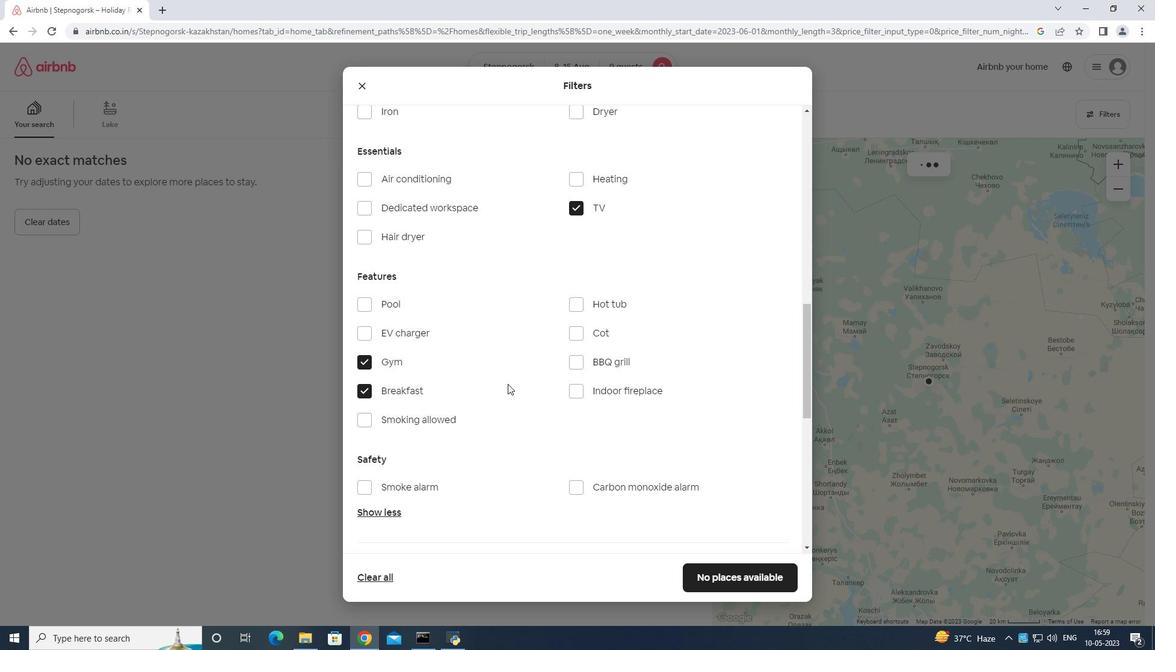 
Action: Mouse scrolled (509, 380) with delta (0, 0)
Screenshot: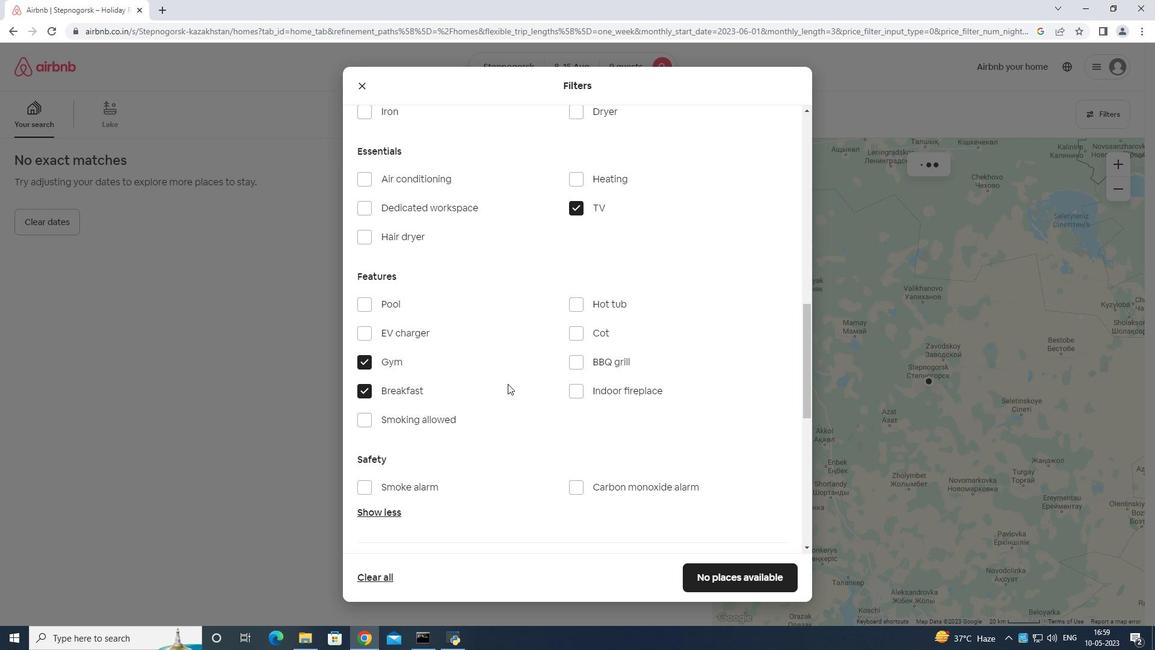 
Action: Mouse moved to (511, 380)
Screenshot: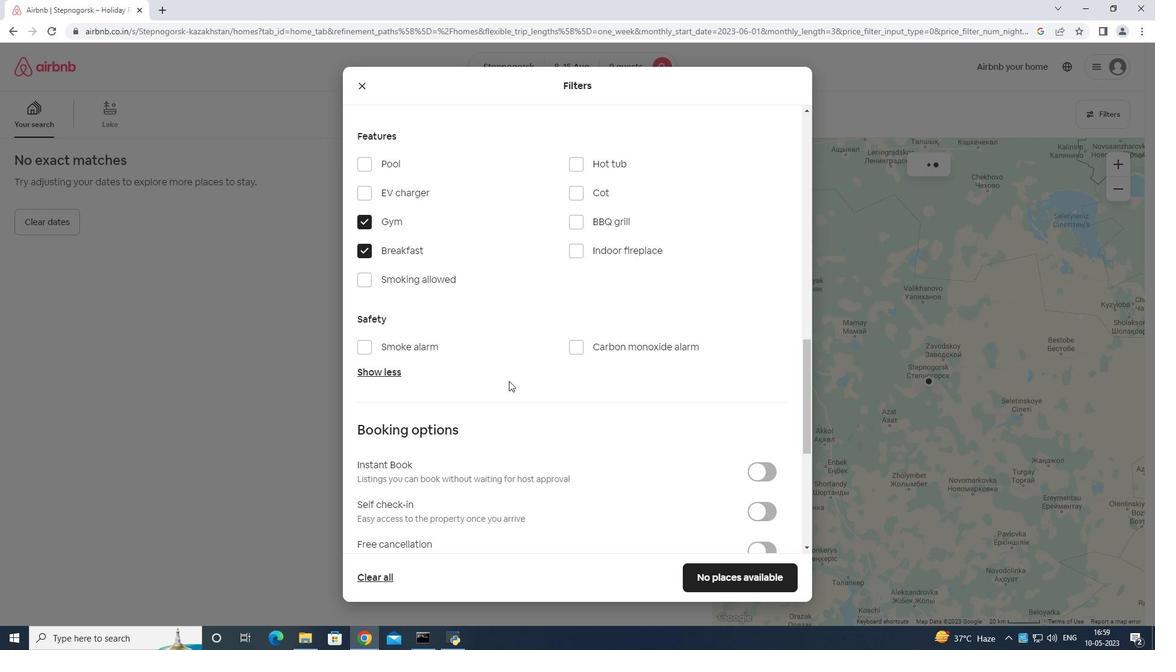 
Action: Mouse scrolled (511, 380) with delta (0, 0)
Screenshot: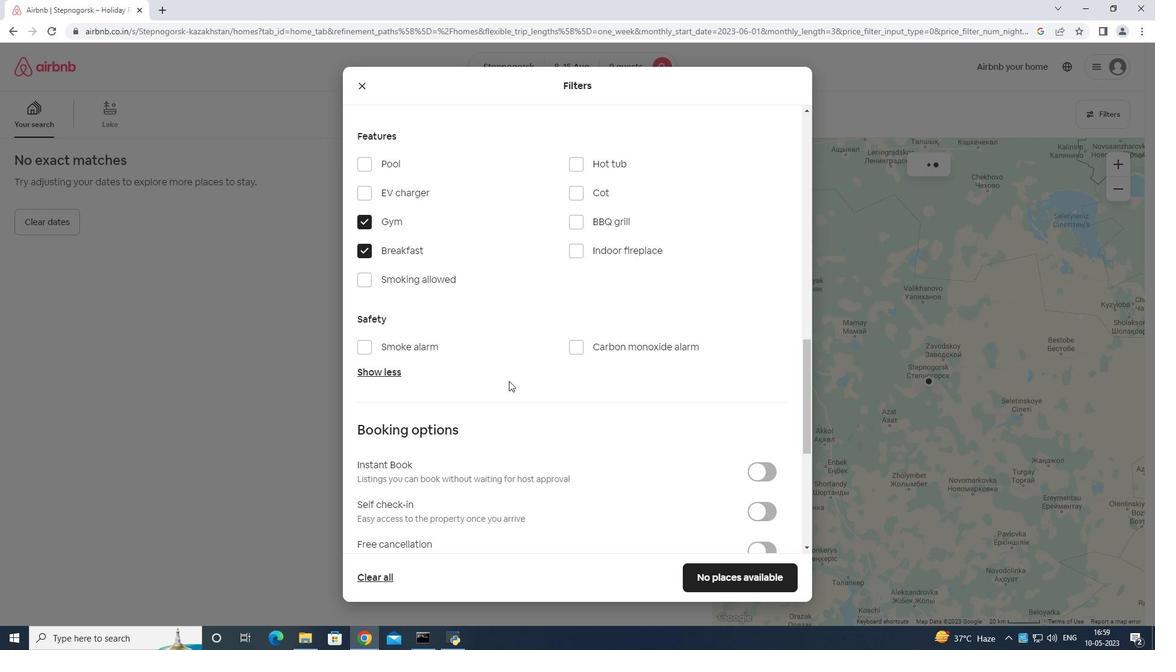 
Action: Mouse moved to (761, 304)
Screenshot: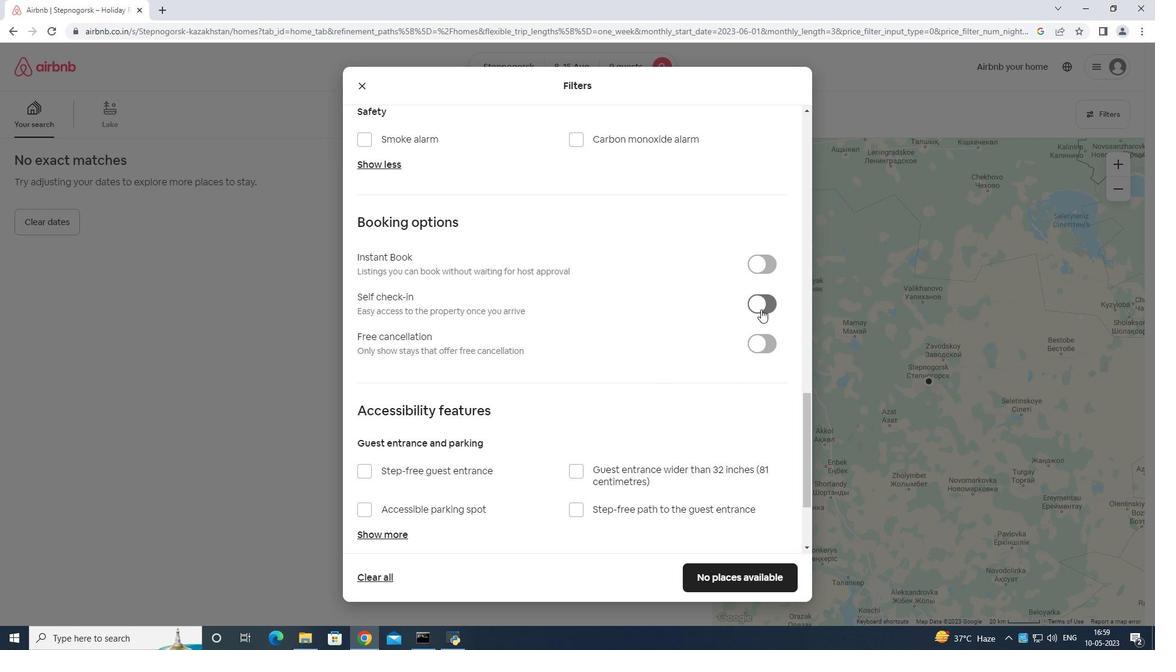 
Action: Mouse pressed left at (761, 304)
Screenshot: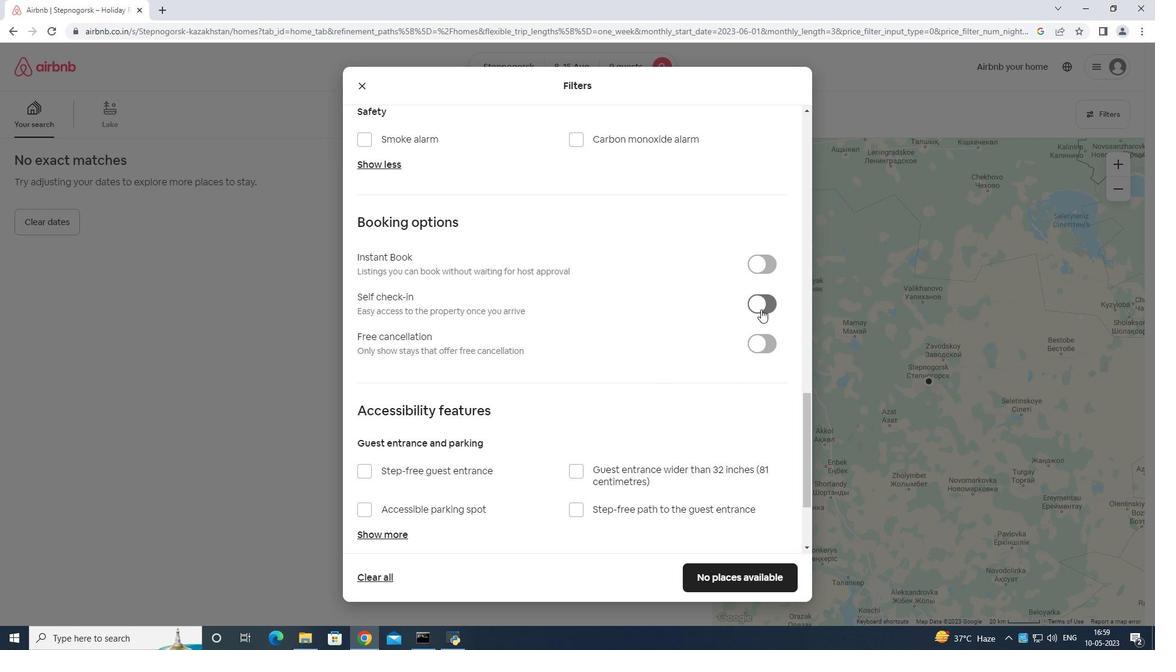 
Action: Mouse moved to (761, 299)
Screenshot: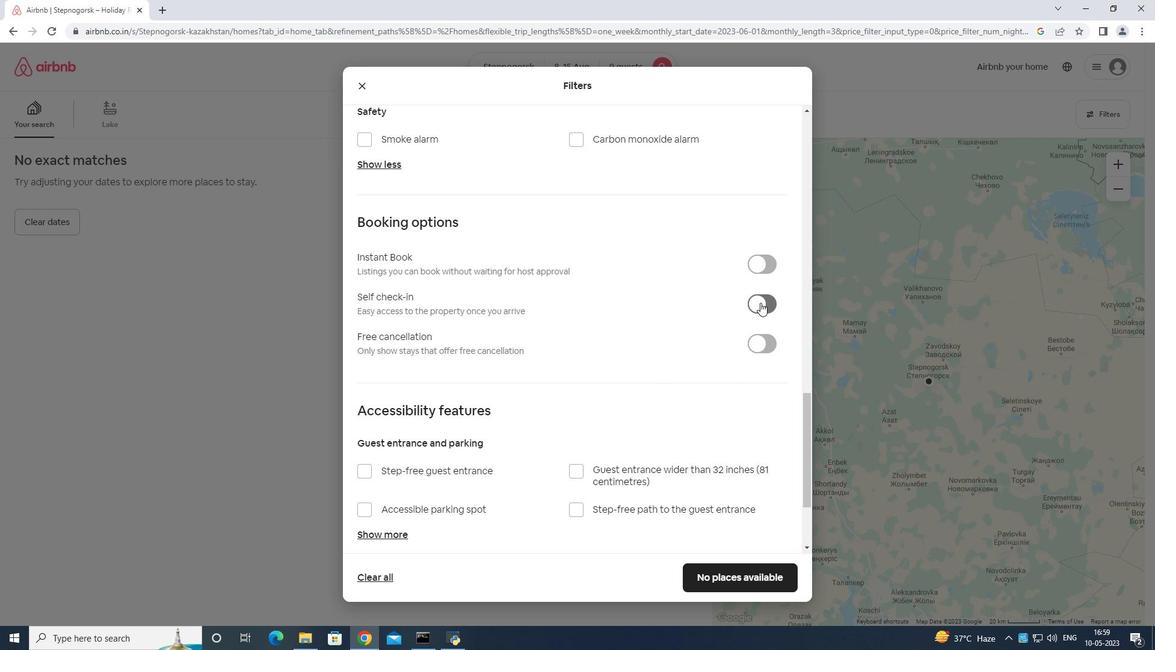 
Action: Mouse scrolled (761, 299) with delta (0, 0)
Screenshot: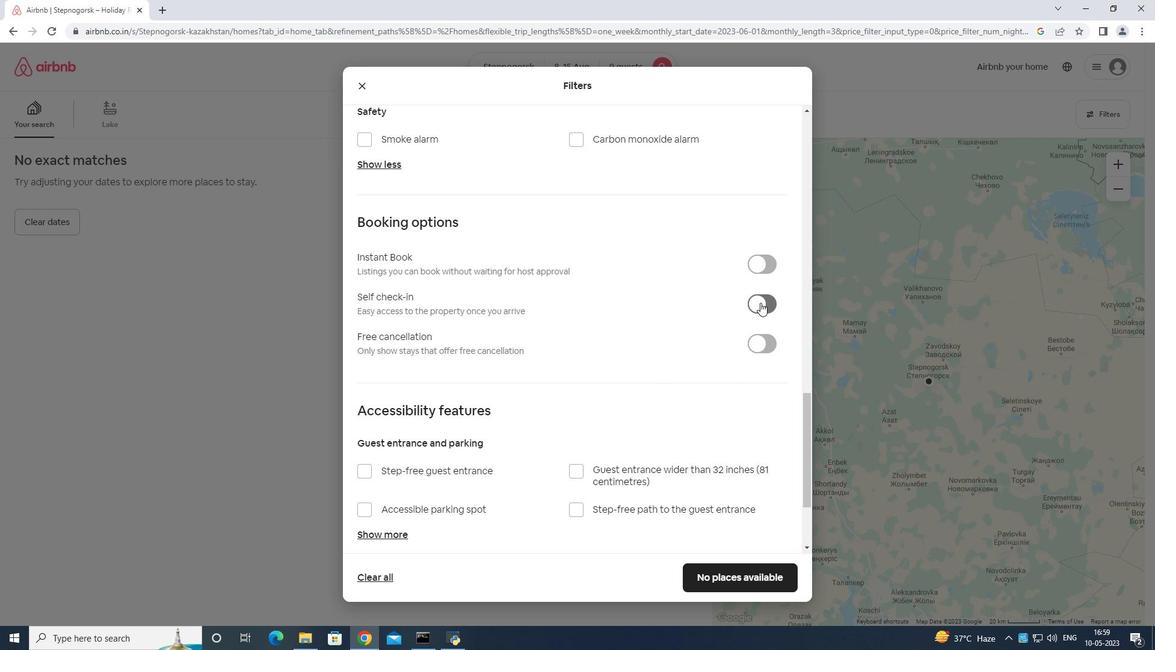 
Action: Mouse moved to (763, 299)
Screenshot: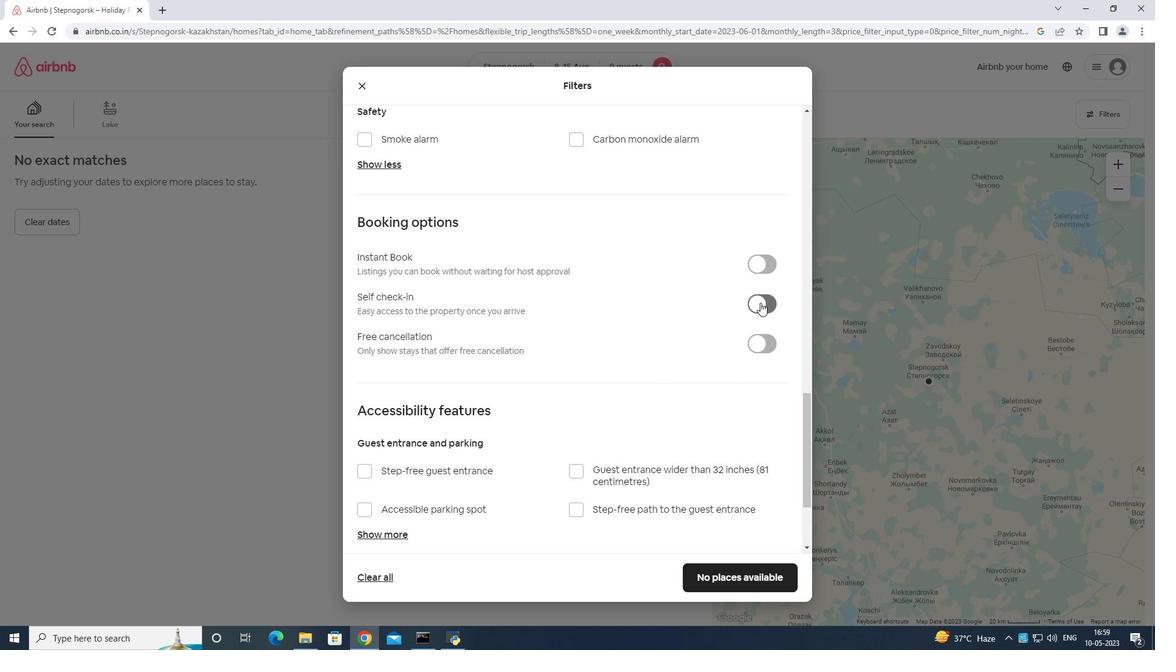 
Action: Mouse scrolled (763, 299) with delta (0, 0)
Screenshot: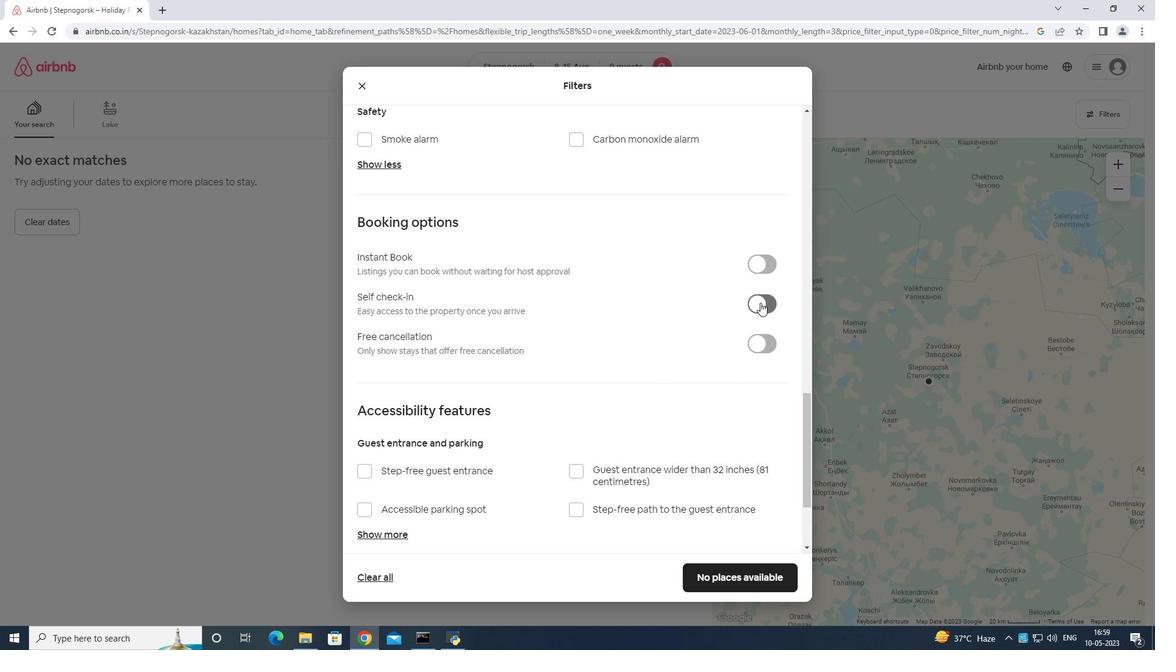 
Action: Mouse moved to (763, 300)
Screenshot: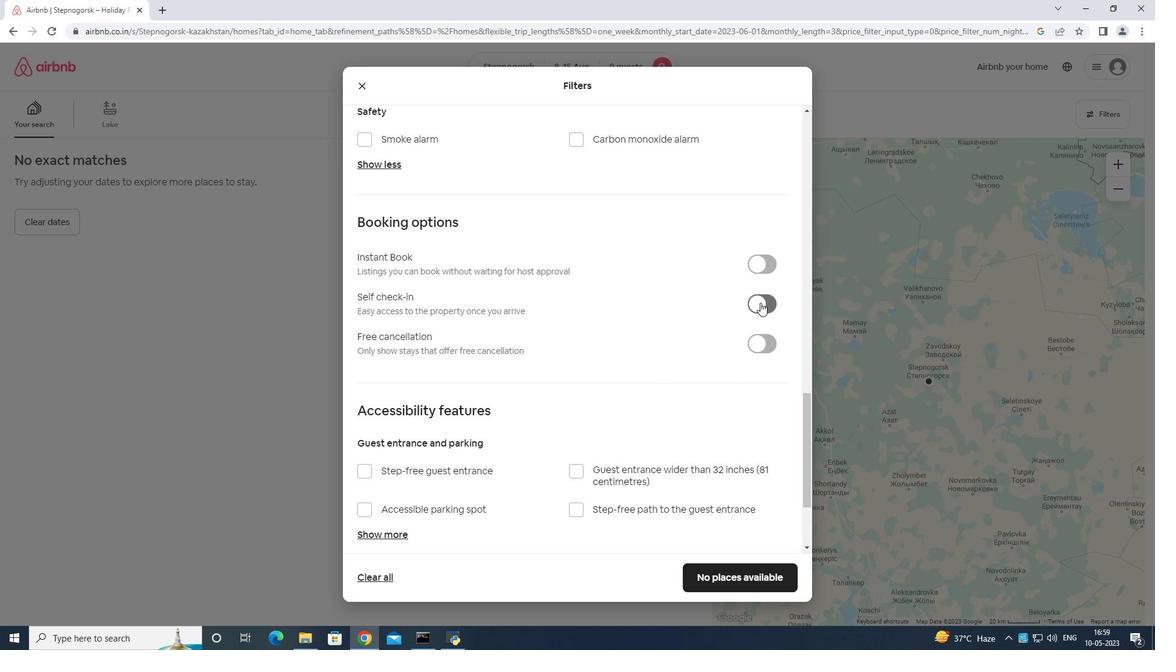 
Action: Mouse scrolled (763, 299) with delta (0, 0)
Screenshot: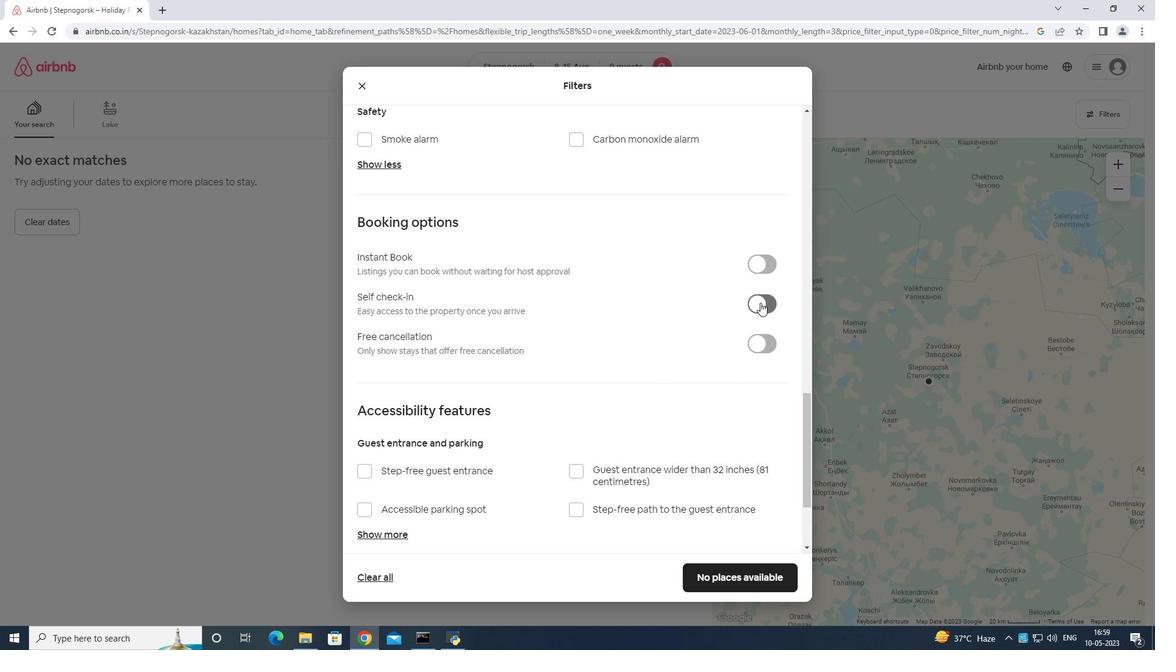 
Action: Mouse moved to (763, 302)
Screenshot: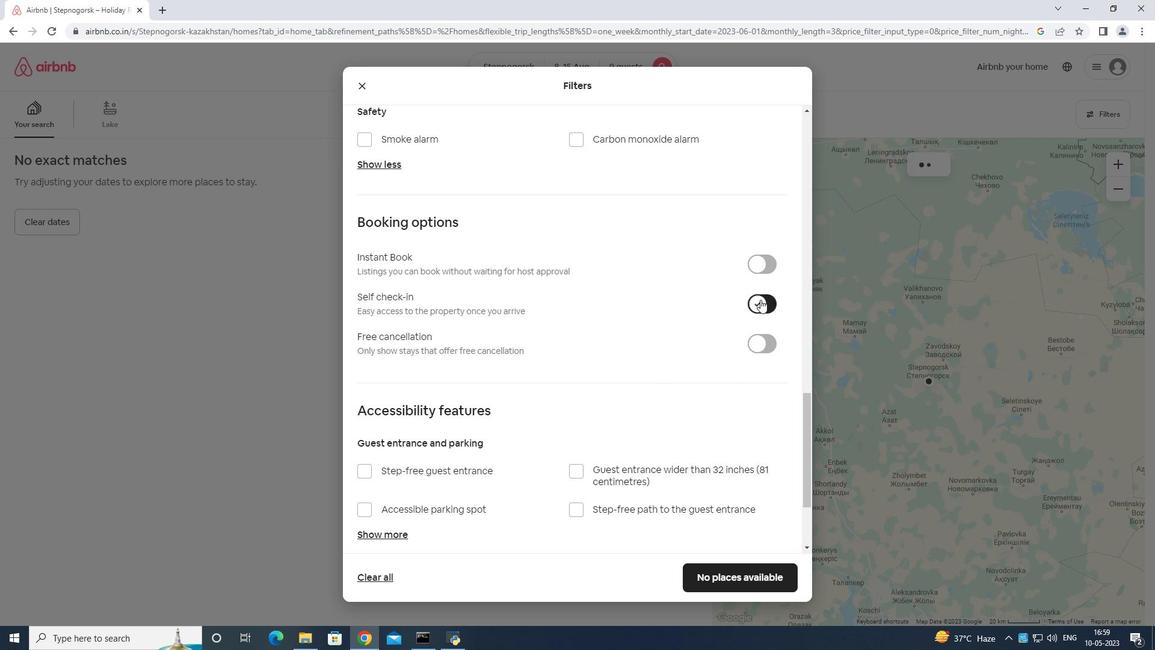 
Action: Mouse scrolled (763, 302) with delta (0, 0)
Screenshot: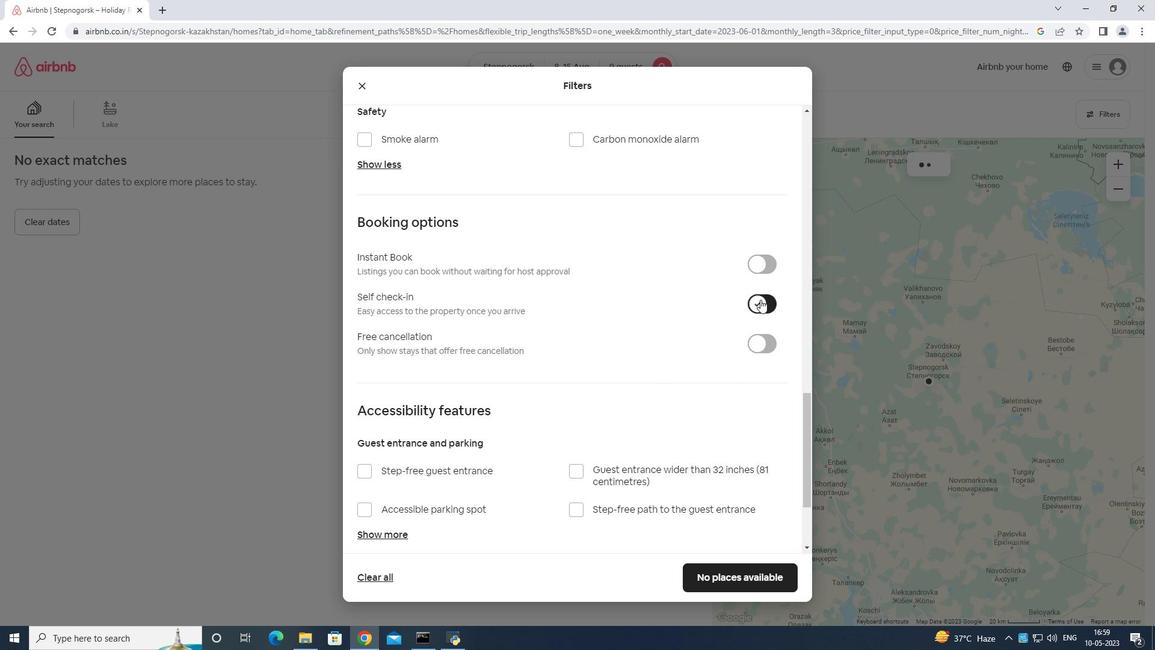 
Action: Mouse moved to (762, 306)
Screenshot: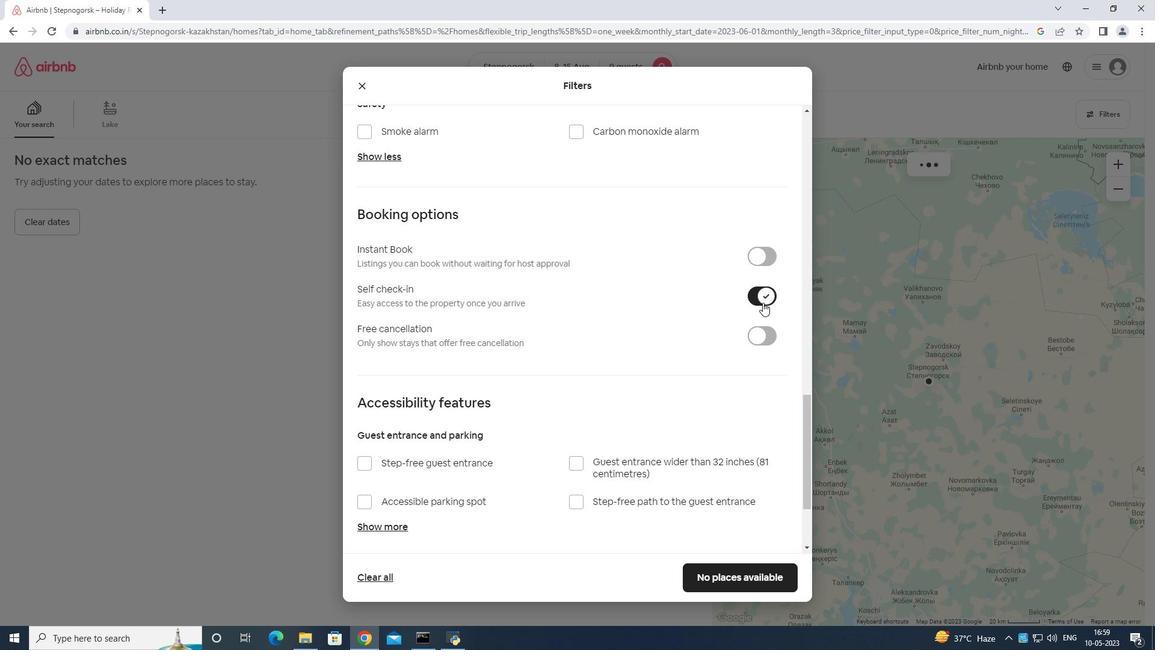 
Action: Mouse scrolled (762, 305) with delta (0, 0)
Screenshot: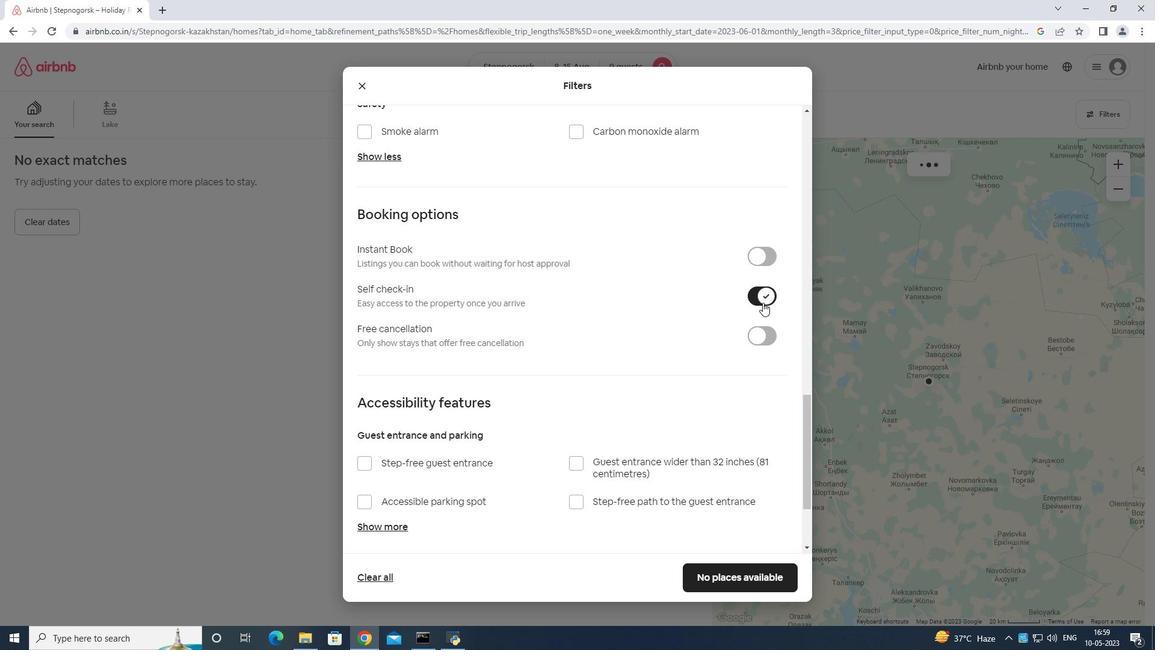 
Action: Mouse moved to (760, 311)
Screenshot: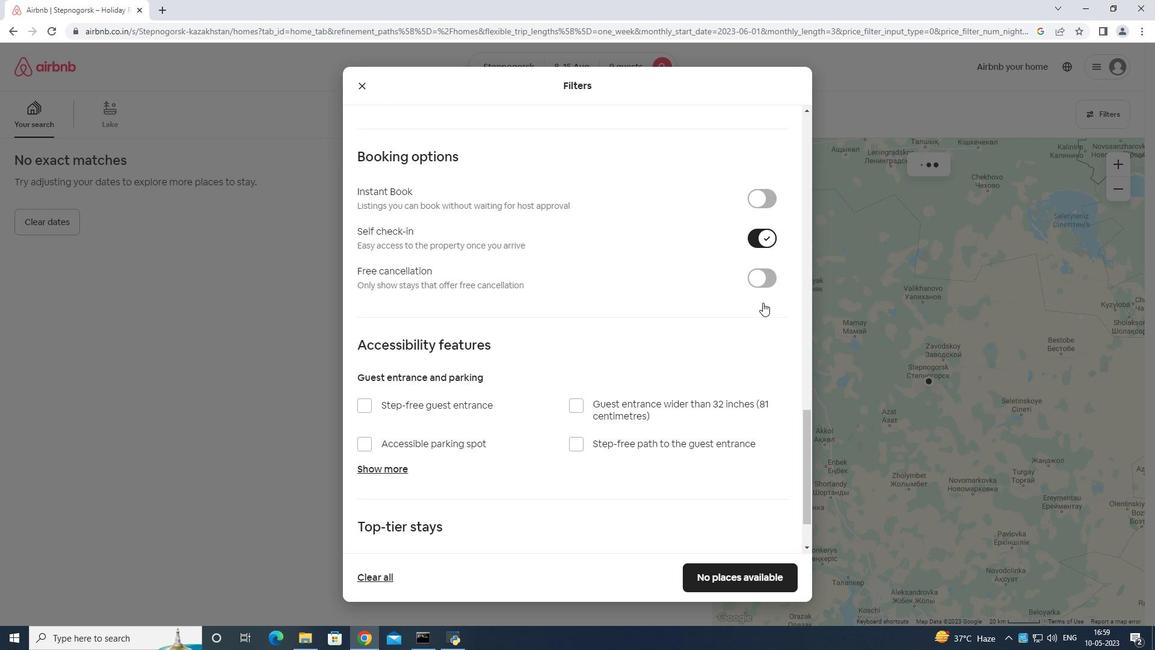 
Action: Mouse scrolled (760, 311) with delta (0, 0)
Screenshot: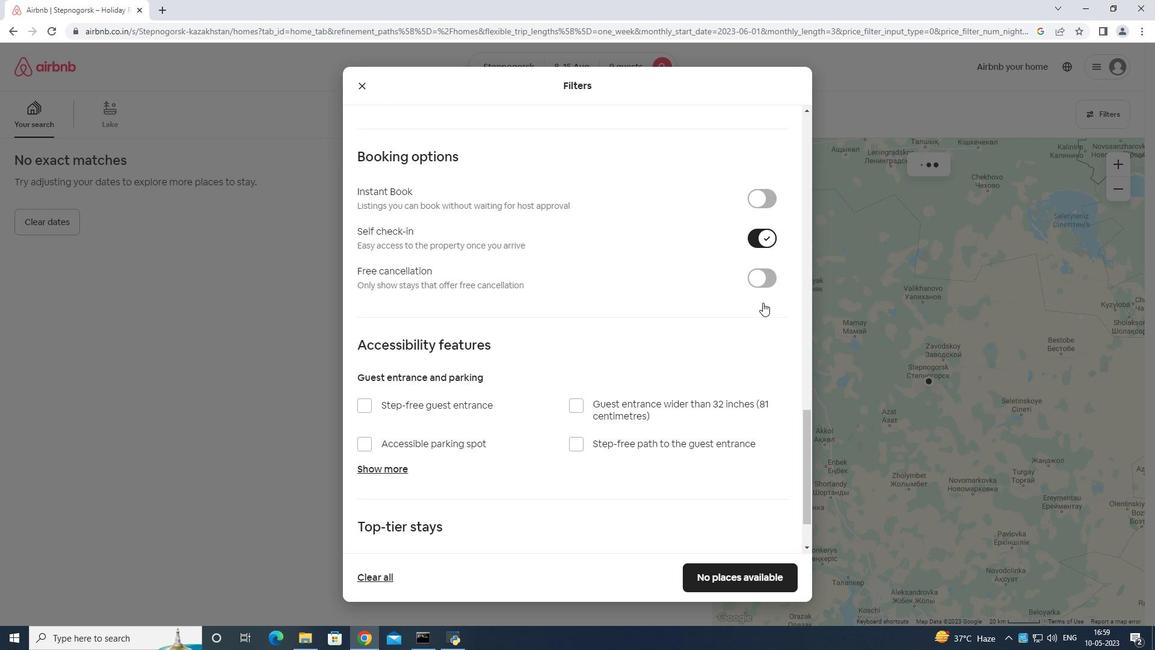 
Action: Mouse moved to (756, 316)
Screenshot: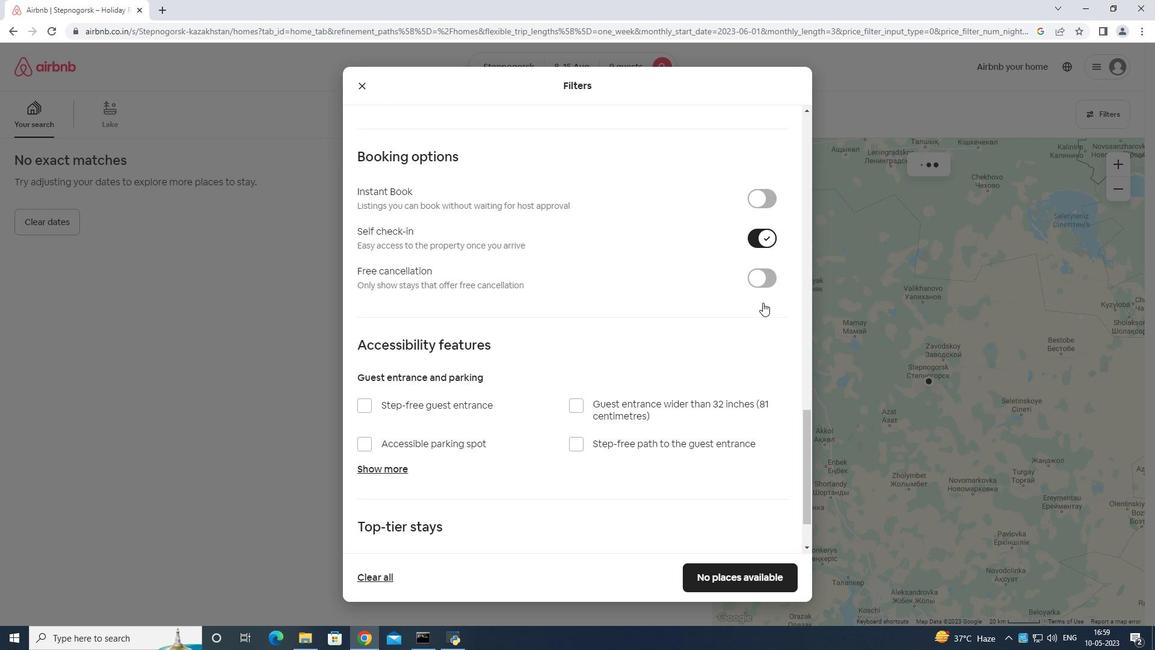 
Action: Mouse scrolled (756, 315) with delta (0, 0)
Screenshot: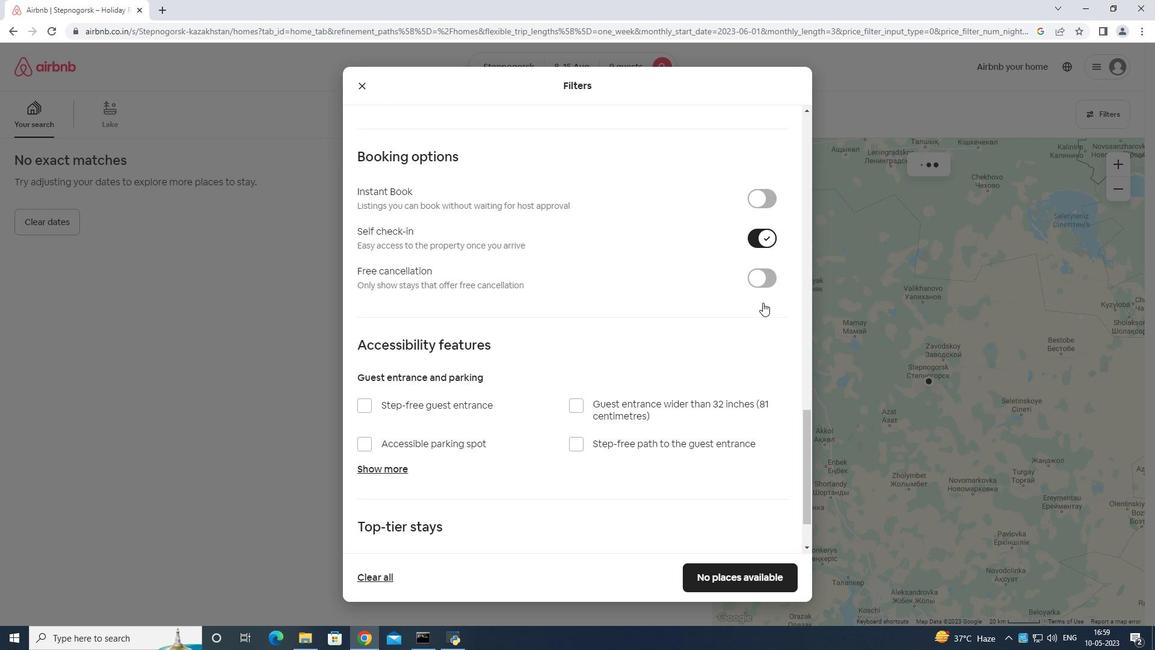 
Action: Mouse moved to (752, 320)
Screenshot: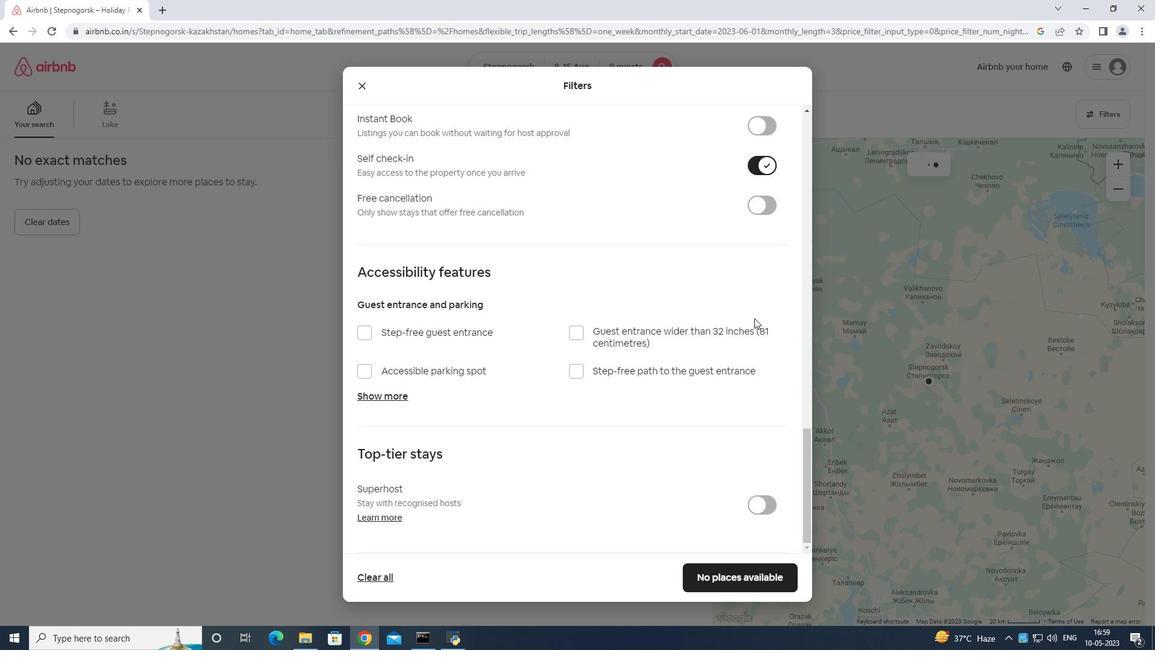 
Action: Mouse scrolled (752, 319) with delta (0, 0)
Screenshot: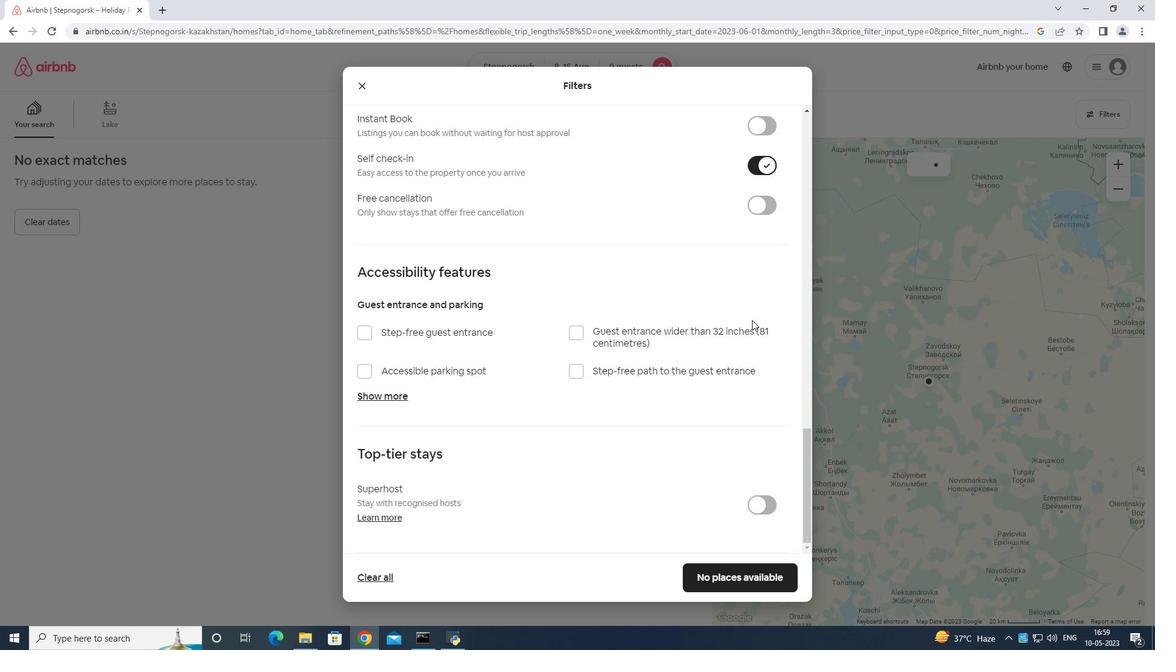 
Action: Mouse moved to (752, 320)
Screenshot: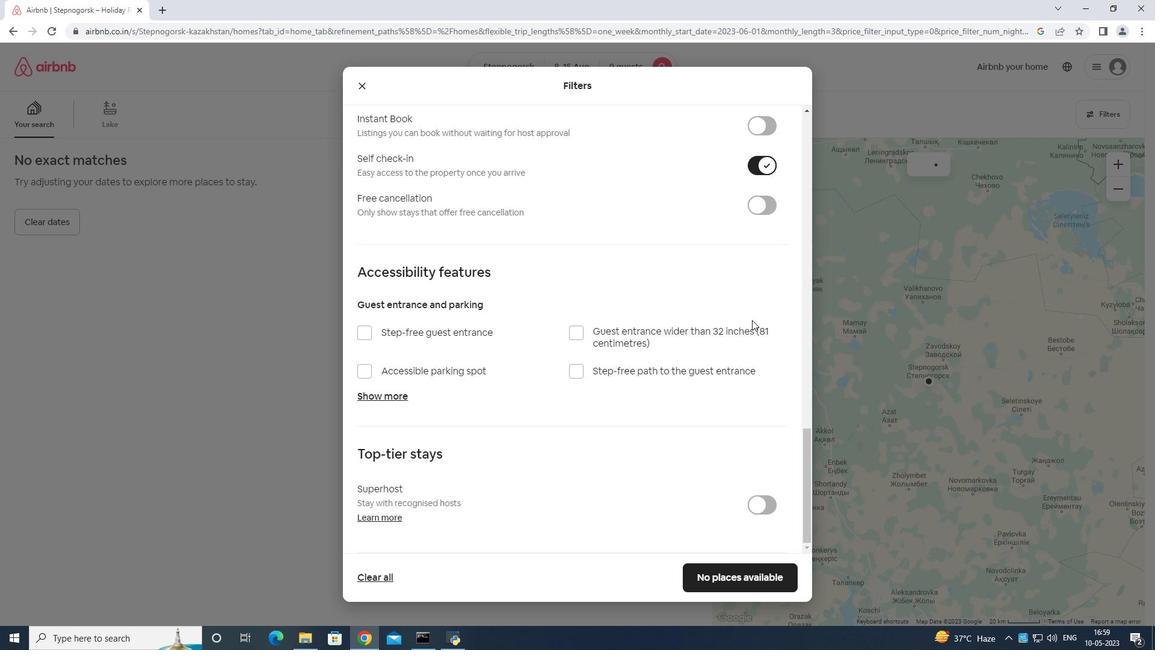 
Action: Mouse scrolled (752, 319) with delta (0, 0)
Screenshot: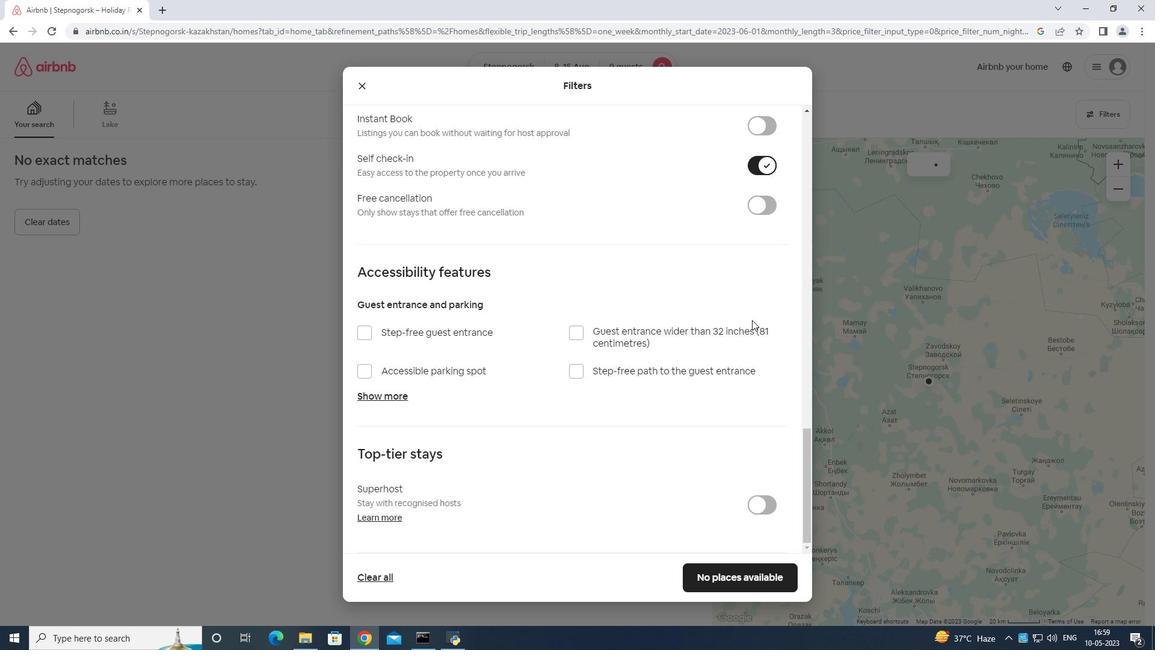 
Action: Mouse scrolled (752, 319) with delta (0, 0)
Screenshot: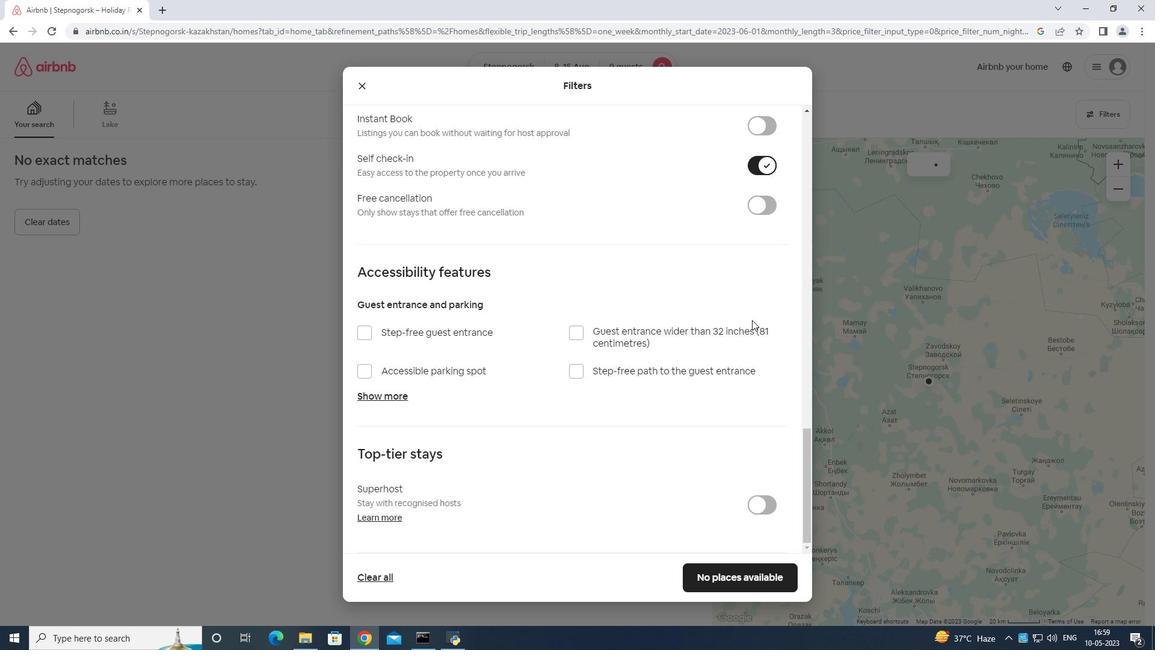 
Action: Mouse moved to (734, 572)
Screenshot: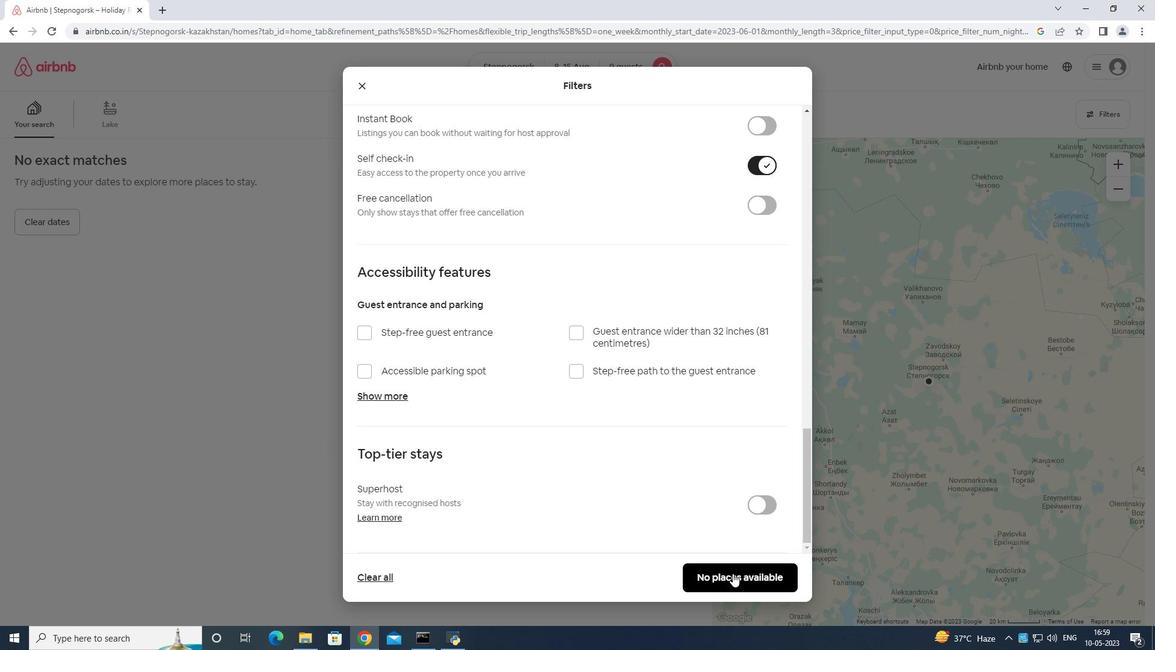 
Action: Mouse pressed left at (734, 572)
Screenshot: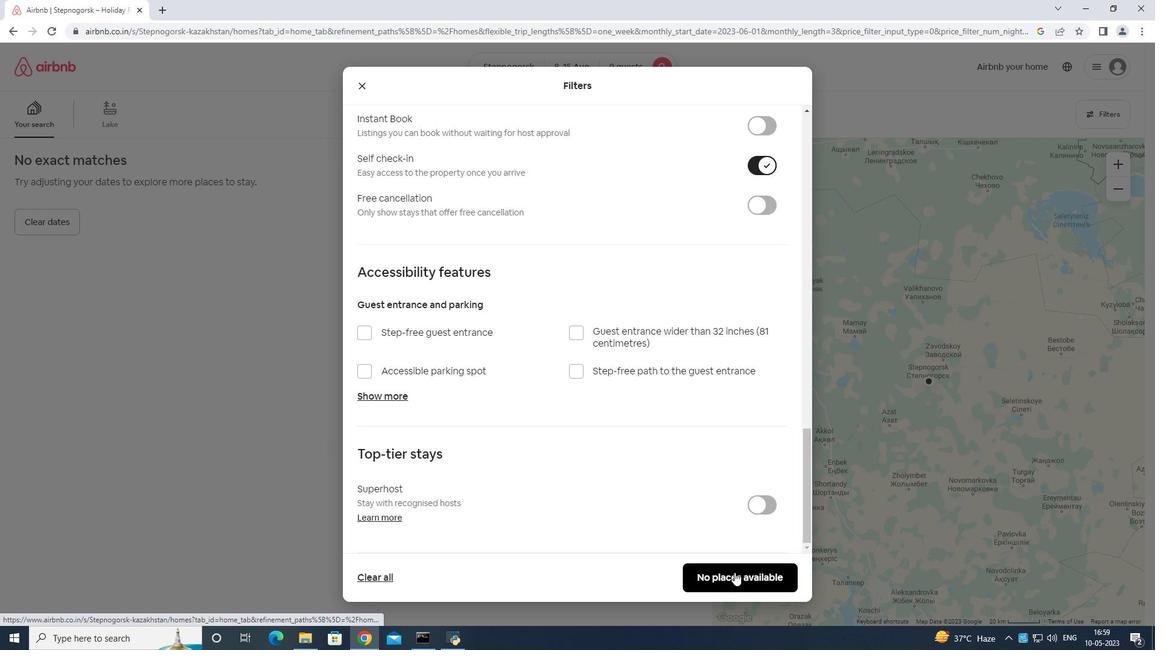 
Action: Mouse moved to (734, 568)
Screenshot: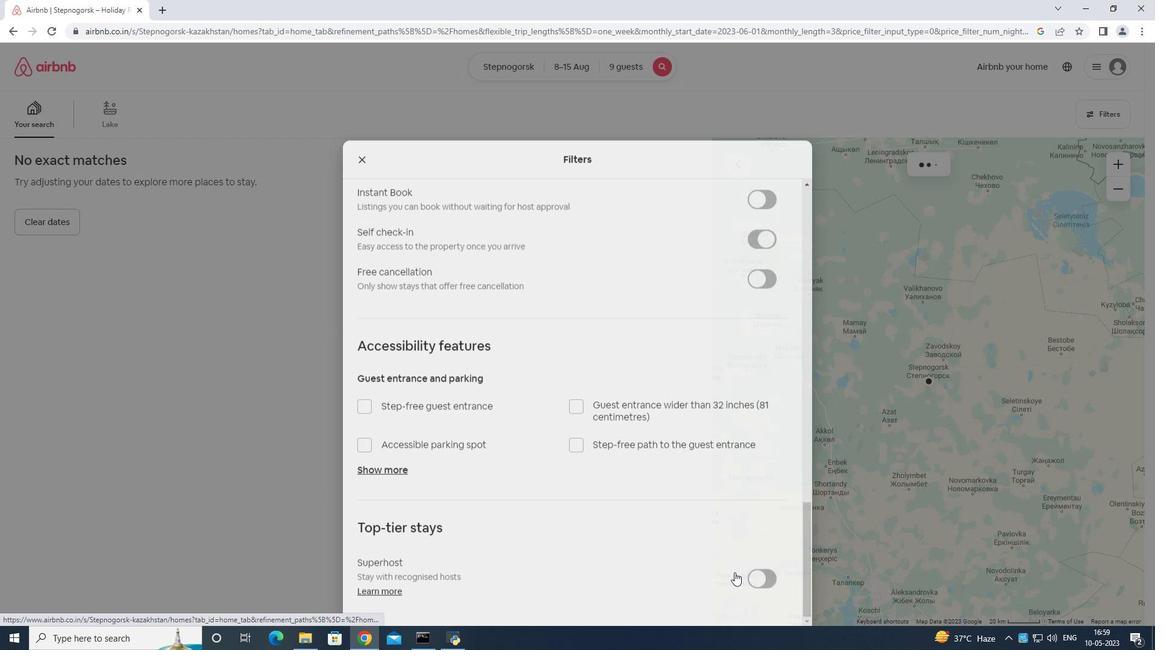 
